 Task: Toggle the enable multi-line paste warning option in the integrated.
Action: Mouse moved to (20, 658)
Screenshot: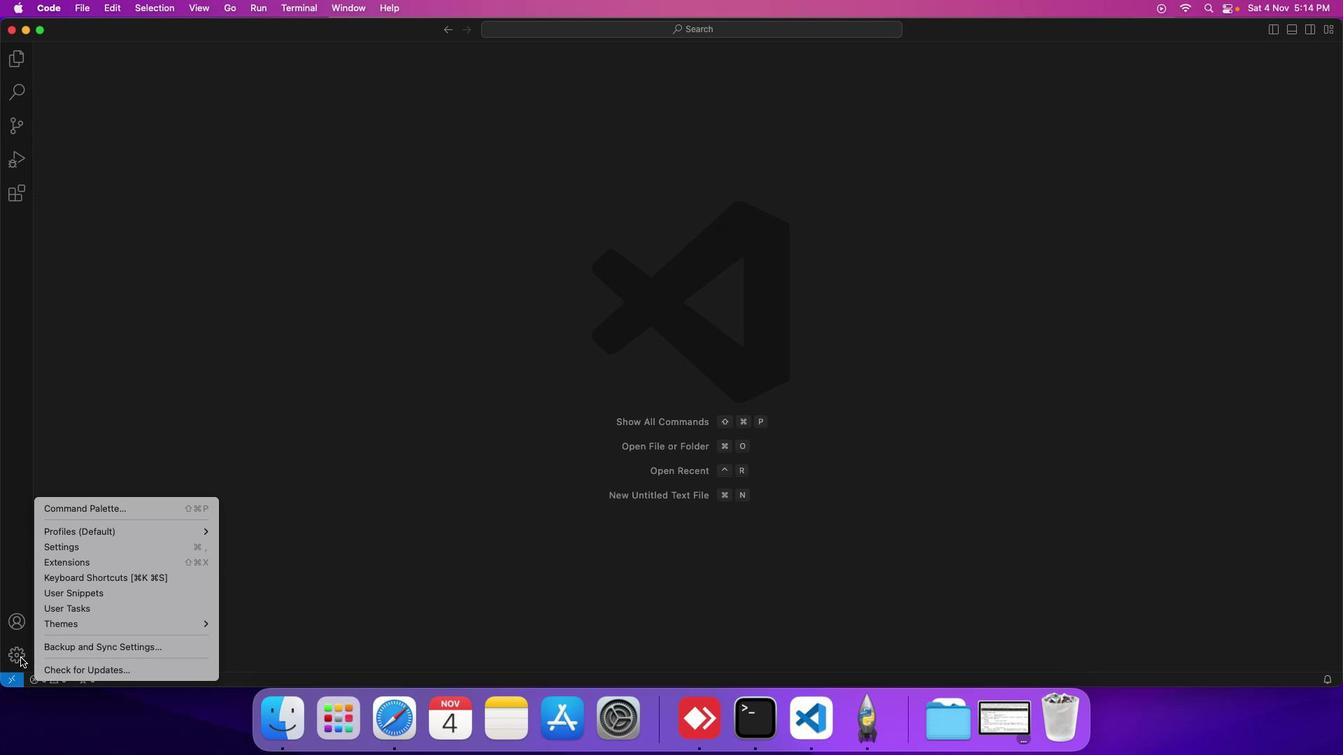 
Action: Mouse pressed left at (20, 658)
Screenshot: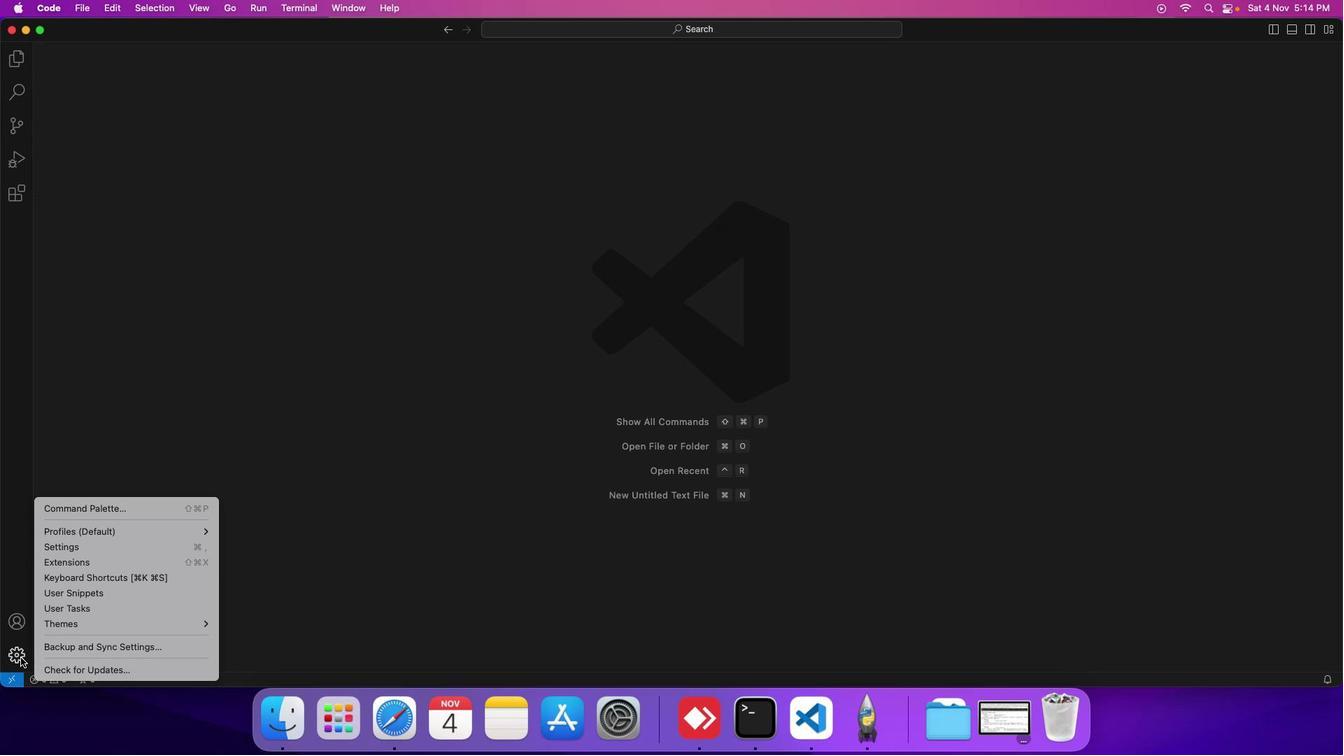 
Action: Mouse moved to (82, 549)
Screenshot: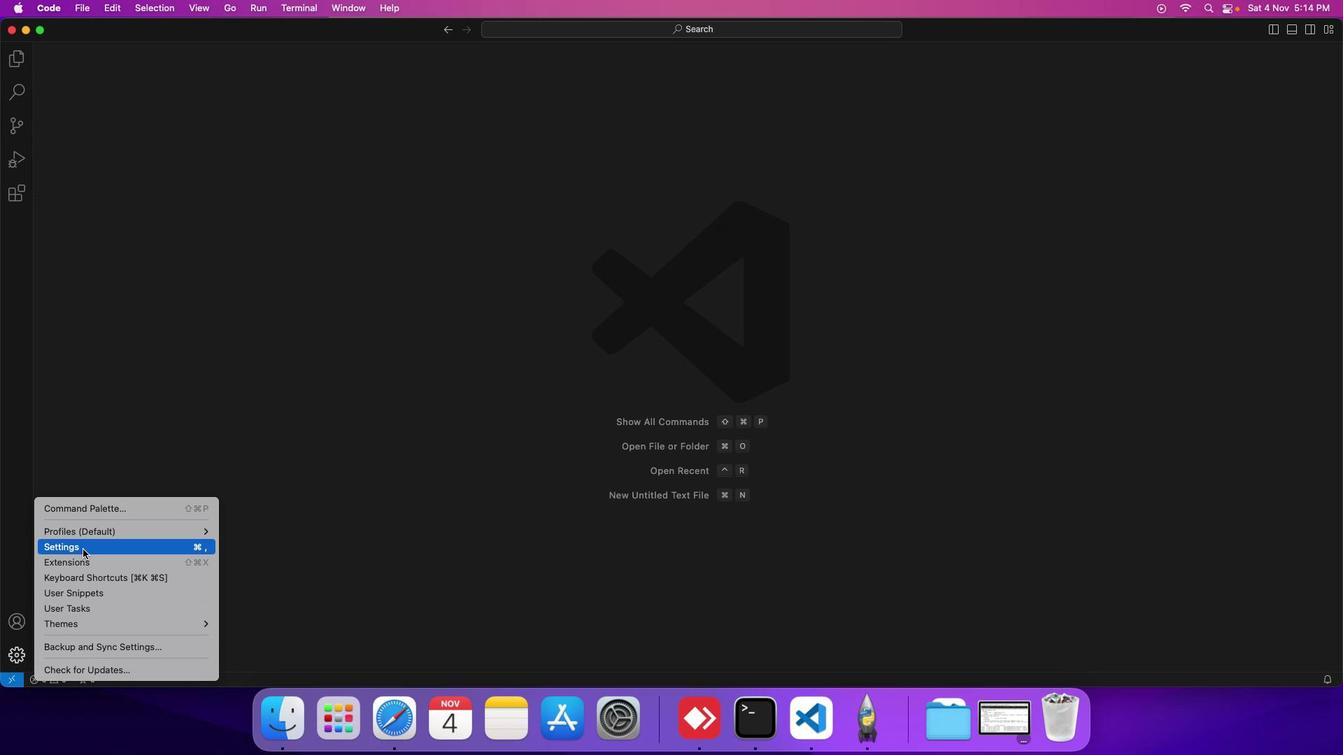 
Action: Mouse pressed left at (82, 549)
Screenshot: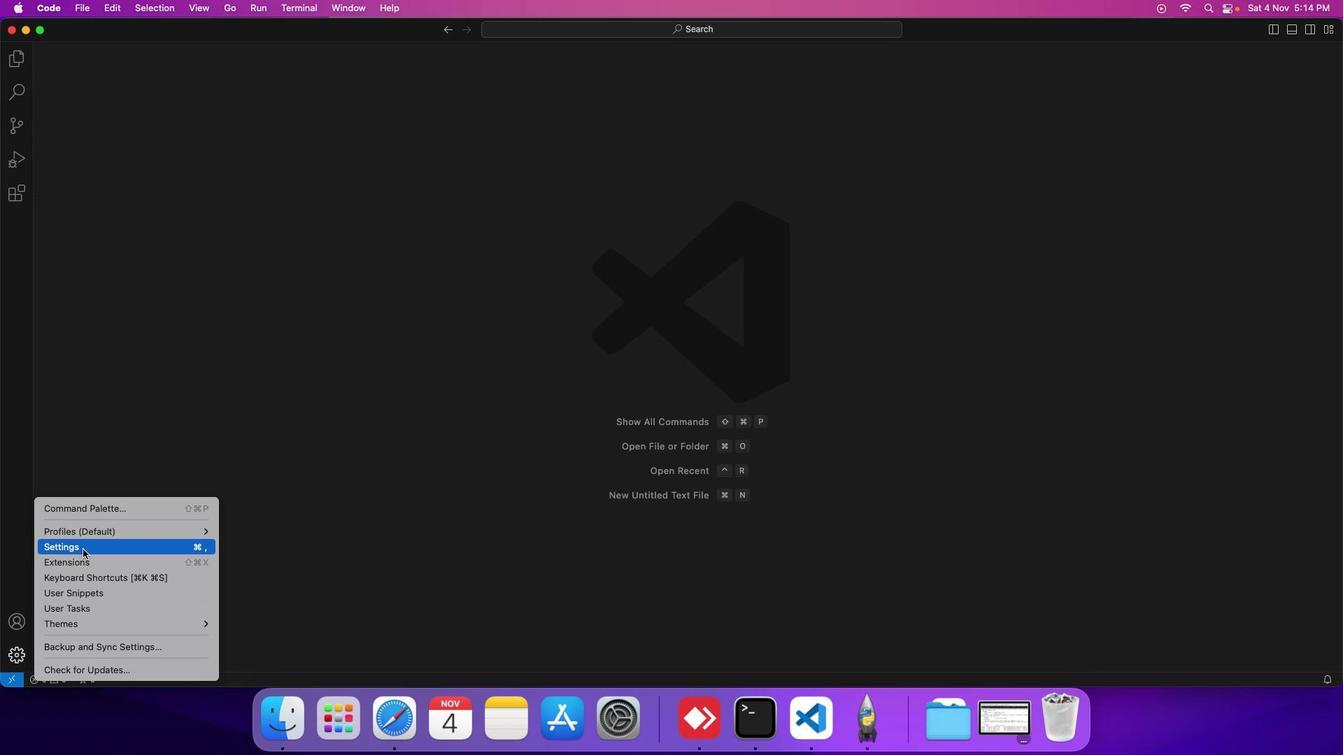
Action: Mouse moved to (346, 205)
Screenshot: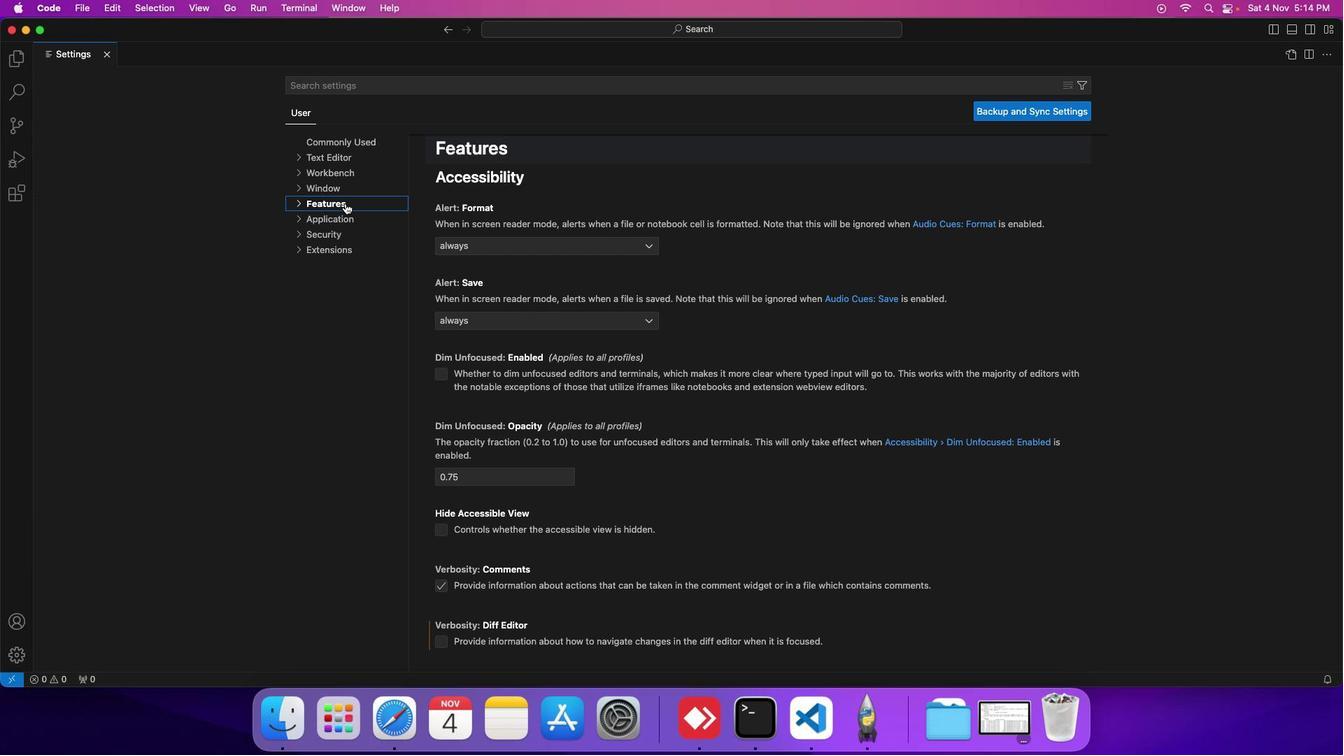 
Action: Mouse pressed left at (346, 205)
Screenshot: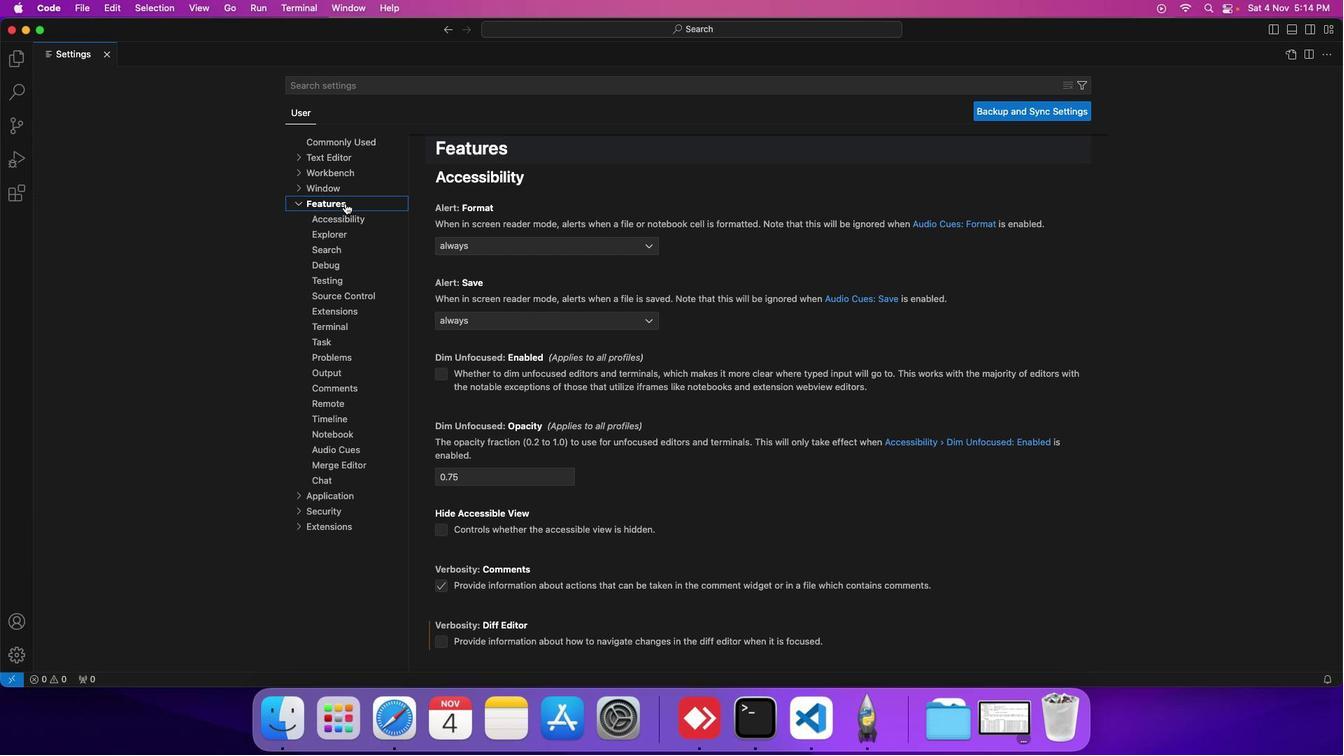 
Action: Mouse moved to (334, 328)
Screenshot: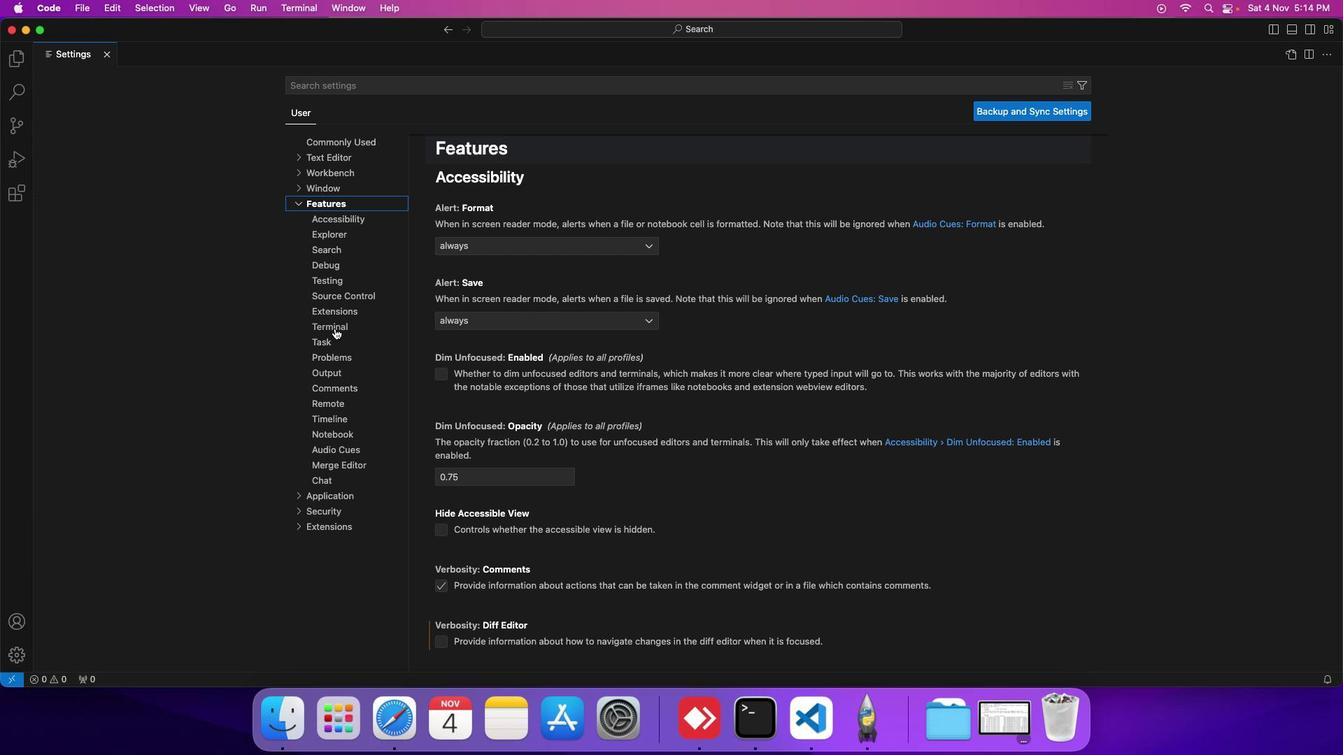 
Action: Mouse pressed left at (334, 328)
Screenshot: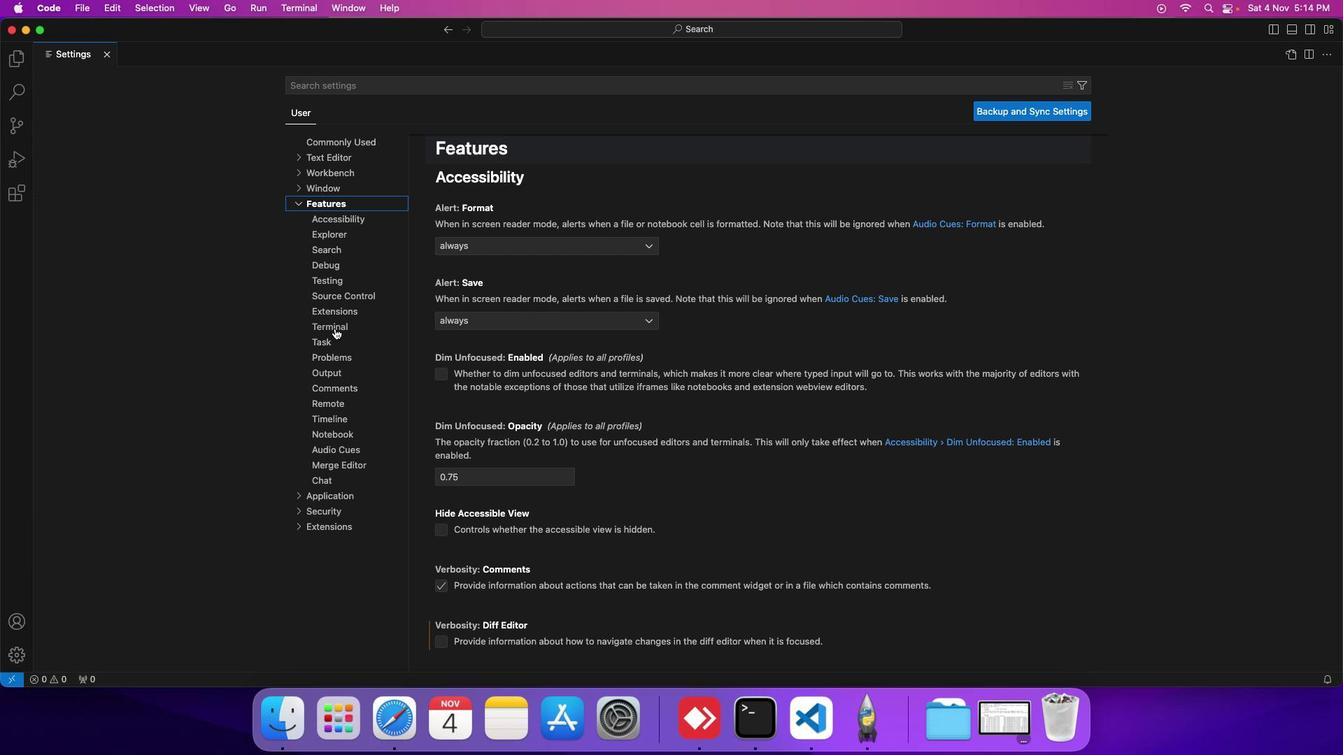 
Action: Mouse moved to (436, 486)
Screenshot: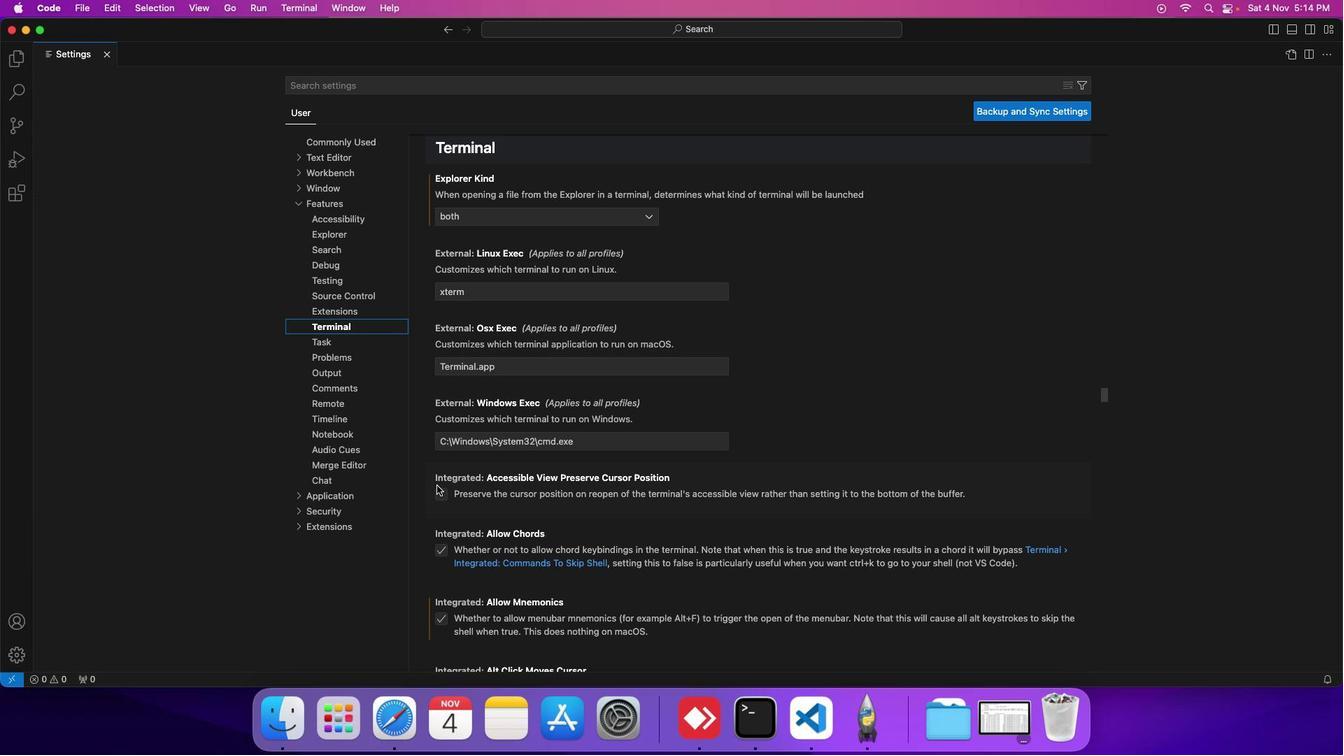 
Action: Mouse scrolled (436, 486) with delta (0, 0)
Screenshot: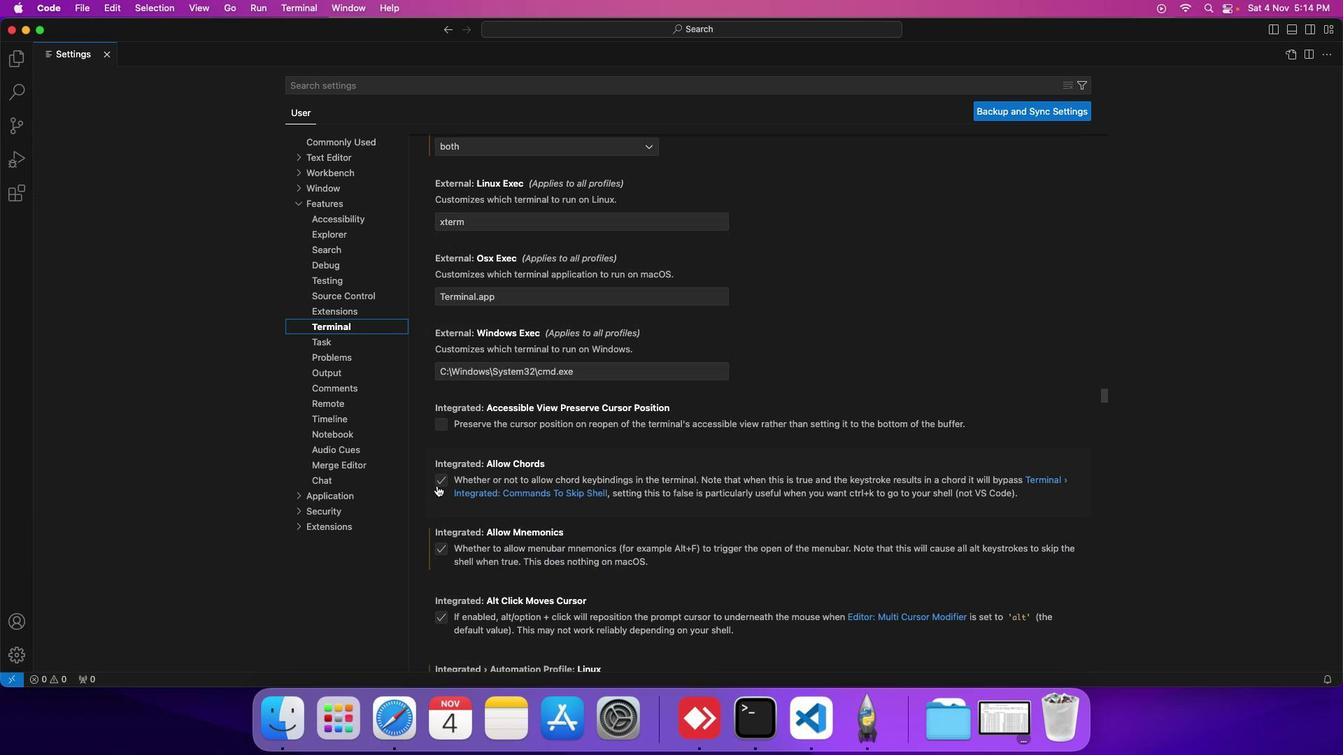 
Action: Mouse scrolled (436, 486) with delta (0, 0)
Screenshot: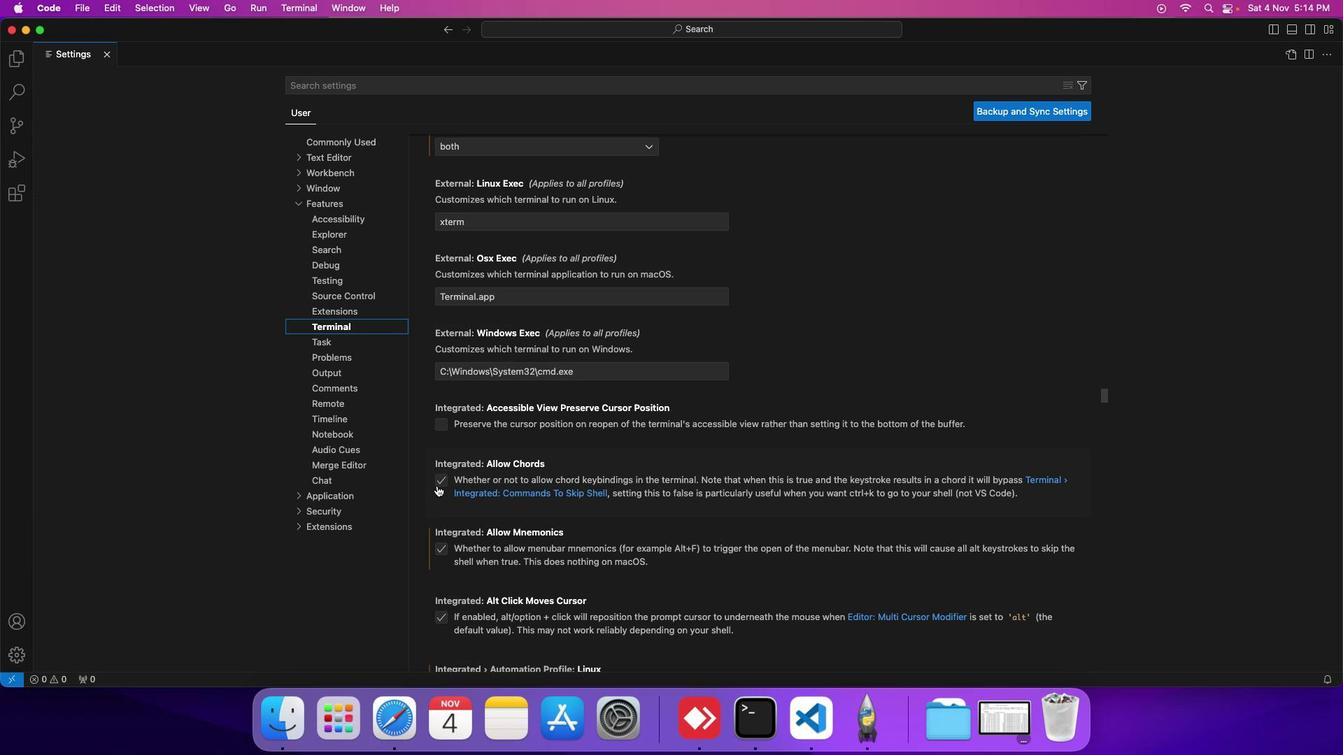 
Action: Mouse scrolled (436, 486) with delta (0, 0)
Screenshot: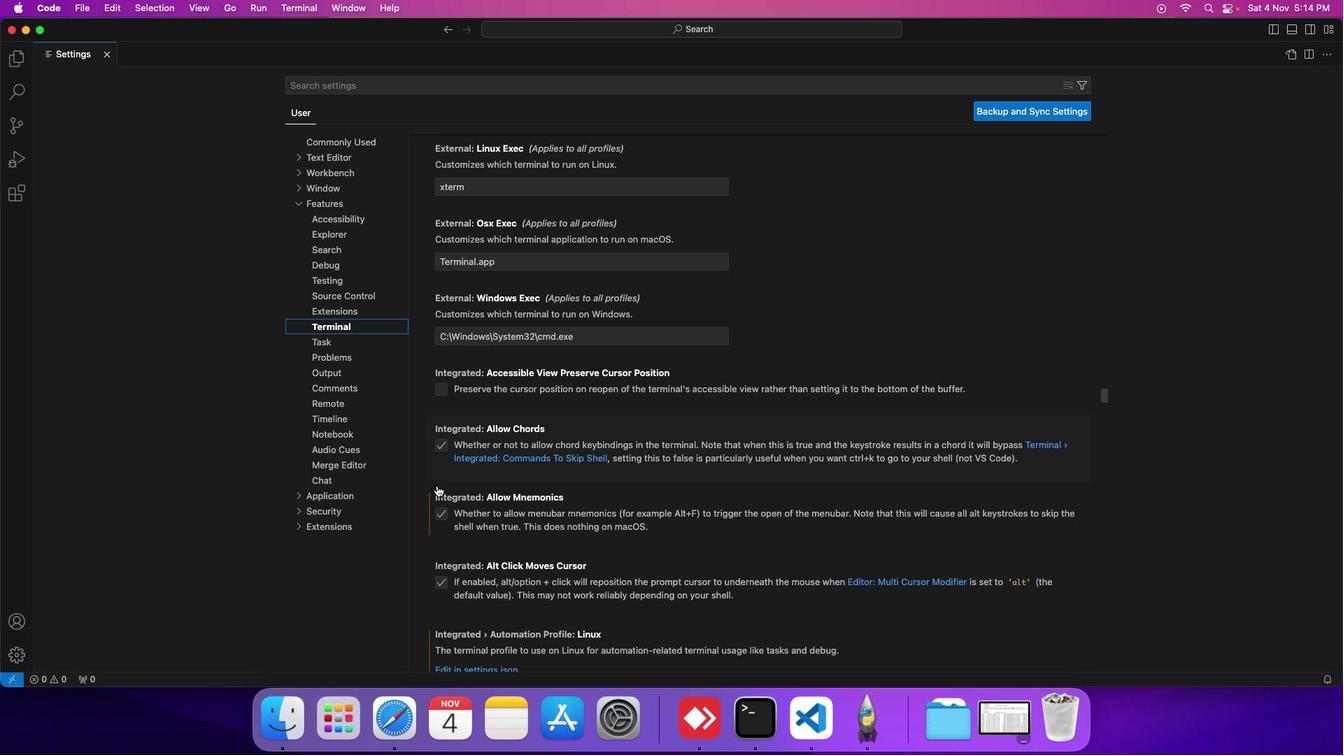 
Action: Mouse scrolled (436, 486) with delta (0, 0)
Screenshot: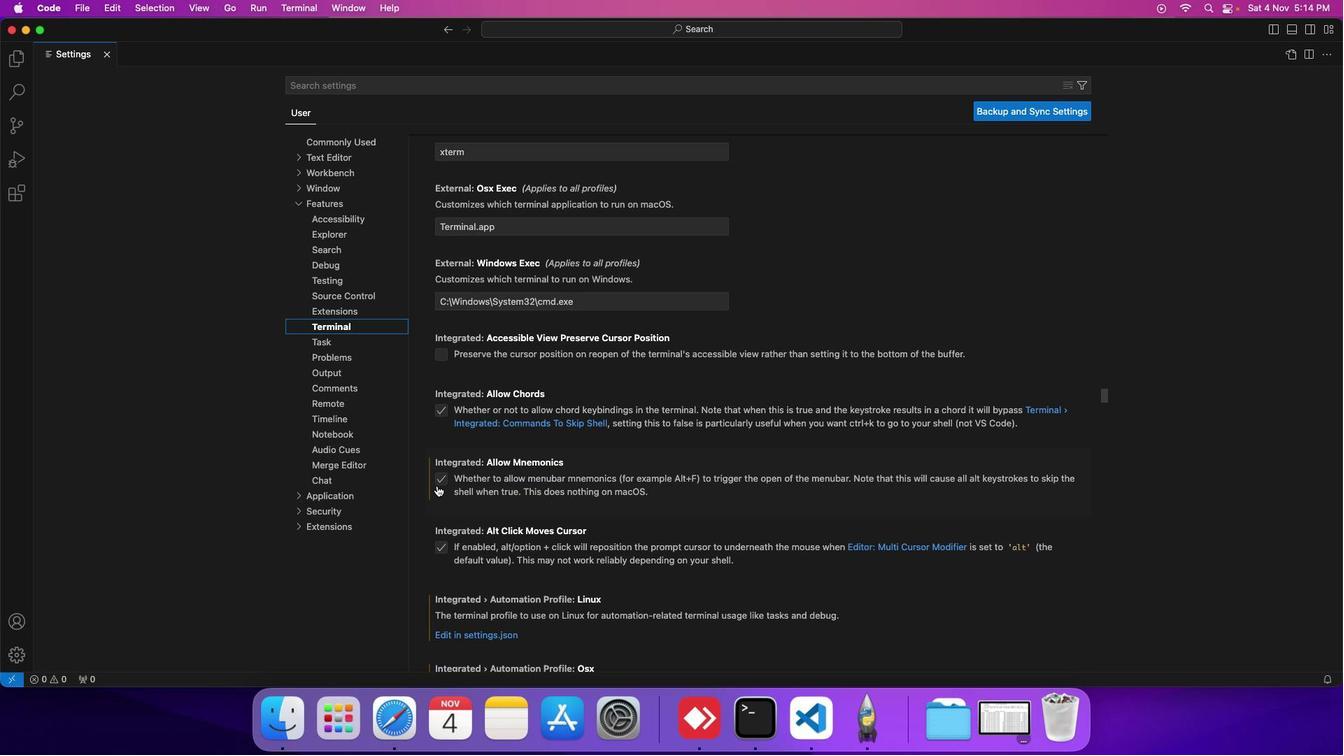 
Action: Mouse scrolled (436, 486) with delta (0, 0)
Screenshot: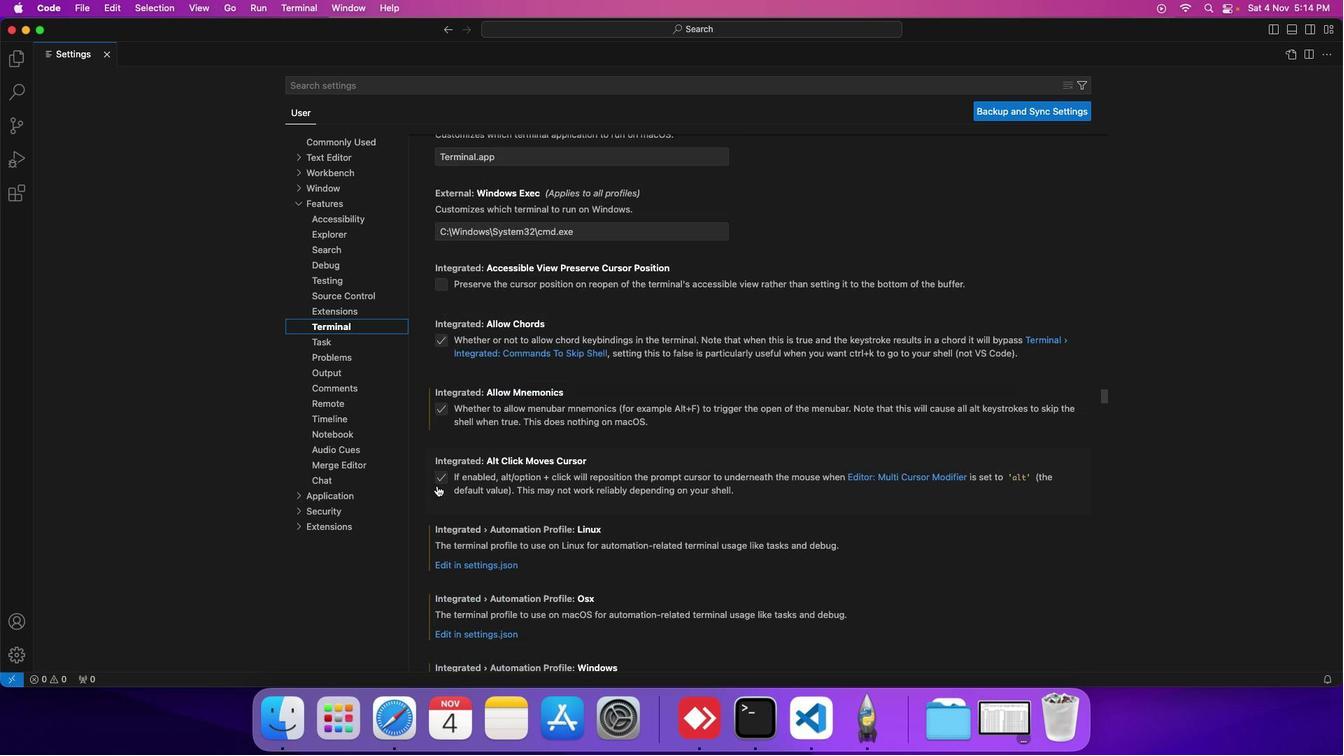 
Action: Mouse scrolled (436, 486) with delta (0, 0)
Screenshot: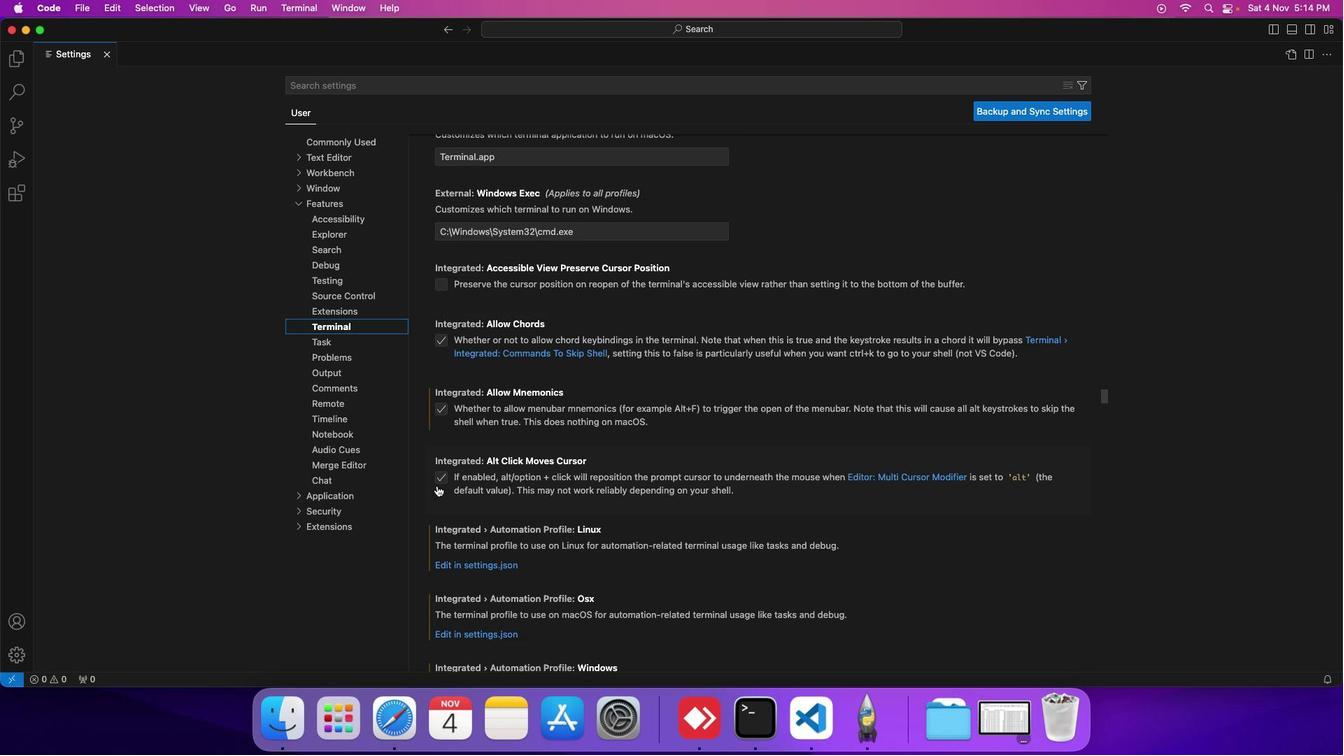 
Action: Mouse scrolled (436, 486) with delta (0, 0)
Screenshot: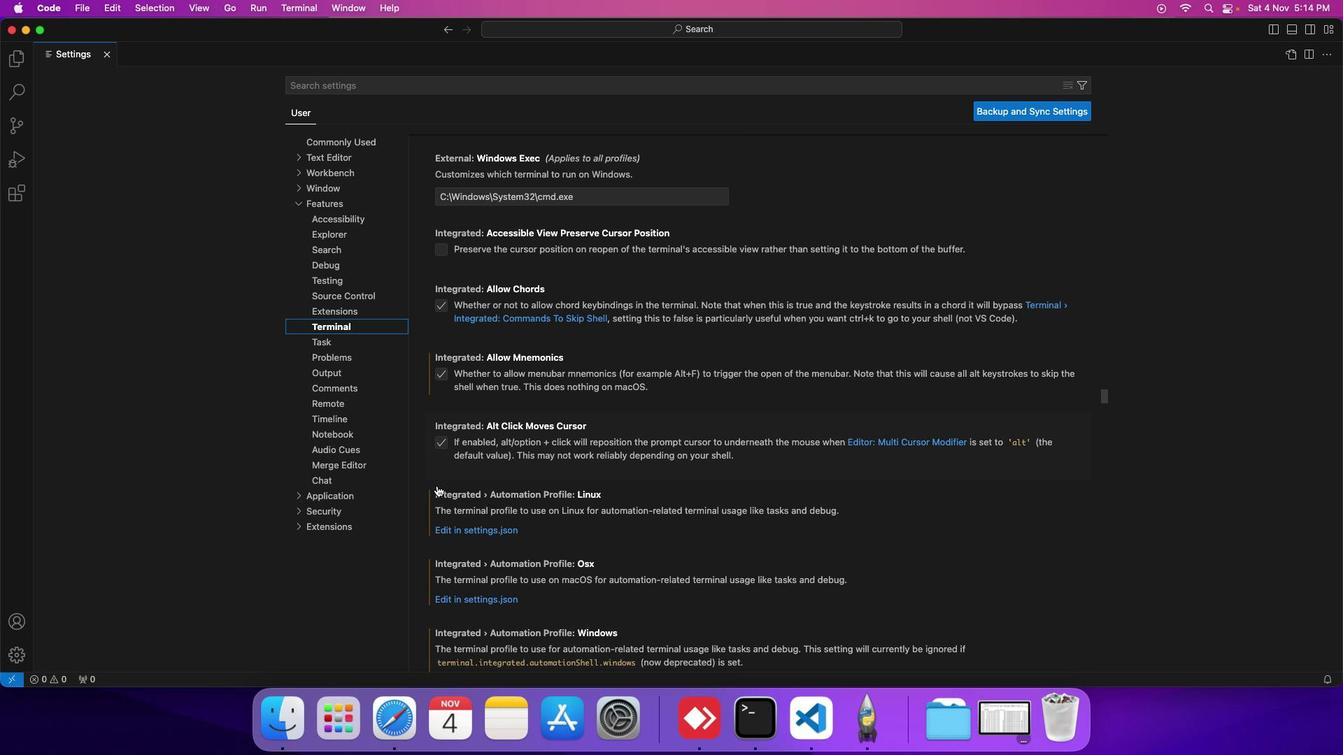 
Action: Mouse scrolled (436, 486) with delta (0, 0)
Screenshot: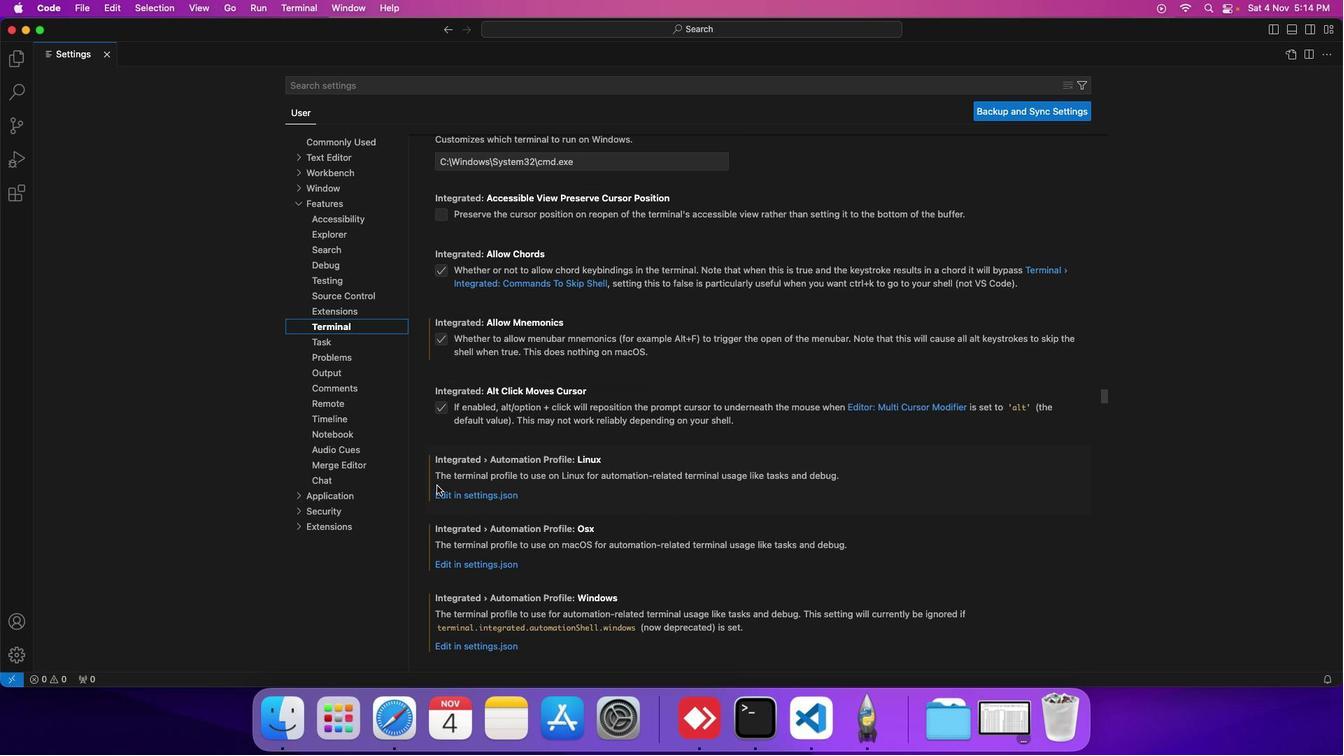 
Action: Mouse scrolled (436, 486) with delta (0, 0)
Screenshot: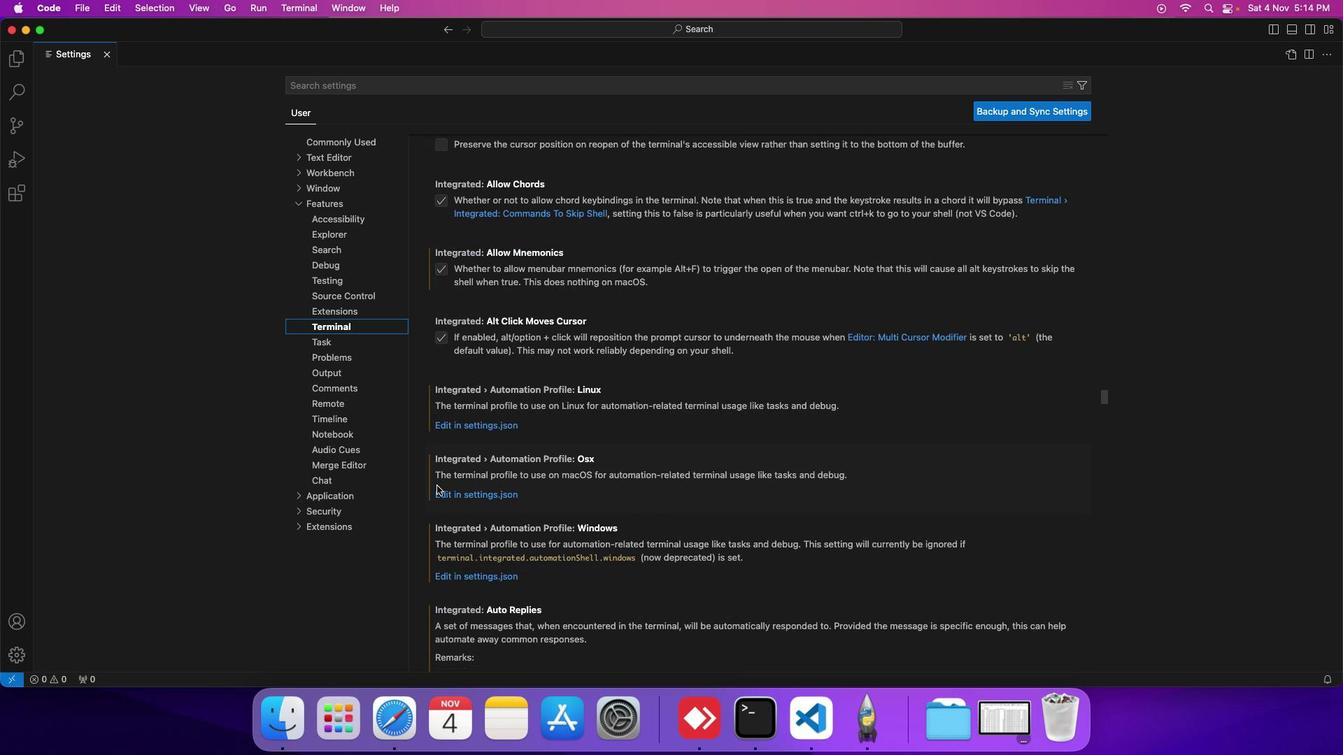 
Action: Mouse scrolled (436, 486) with delta (0, 0)
Screenshot: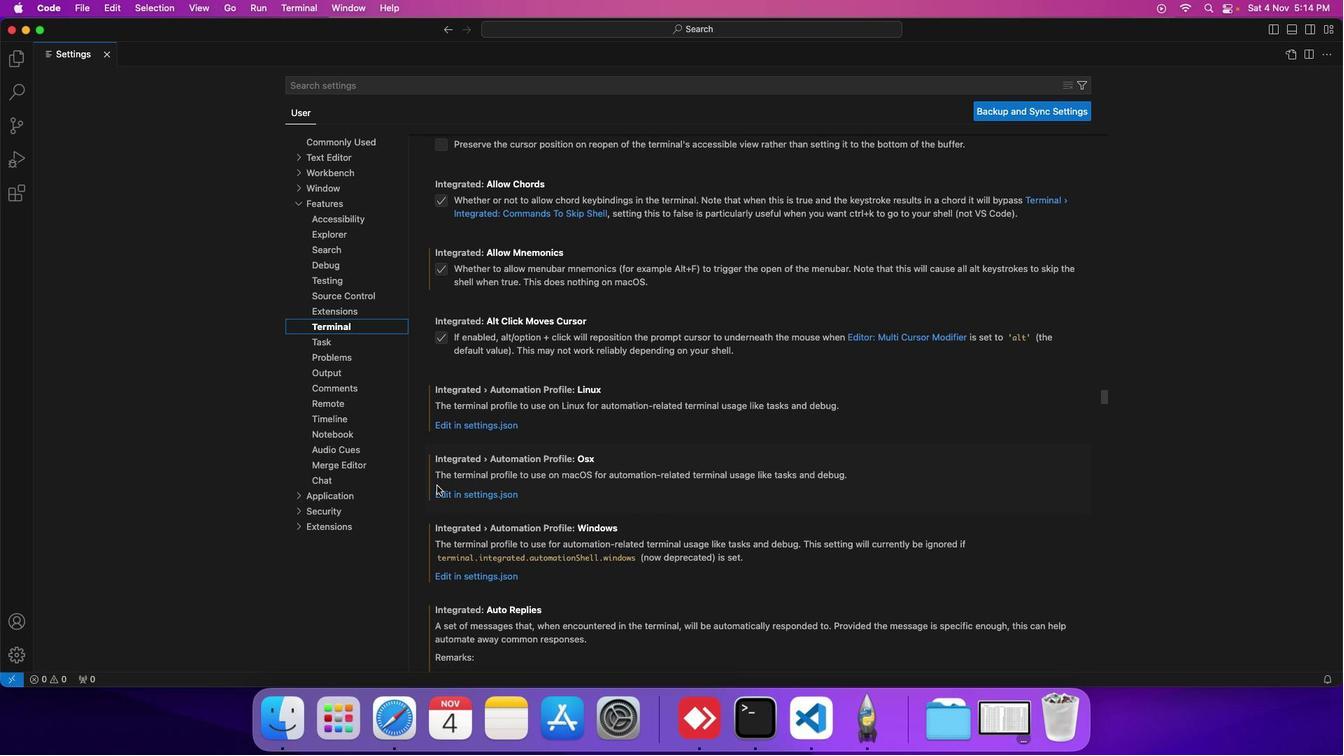 
Action: Mouse scrolled (436, 486) with delta (0, 0)
Screenshot: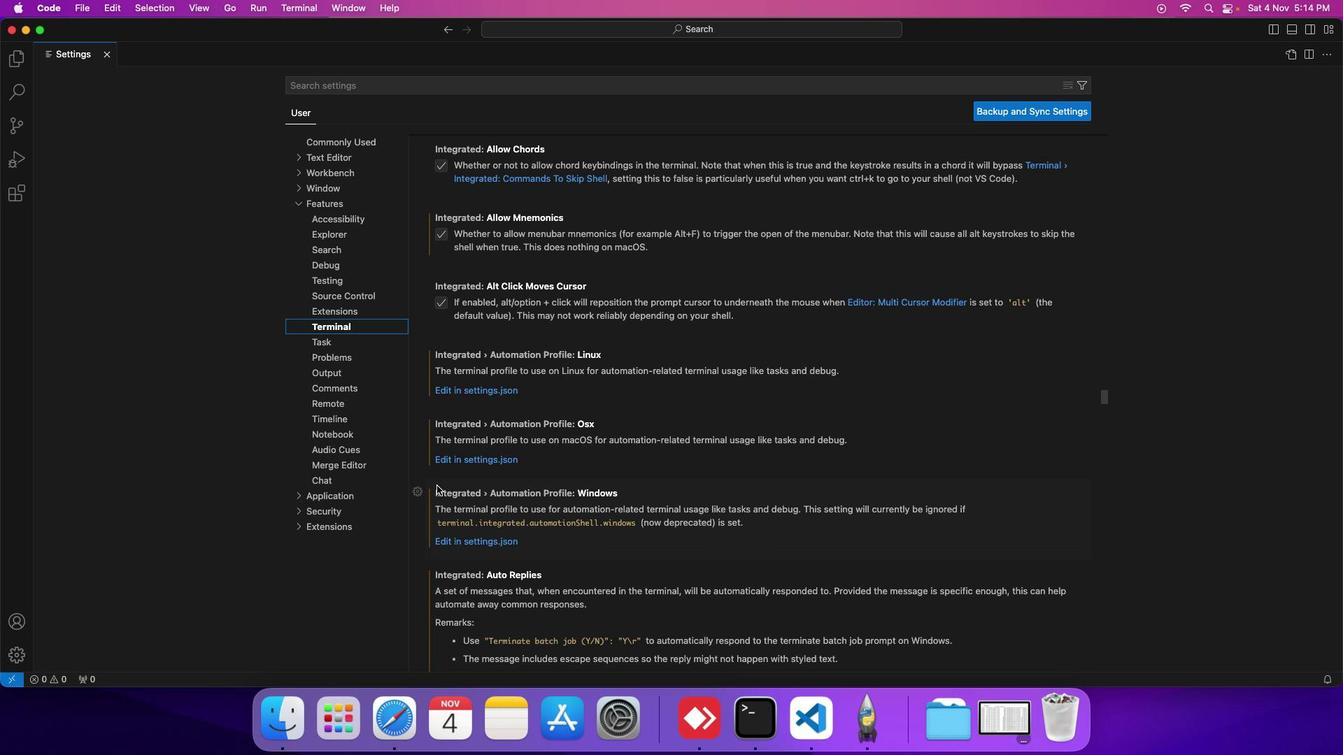 
Action: Mouse scrolled (436, 486) with delta (0, 0)
Screenshot: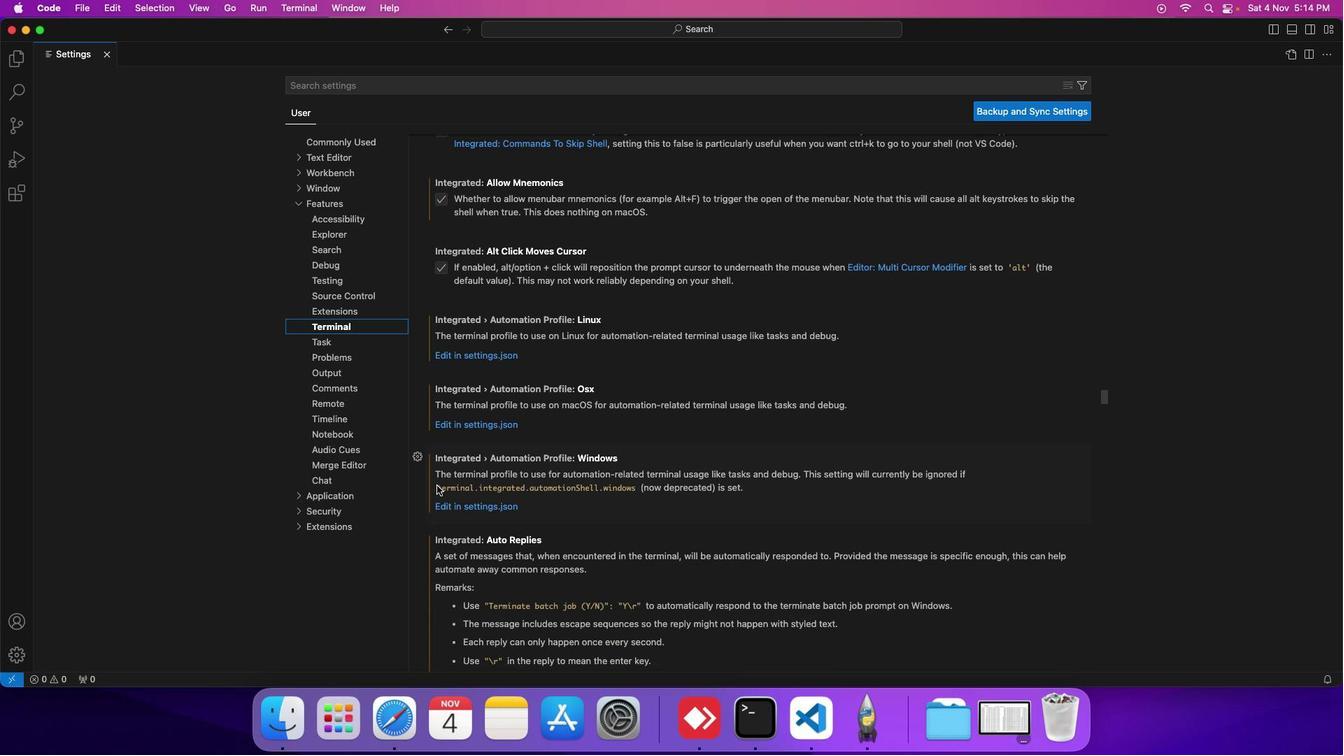 
Action: Mouse scrolled (436, 486) with delta (0, 0)
Screenshot: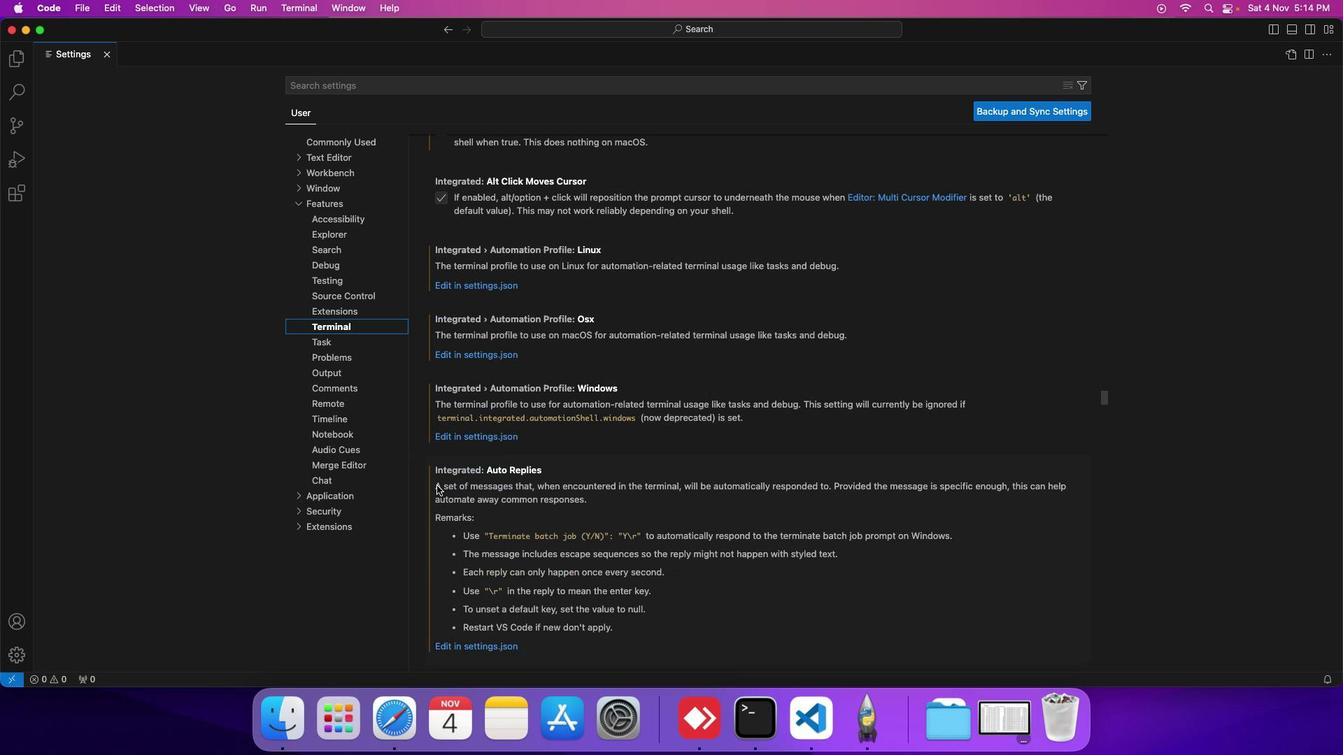 
Action: Mouse scrolled (436, 486) with delta (0, 0)
Screenshot: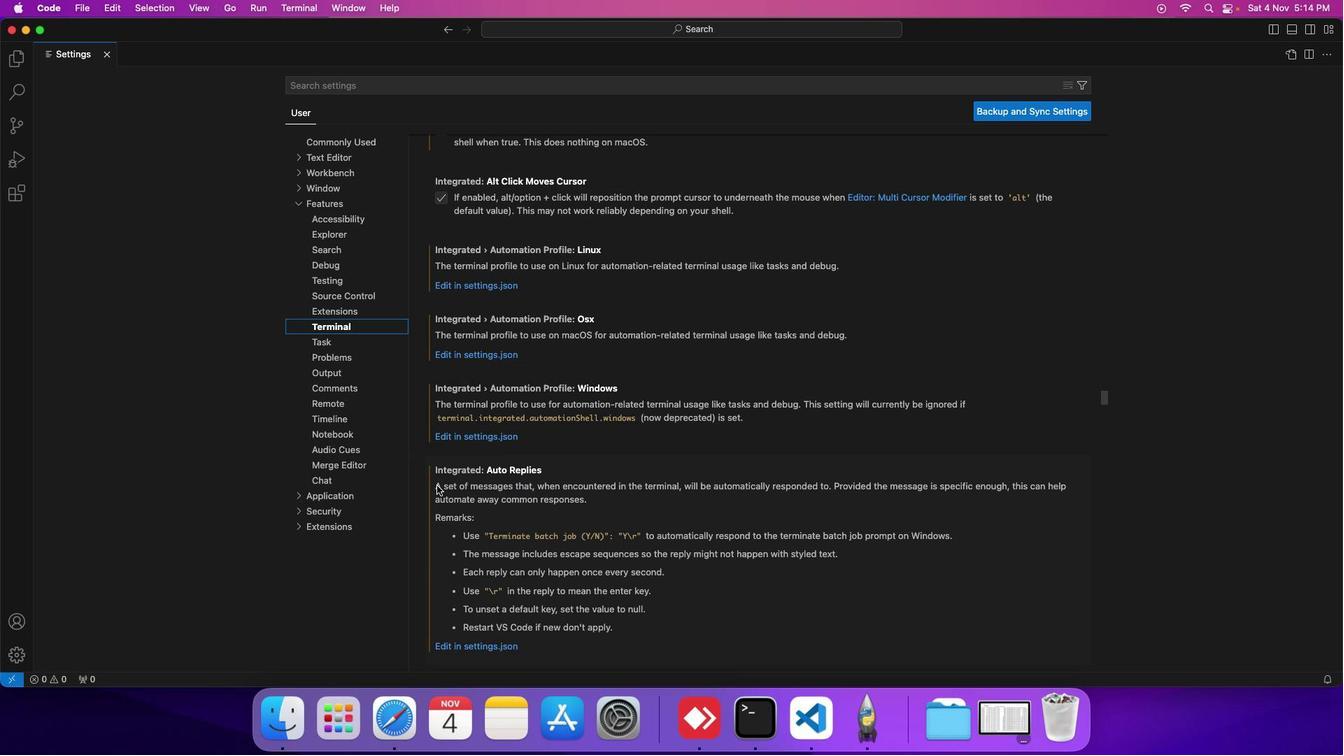 
Action: Mouse scrolled (436, 486) with delta (0, 0)
Screenshot: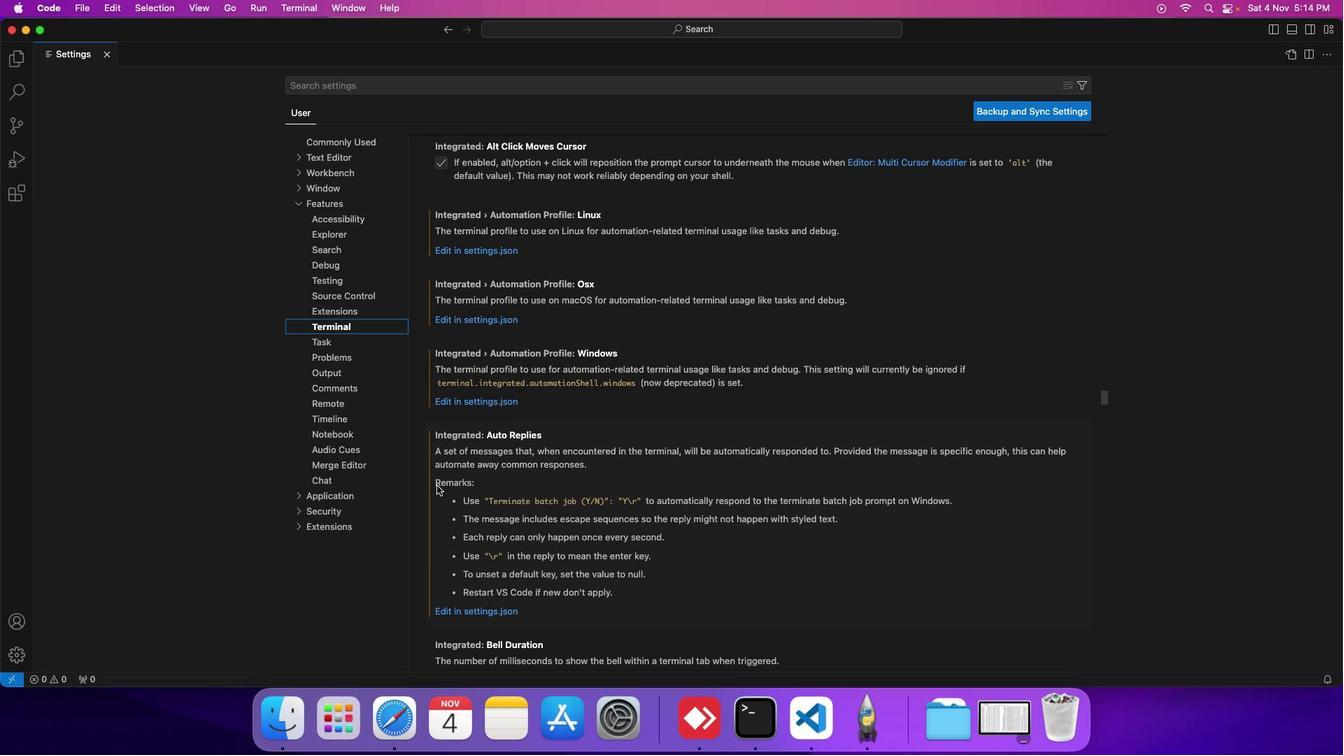 
Action: Mouse scrolled (436, 486) with delta (0, 0)
Screenshot: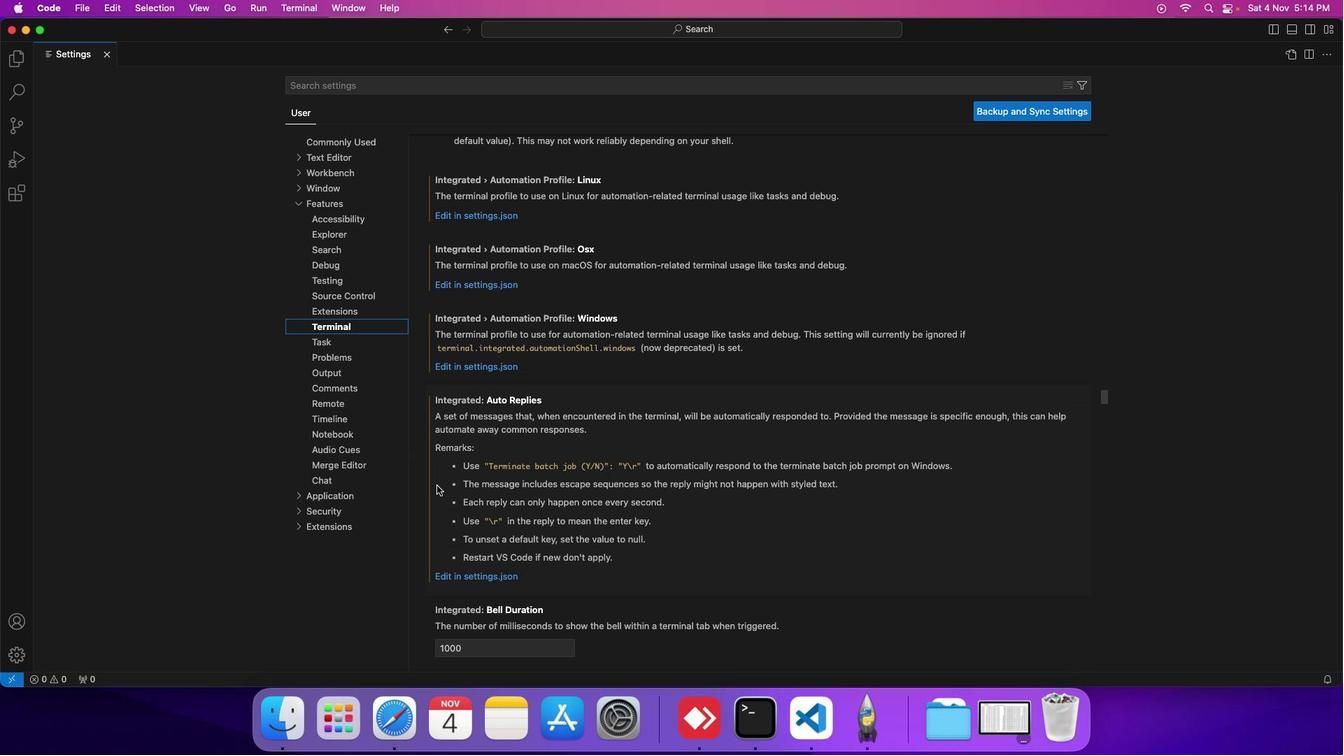
Action: Mouse scrolled (436, 486) with delta (0, 0)
Screenshot: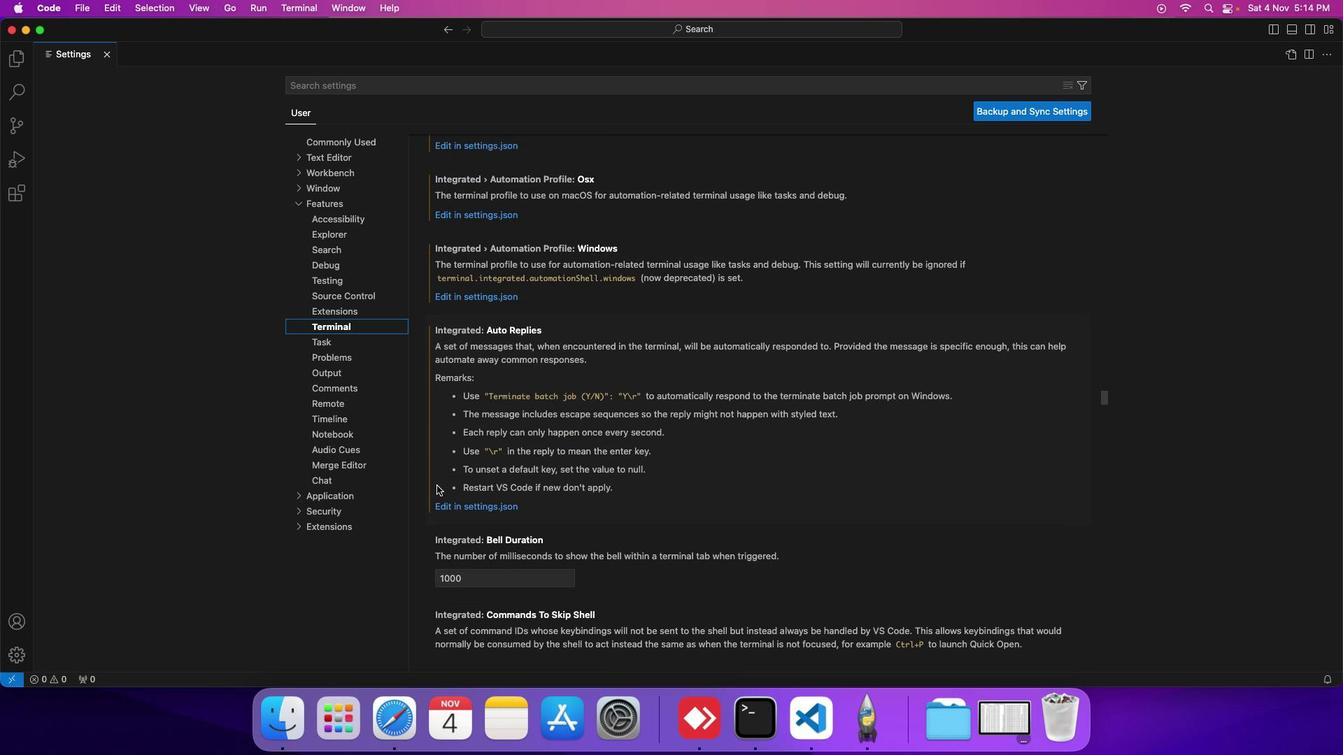 
Action: Mouse scrolled (436, 486) with delta (0, 0)
Screenshot: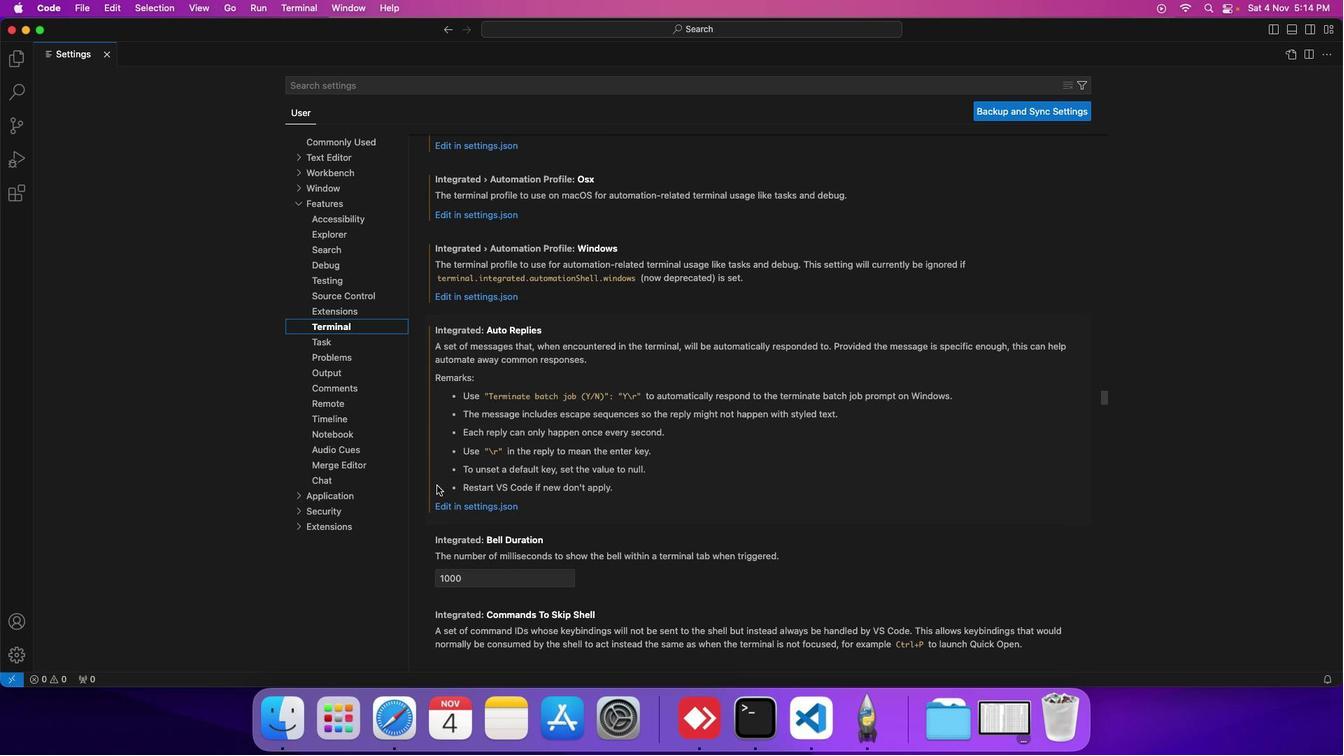 
Action: Mouse scrolled (436, 486) with delta (0, 0)
Screenshot: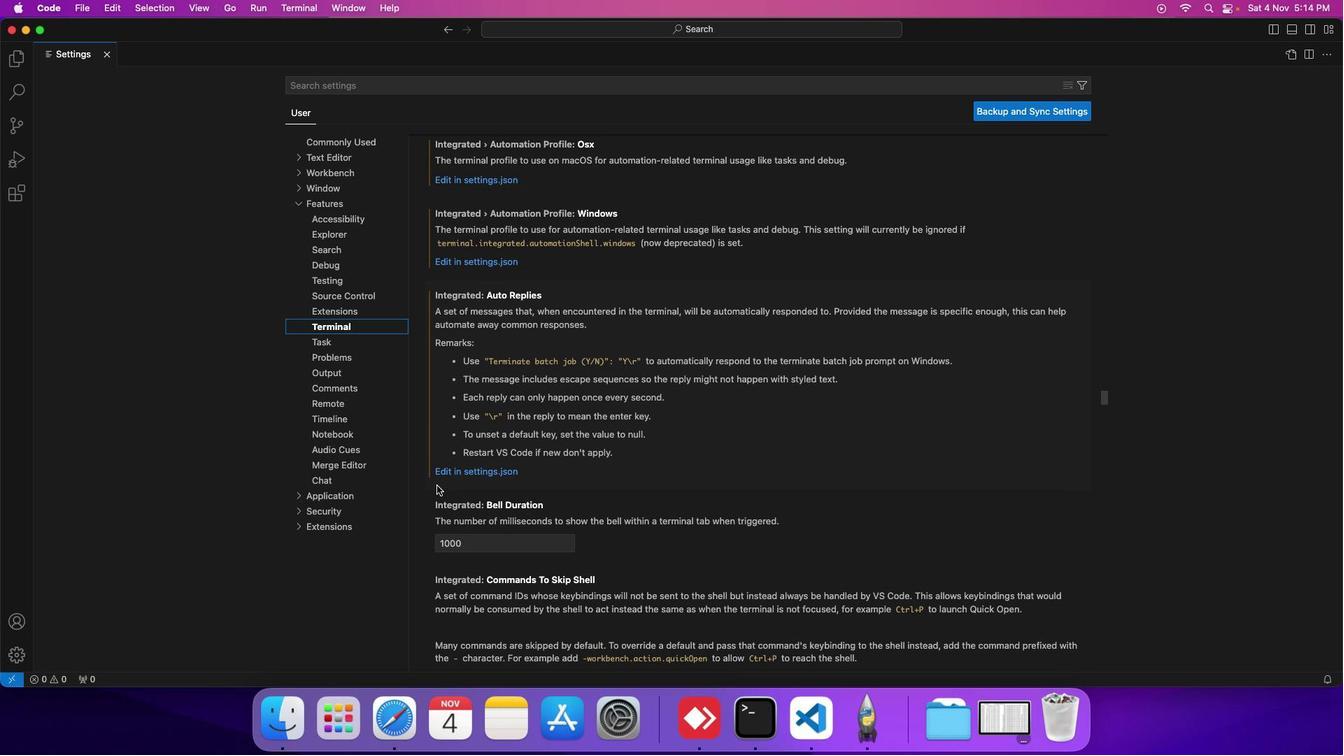 
Action: Mouse scrolled (436, 486) with delta (0, 0)
Screenshot: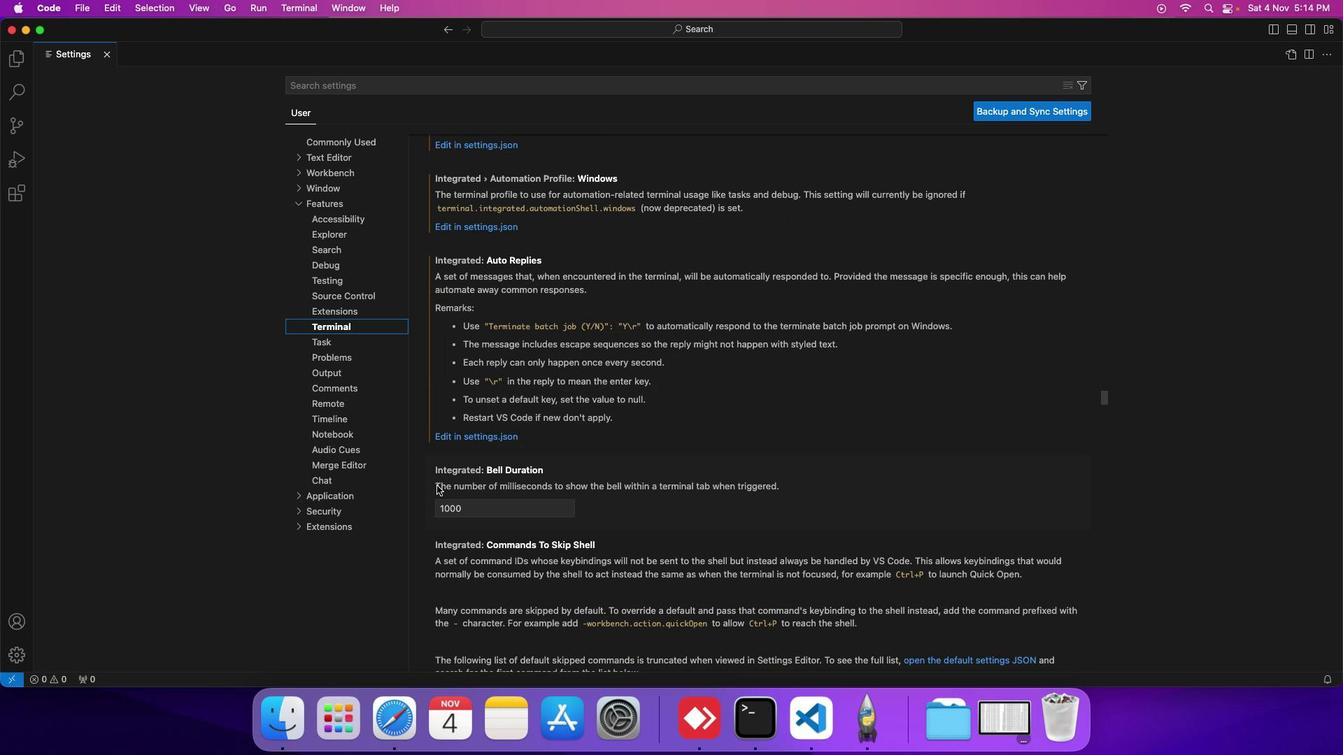 
Action: Mouse scrolled (436, 486) with delta (0, 0)
Screenshot: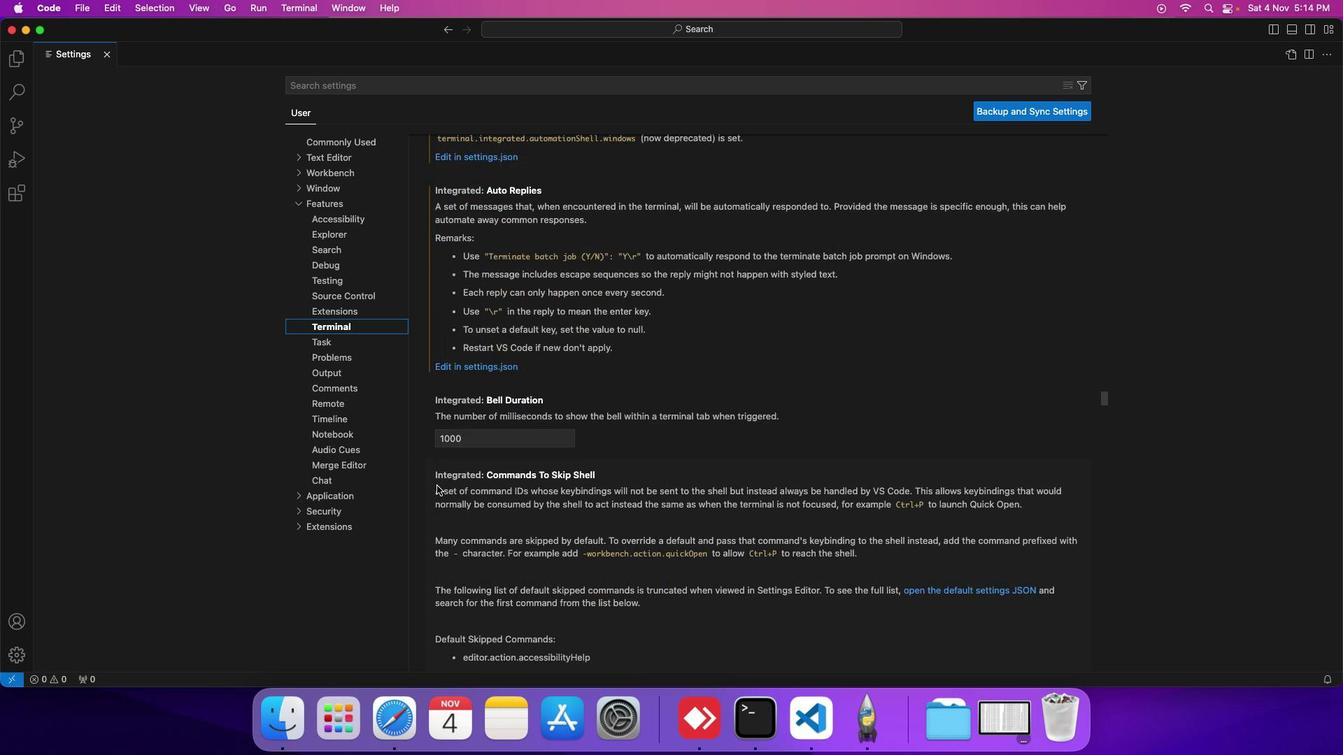 
Action: Mouse scrolled (436, 486) with delta (0, 0)
Screenshot: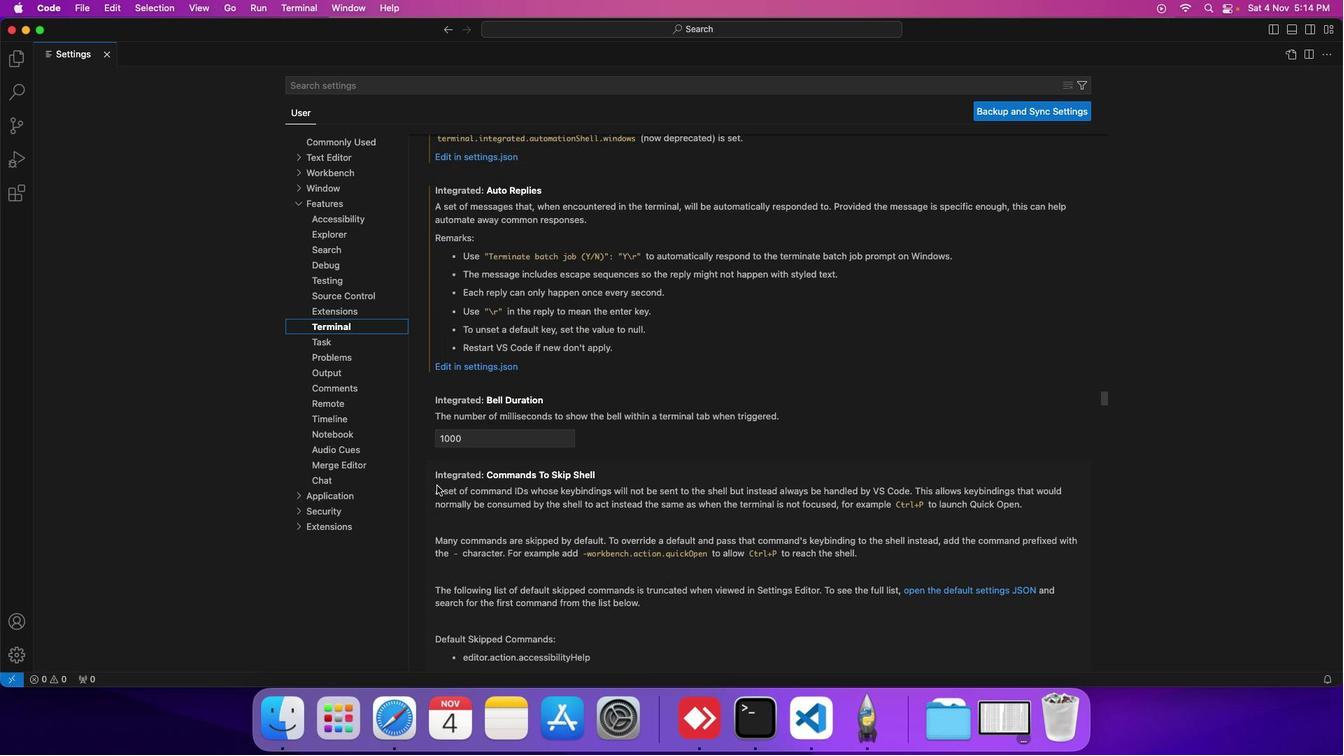 
Action: Mouse scrolled (436, 486) with delta (0, 0)
Screenshot: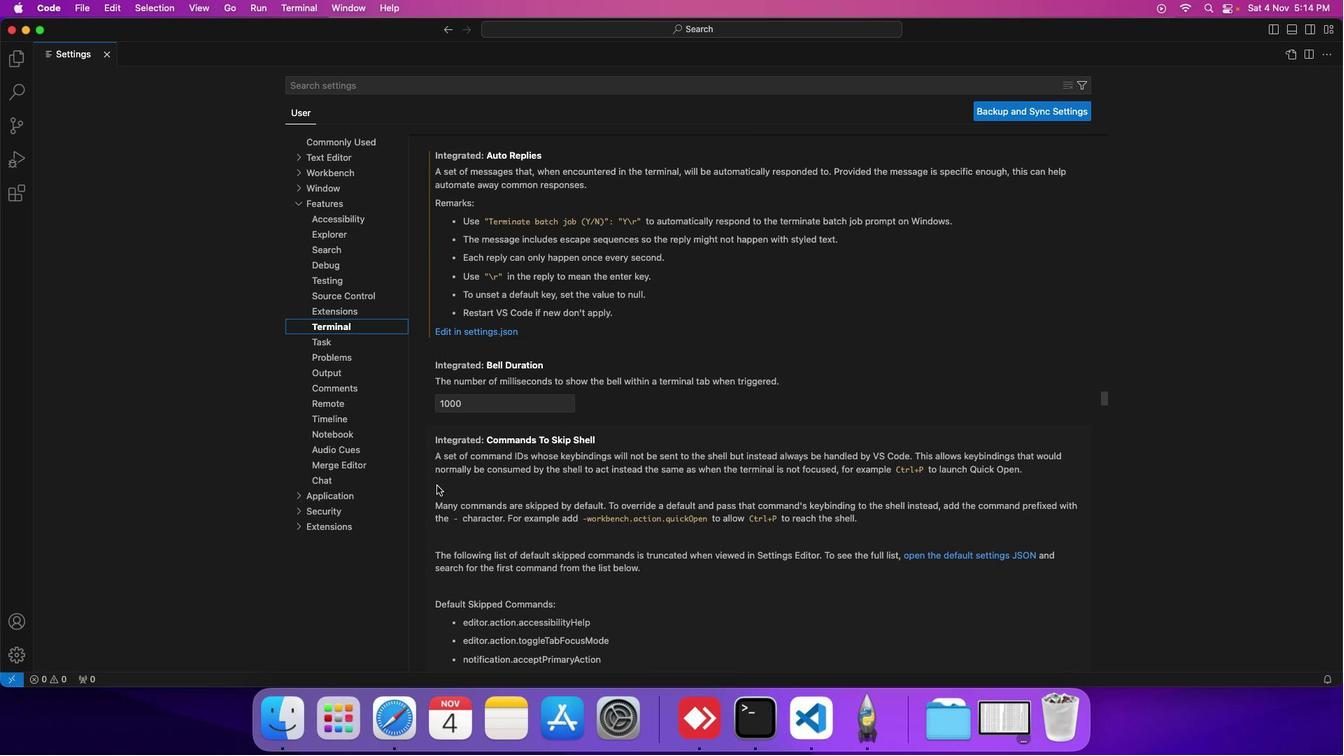 
Action: Mouse scrolled (436, 486) with delta (0, 0)
Screenshot: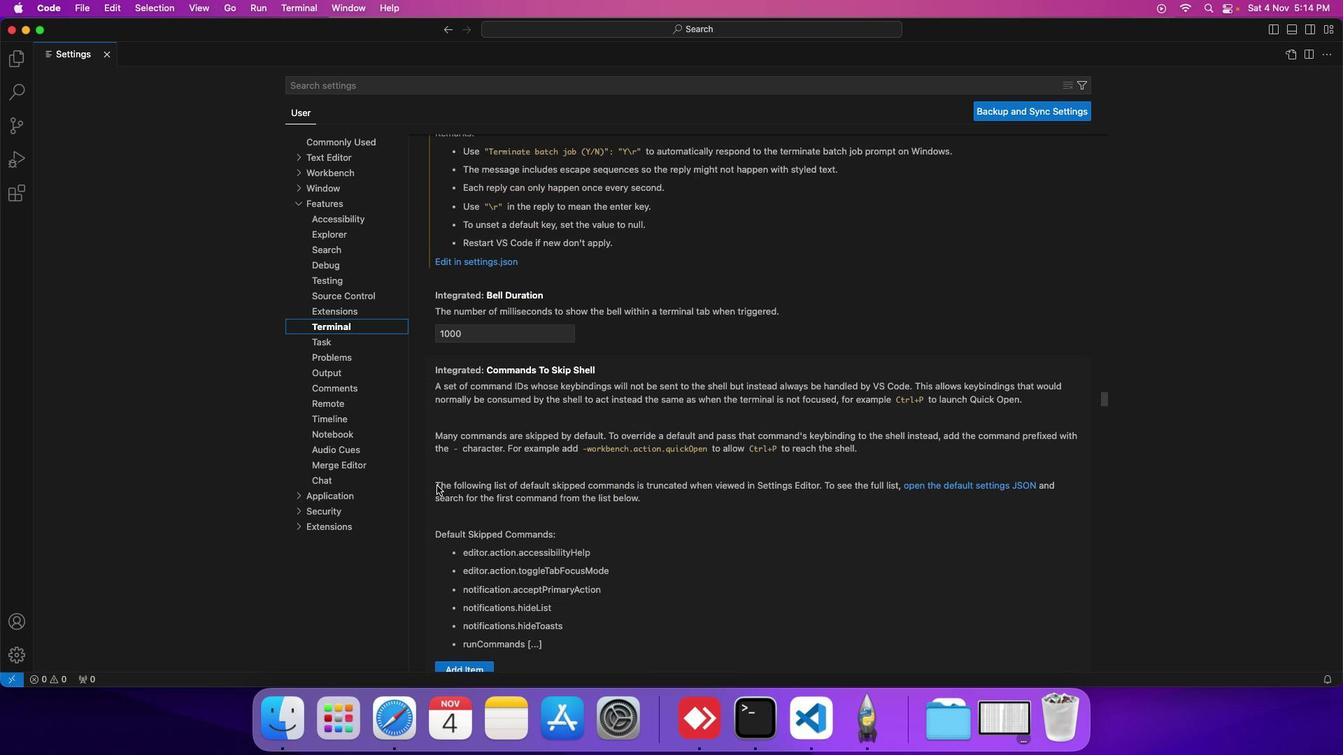 
Action: Mouse scrolled (436, 486) with delta (0, 0)
Screenshot: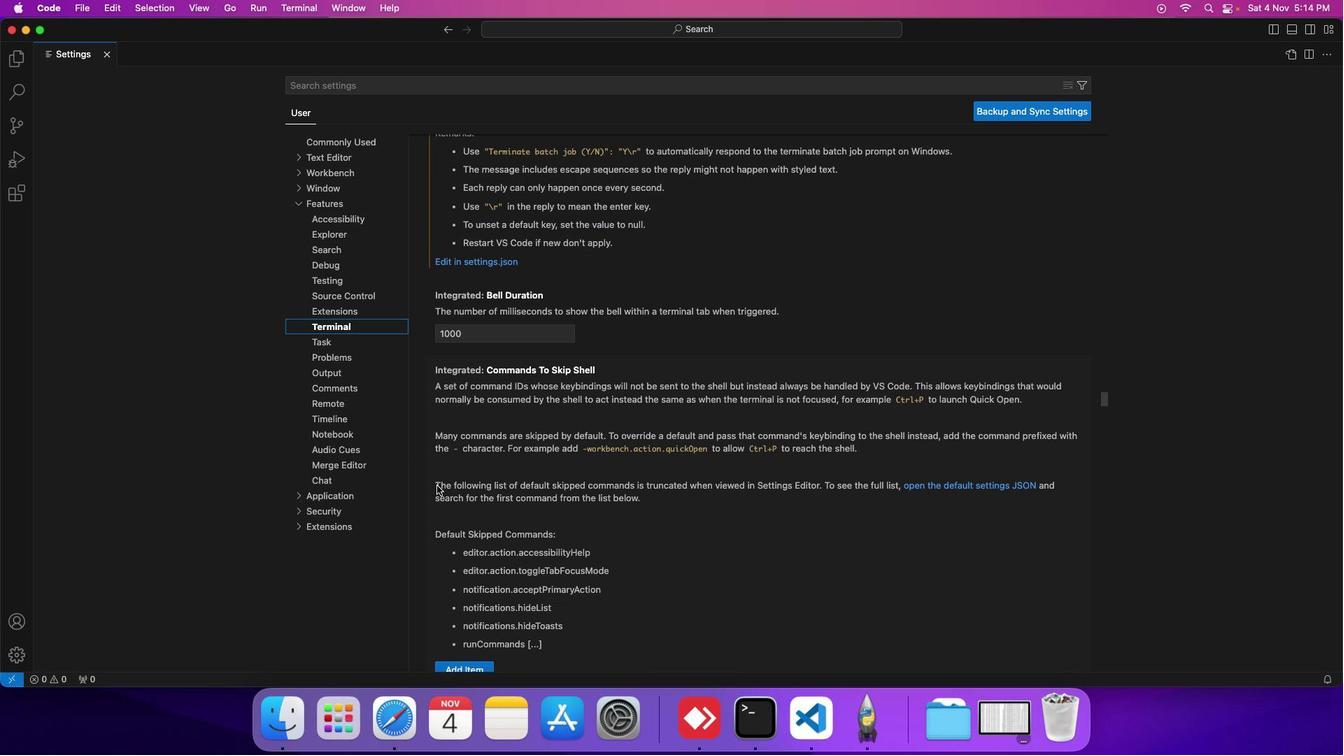 
Action: Mouse scrolled (436, 486) with delta (0, 0)
Screenshot: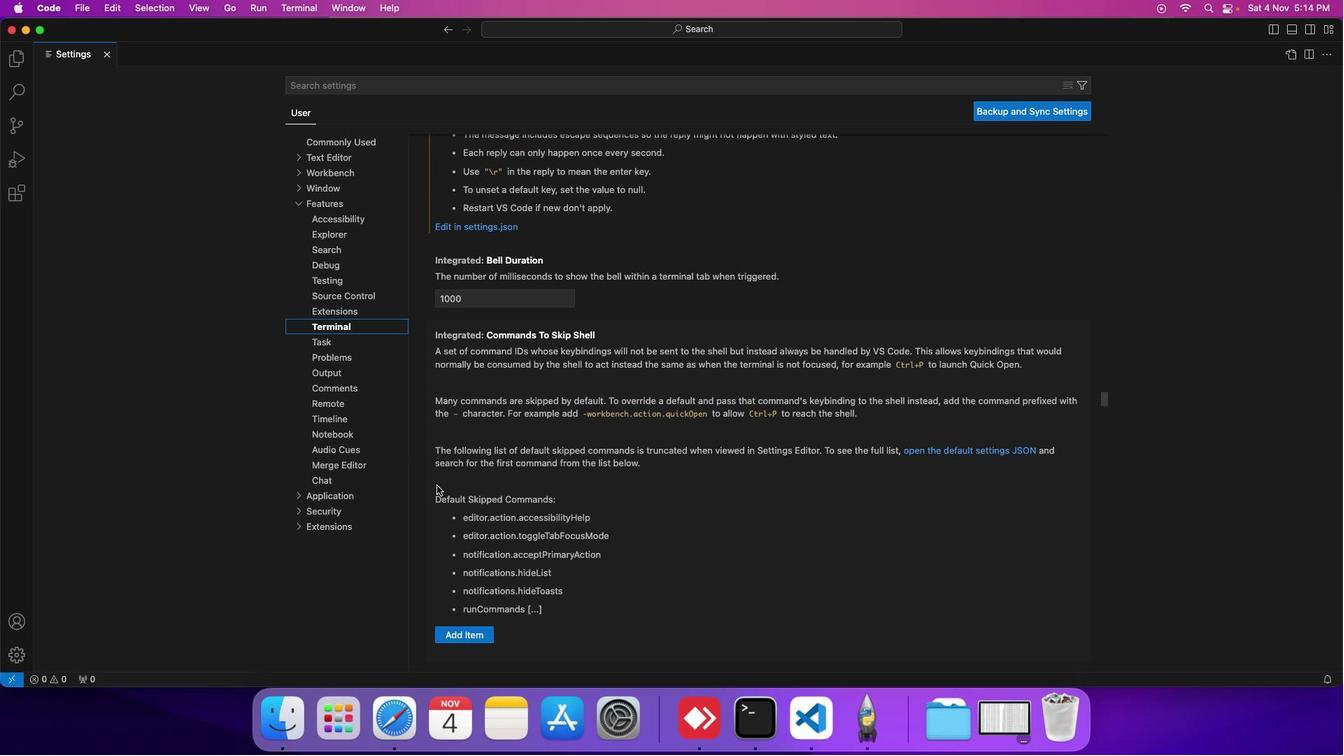 
Action: Mouse scrolled (436, 486) with delta (0, 0)
Screenshot: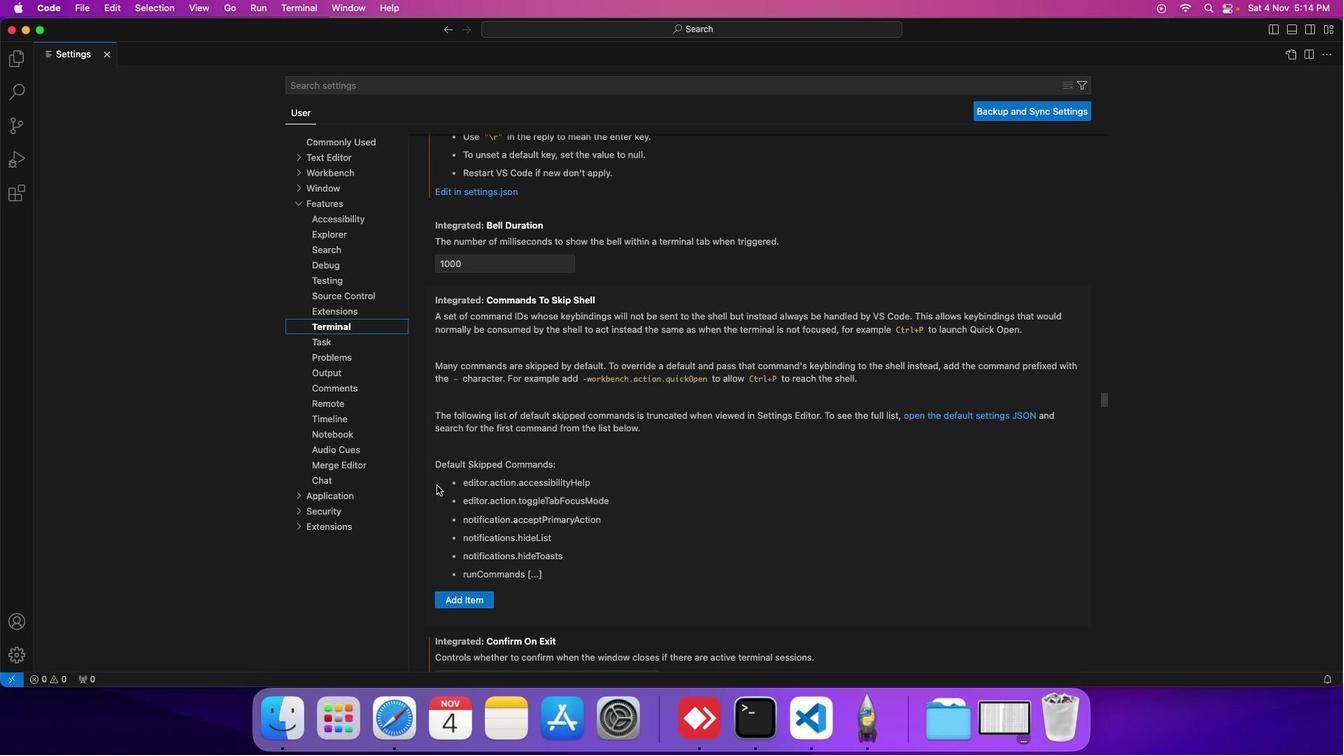 
Action: Mouse scrolled (436, 486) with delta (0, 0)
Screenshot: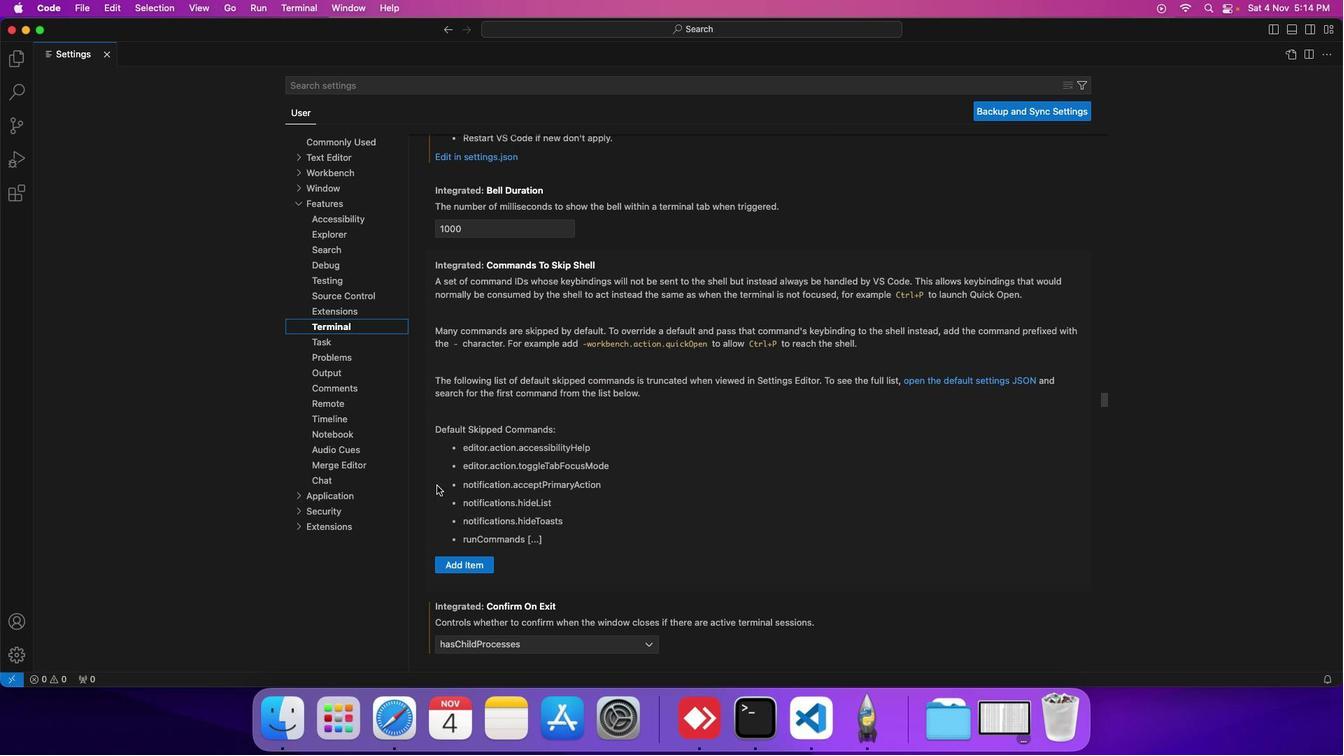 
Action: Mouse scrolled (436, 486) with delta (0, 0)
Screenshot: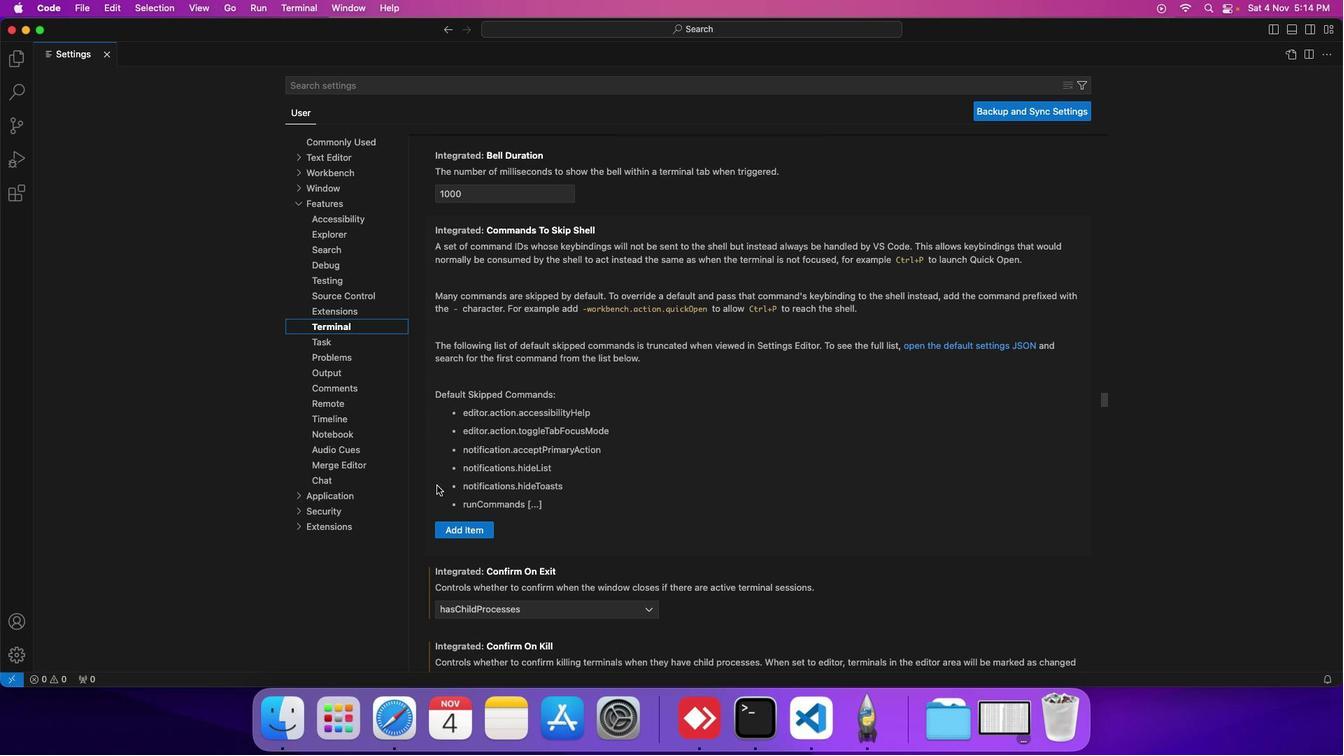 
Action: Mouse scrolled (436, 486) with delta (0, 0)
Screenshot: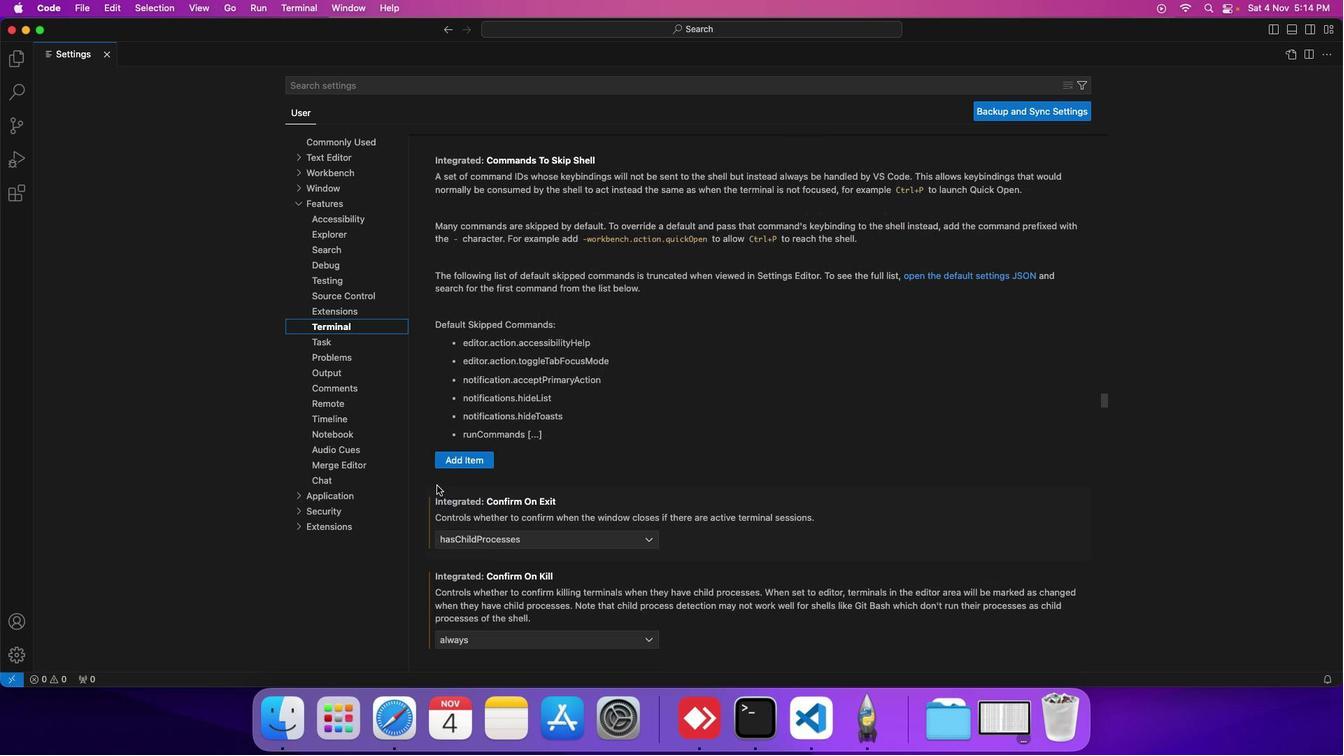 
Action: Mouse scrolled (436, 486) with delta (0, 0)
Screenshot: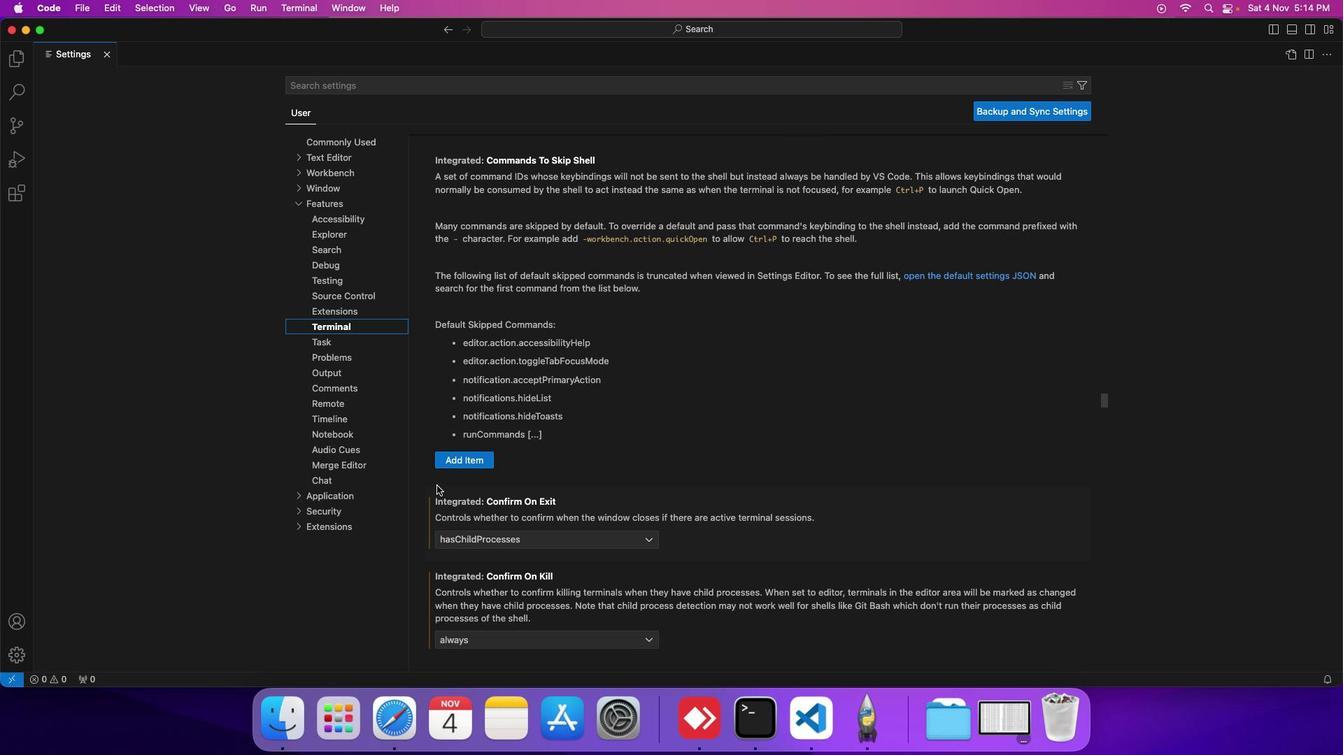 
Action: Mouse scrolled (436, 486) with delta (0, 0)
Screenshot: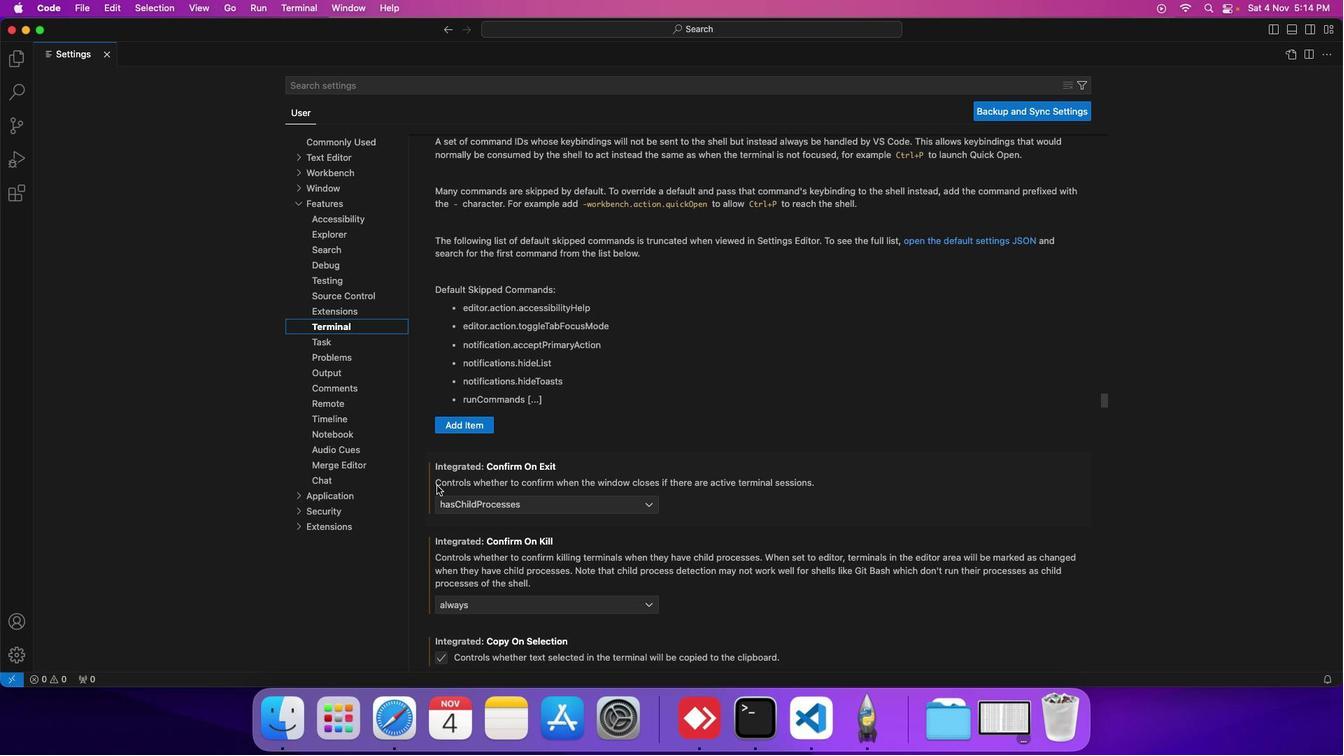 
Action: Mouse scrolled (436, 486) with delta (0, 0)
Screenshot: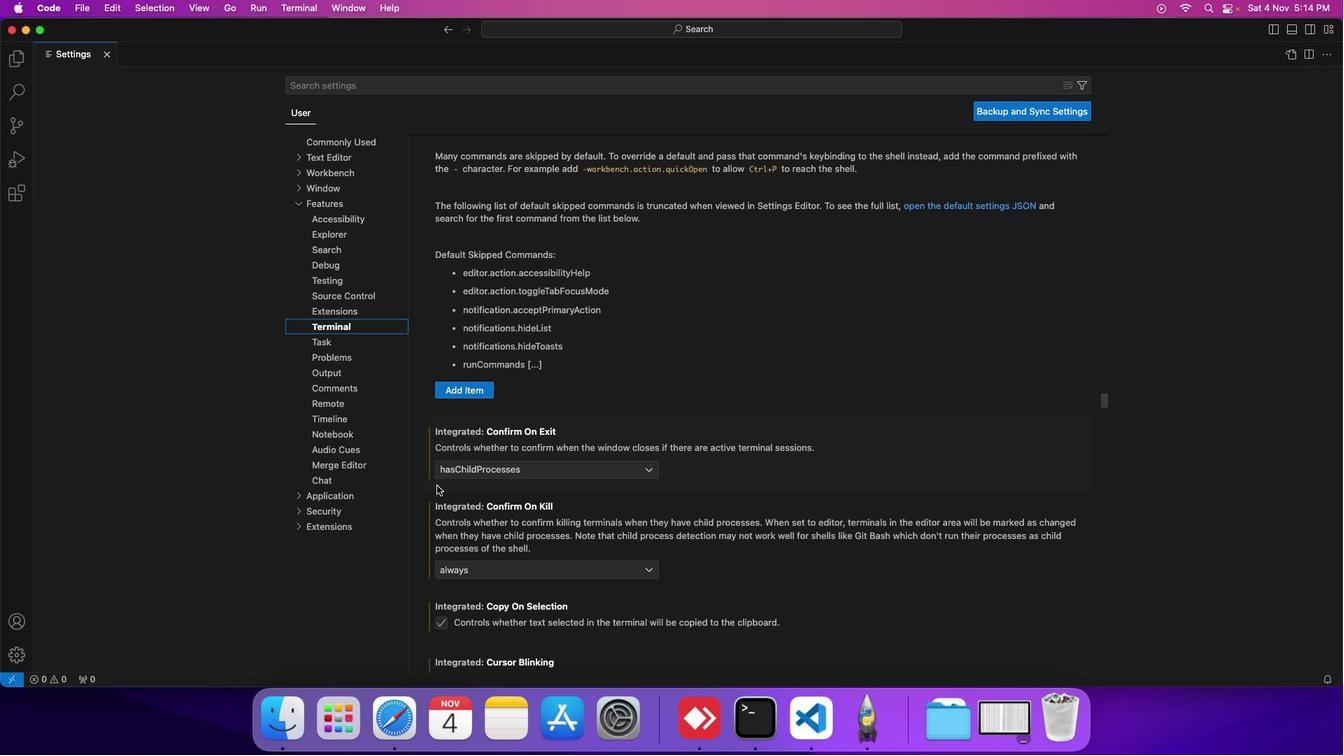 
Action: Mouse scrolled (436, 486) with delta (0, 0)
Screenshot: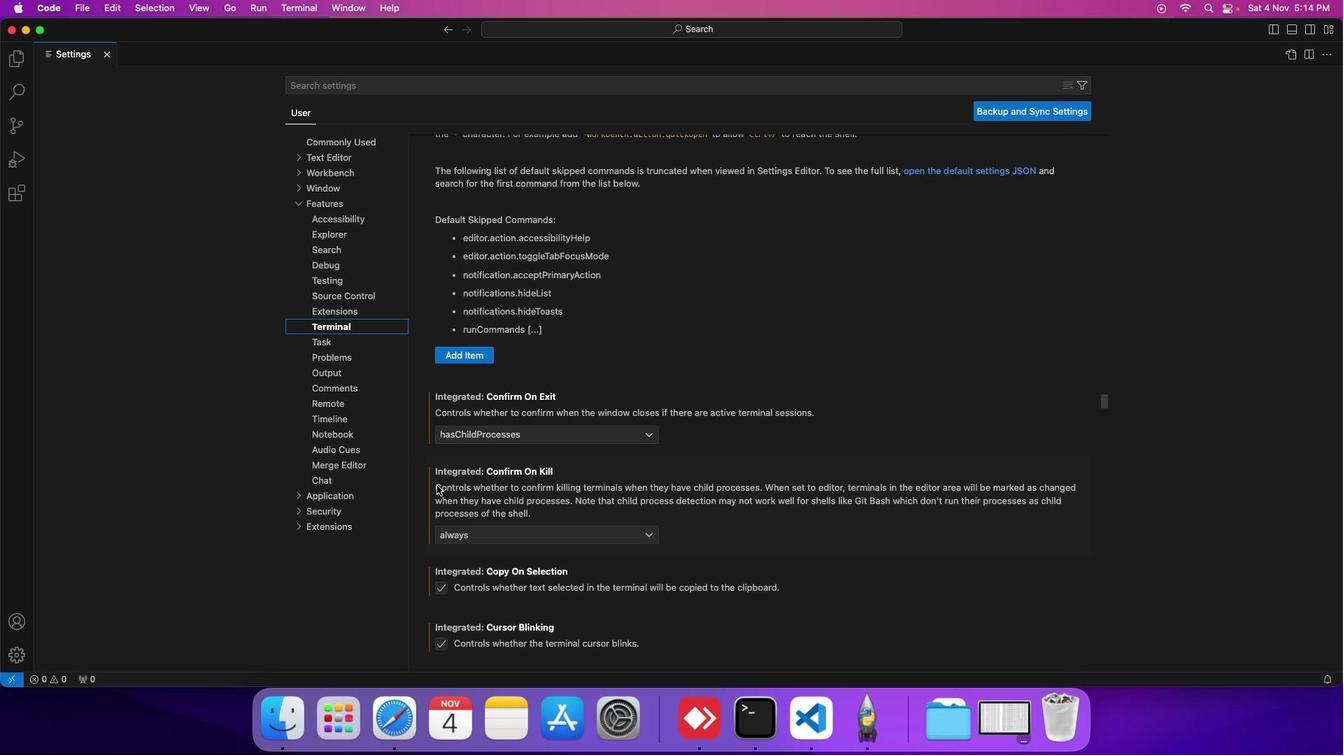 
Action: Mouse scrolled (436, 486) with delta (0, 0)
Screenshot: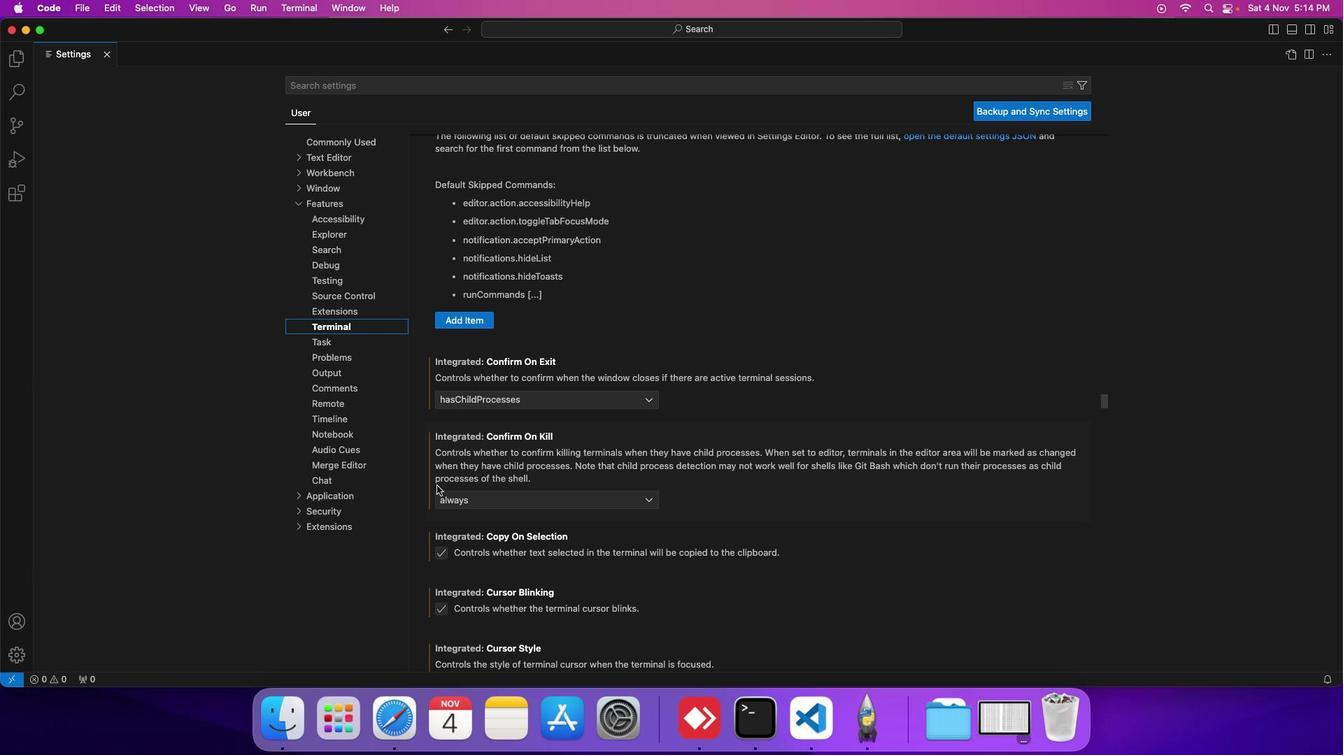 
Action: Mouse scrolled (436, 486) with delta (0, 0)
Screenshot: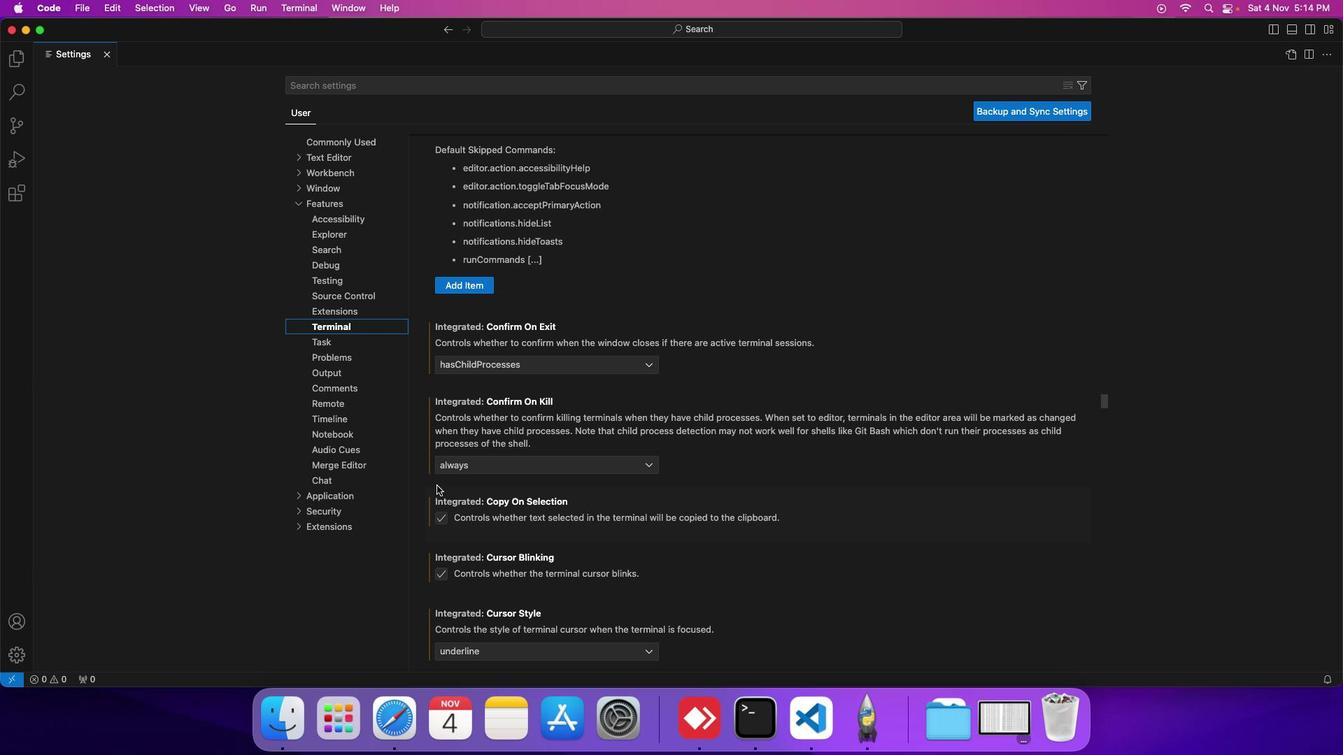 
Action: Mouse scrolled (436, 486) with delta (0, 0)
Screenshot: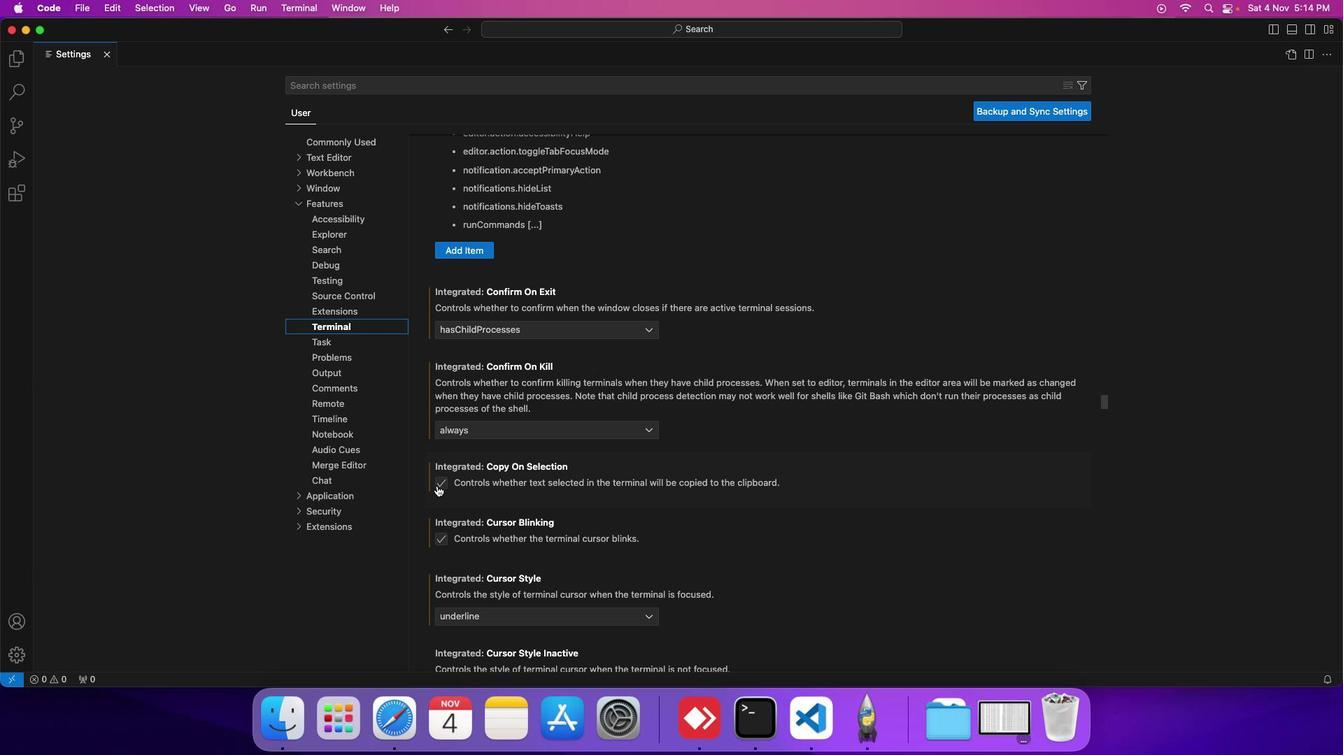 
Action: Mouse scrolled (436, 486) with delta (0, 0)
Screenshot: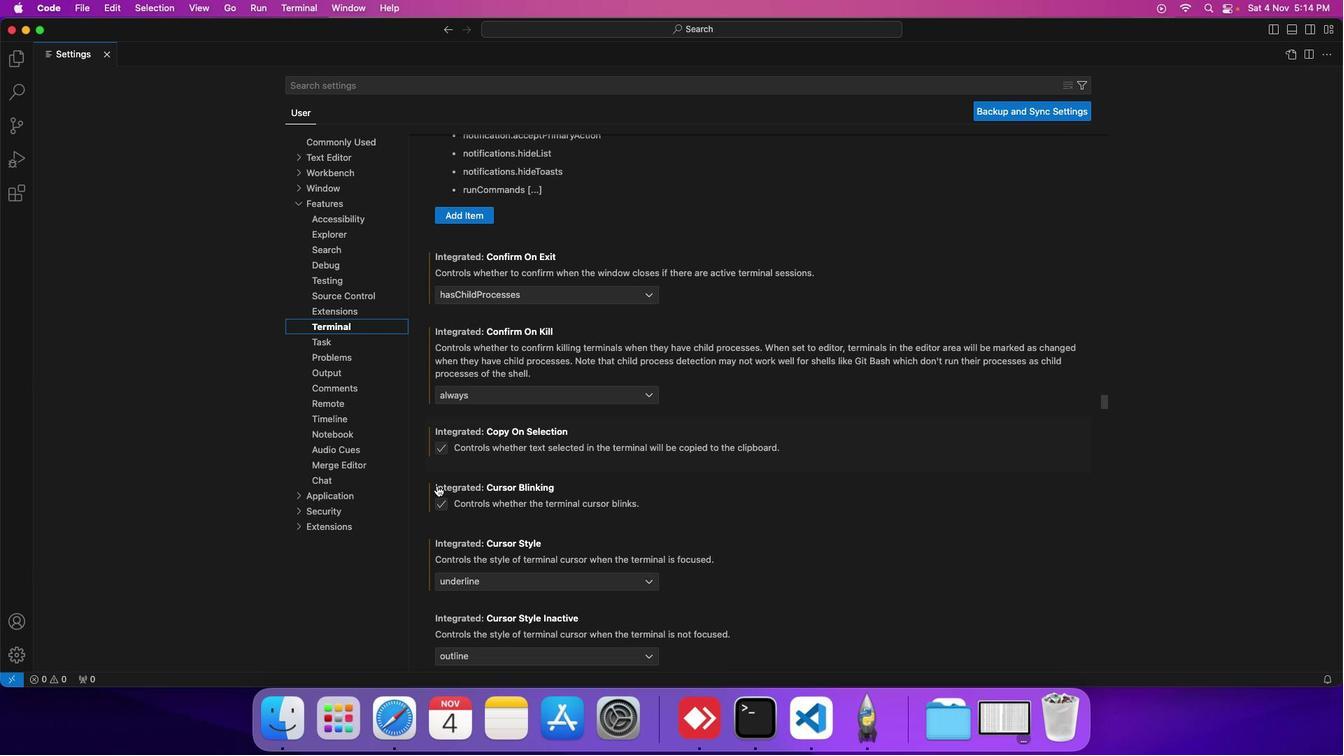 
Action: Mouse scrolled (436, 486) with delta (0, 0)
Screenshot: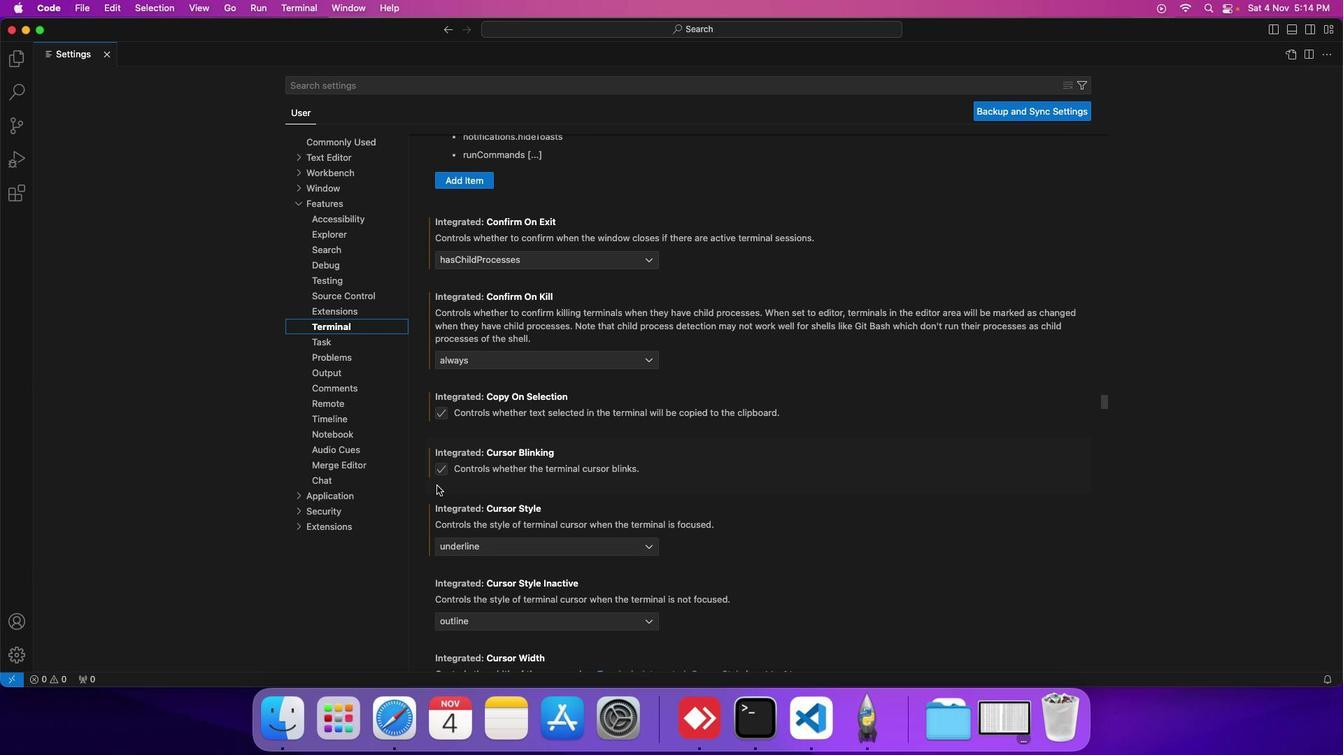 
Action: Mouse scrolled (436, 486) with delta (0, 0)
Screenshot: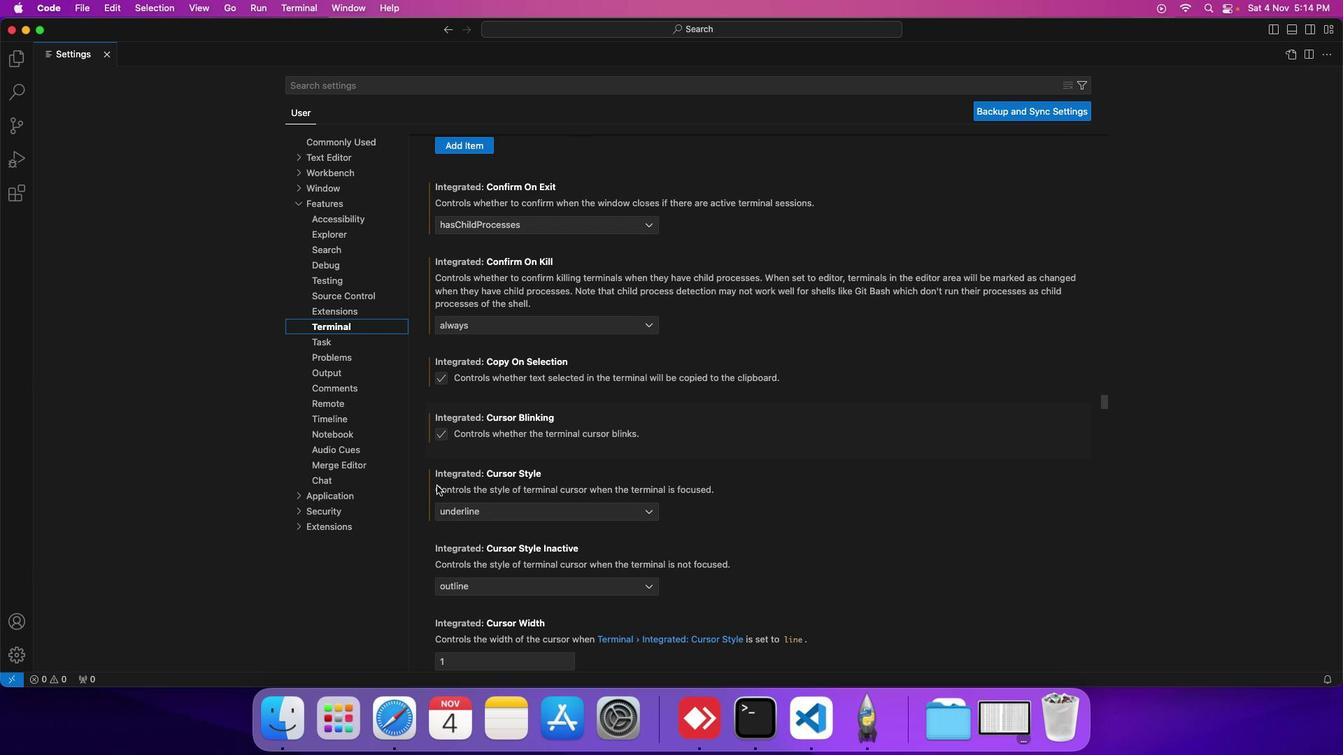 
Action: Mouse scrolled (436, 486) with delta (0, 0)
Screenshot: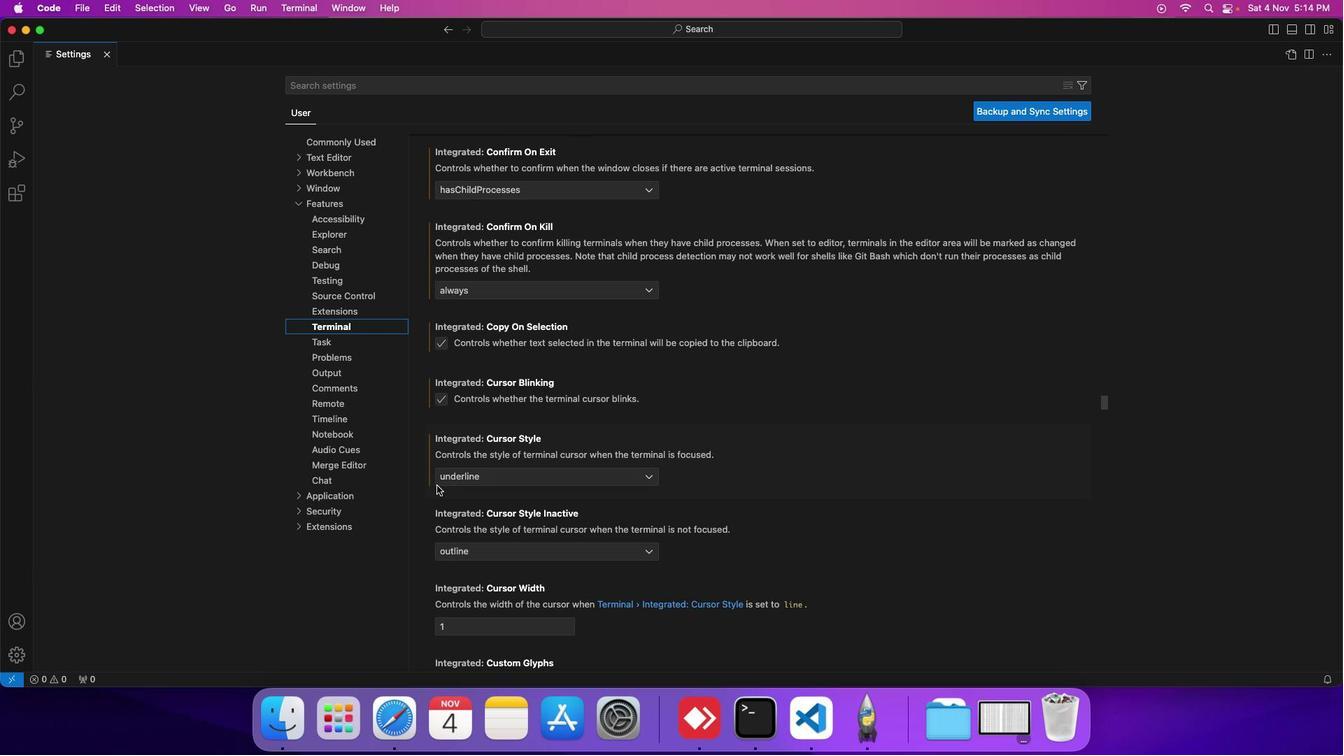 
Action: Mouse scrolled (436, 486) with delta (0, 0)
Screenshot: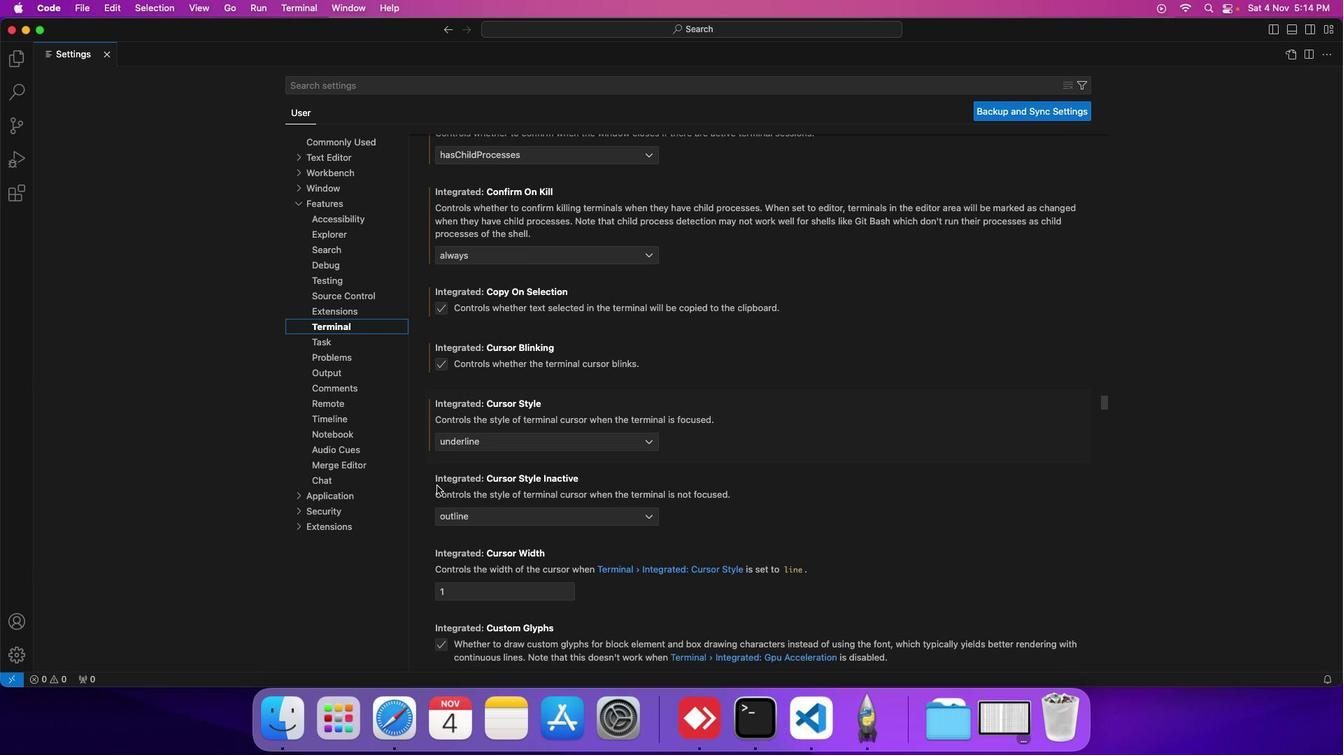 
Action: Mouse scrolled (436, 486) with delta (0, 0)
Screenshot: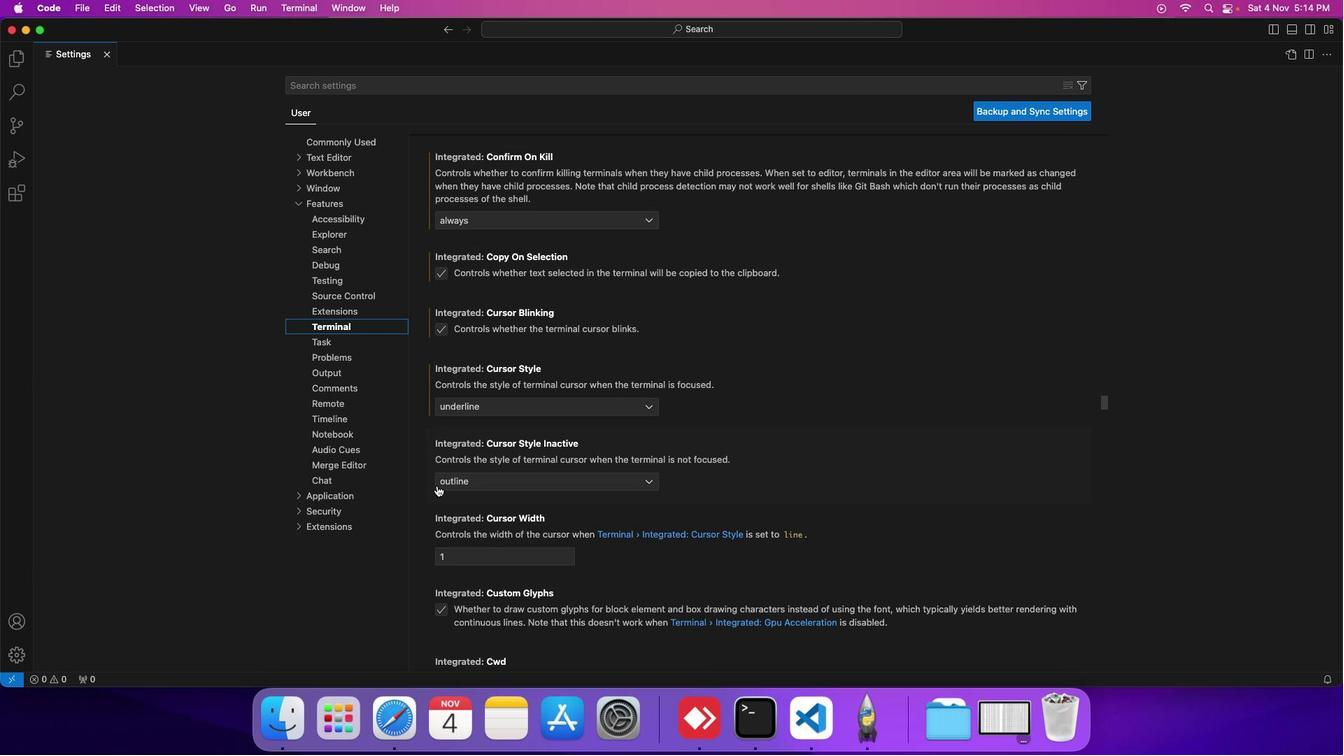 
Action: Mouse scrolled (436, 486) with delta (0, 0)
Screenshot: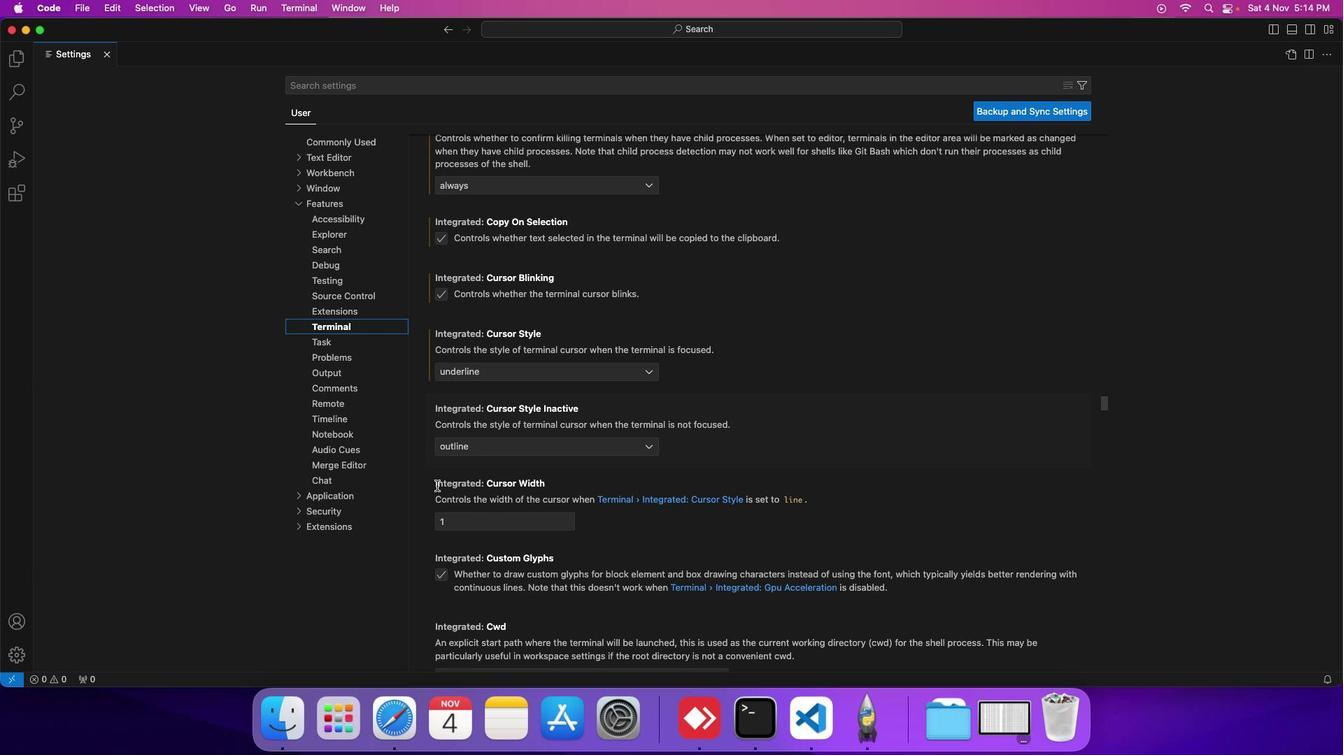 
Action: Mouse scrolled (436, 486) with delta (0, 0)
Screenshot: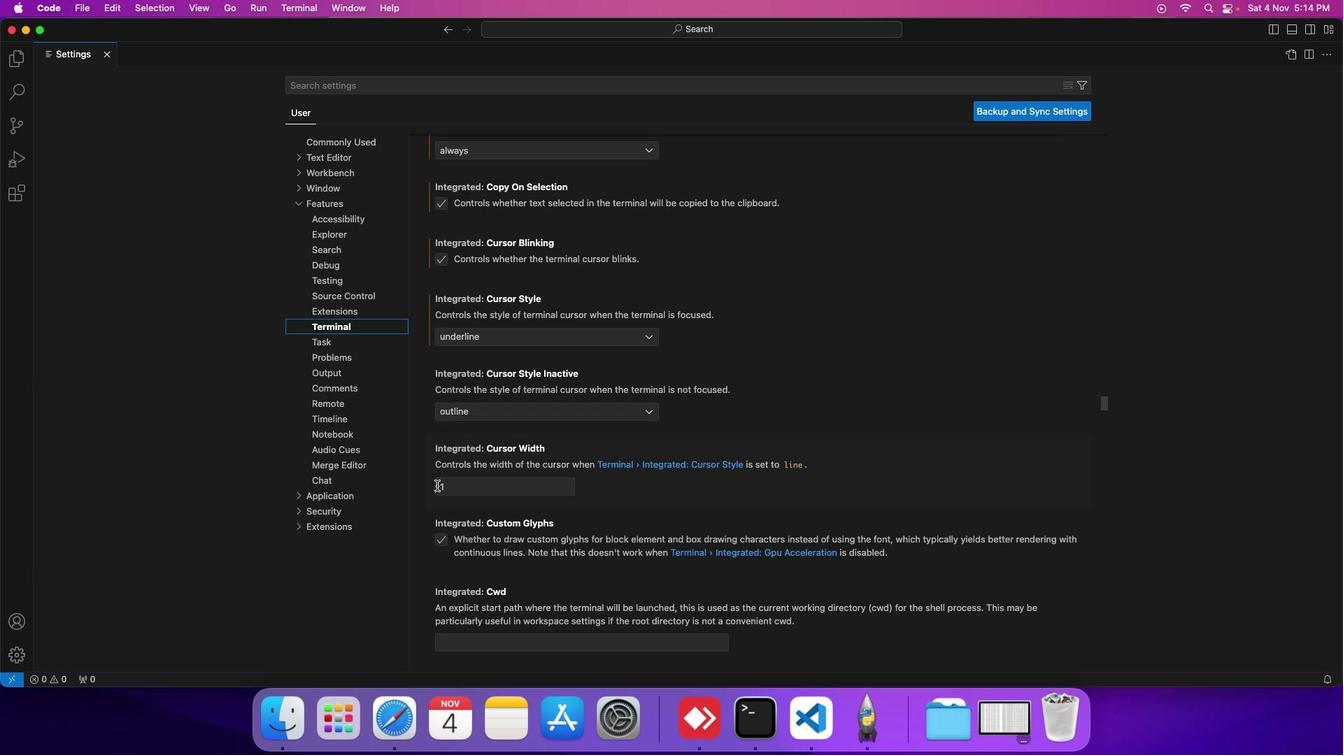 
Action: Mouse scrolled (436, 486) with delta (0, 0)
Screenshot: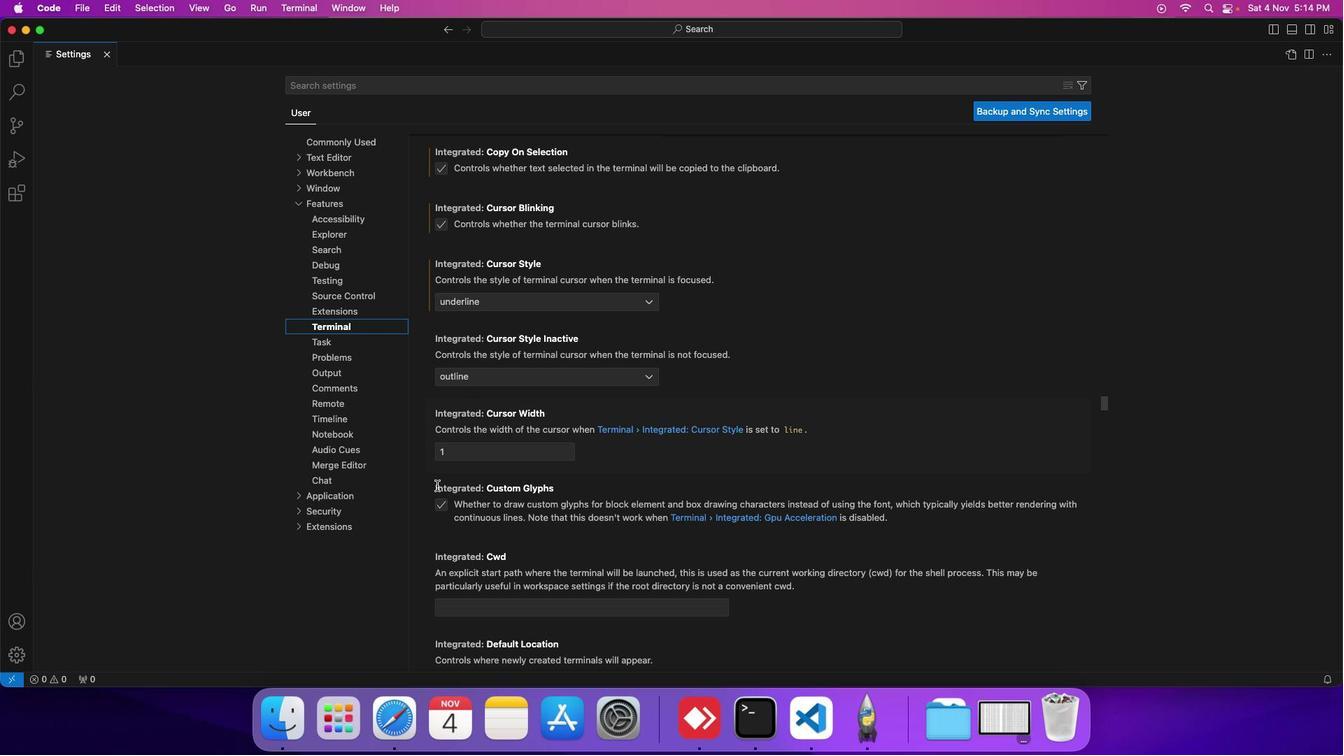 
Action: Mouse scrolled (436, 486) with delta (0, 0)
Screenshot: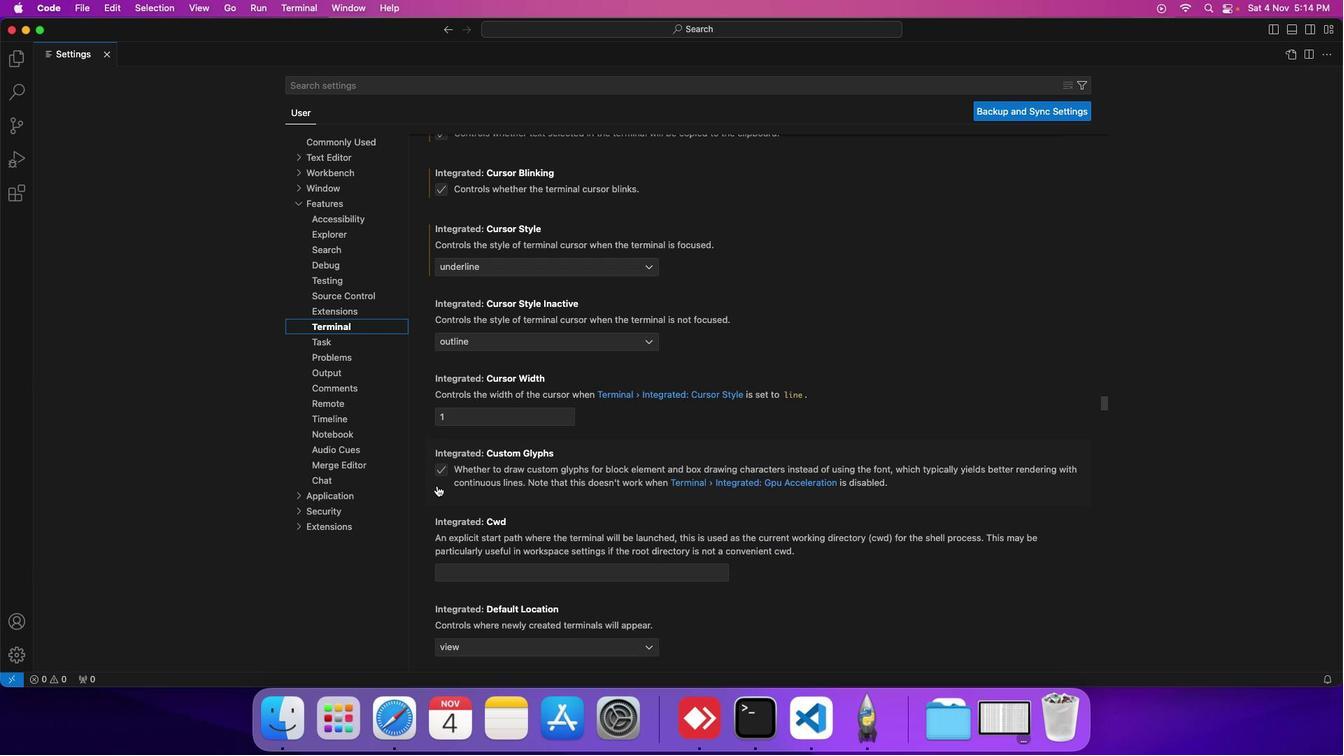 
Action: Mouse scrolled (436, 486) with delta (0, 0)
Screenshot: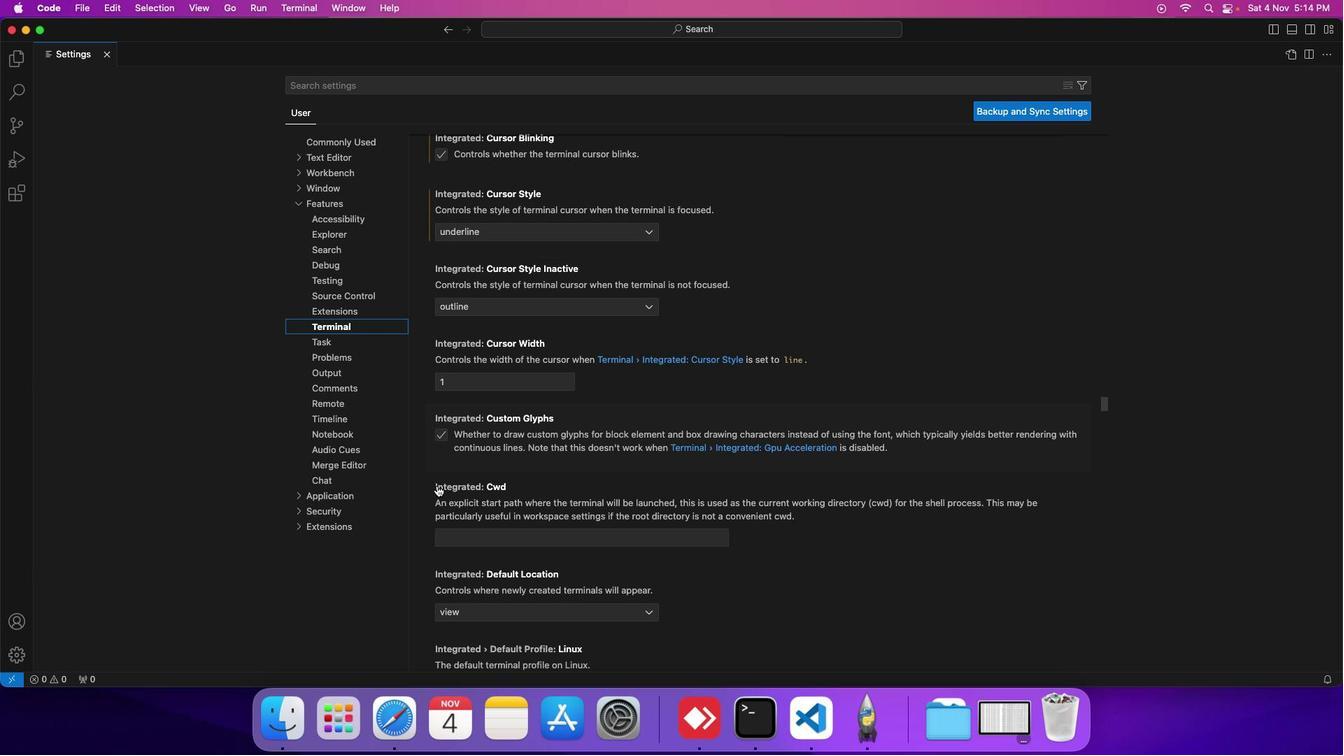 
Action: Mouse scrolled (436, 486) with delta (0, 0)
Screenshot: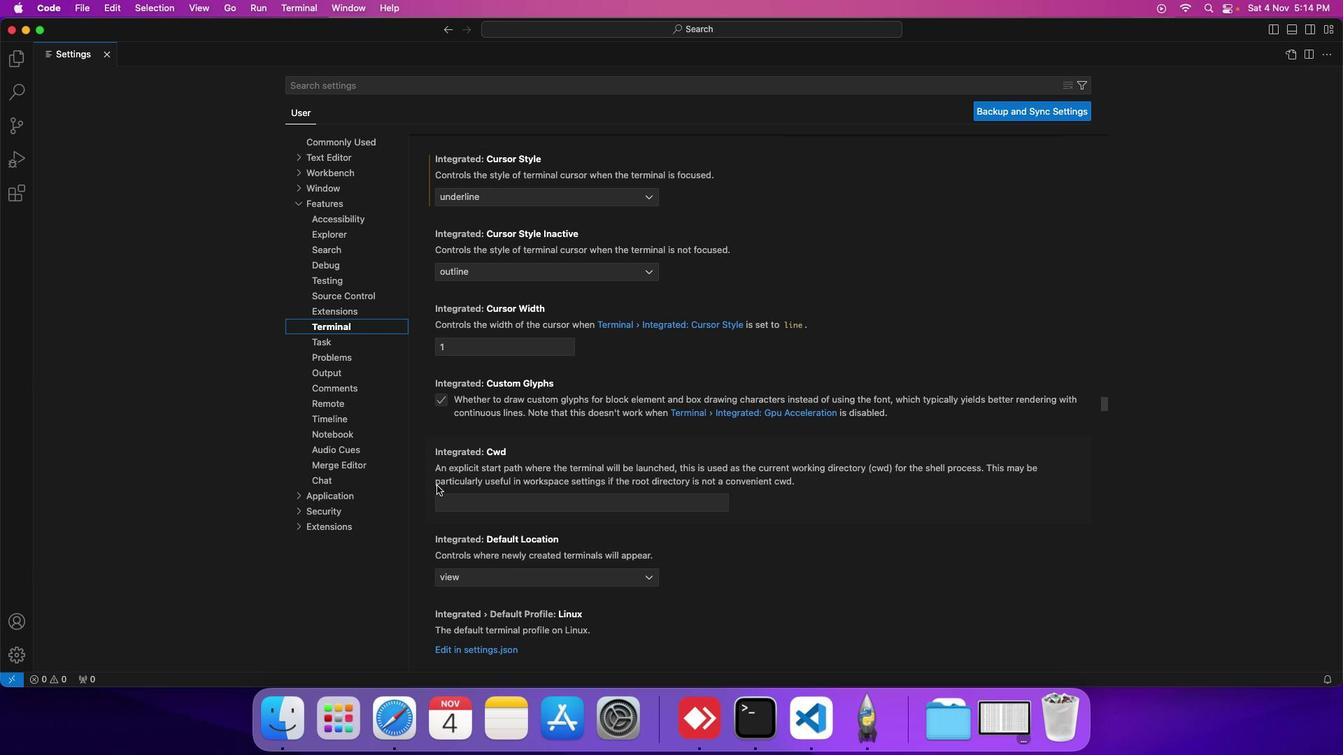 
Action: Mouse scrolled (436, 486) with delta (0, 0)
Screenshot: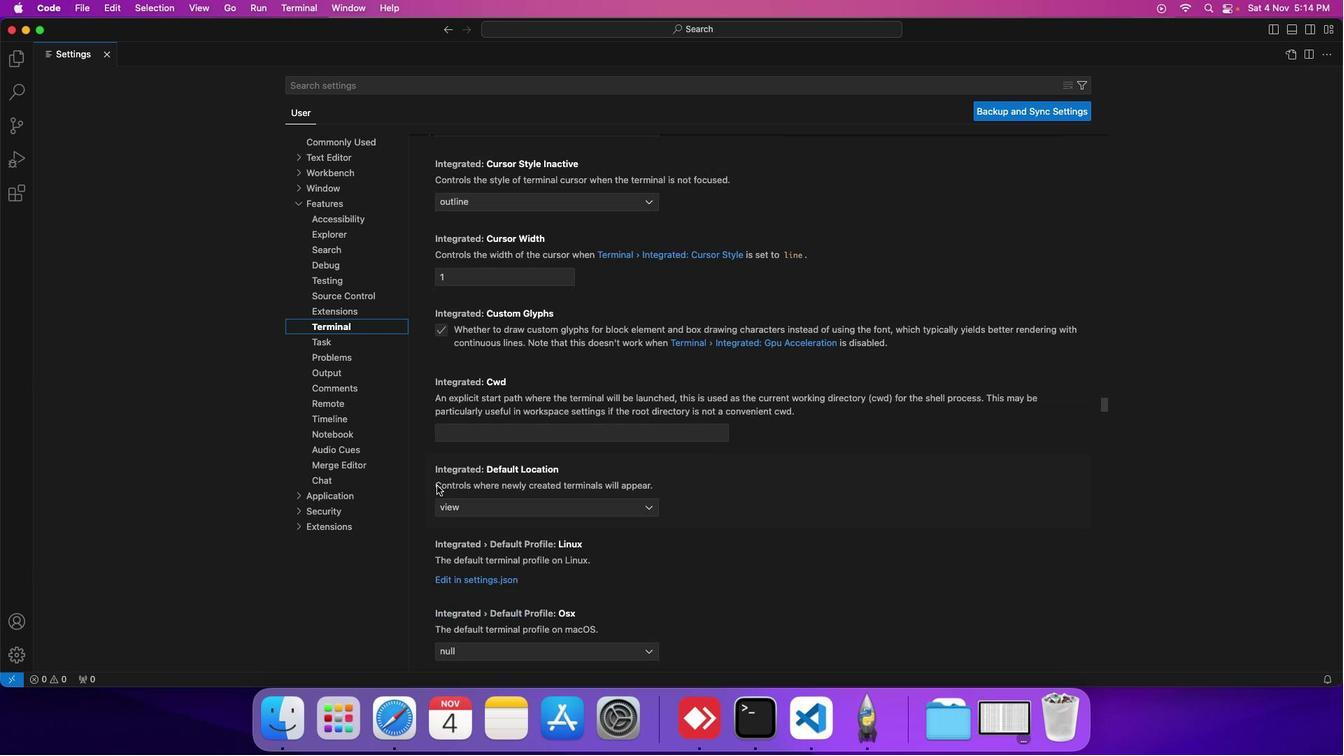 
Action: Mouse scrolled (436, 486) with delta (0, 0)
Screenshot: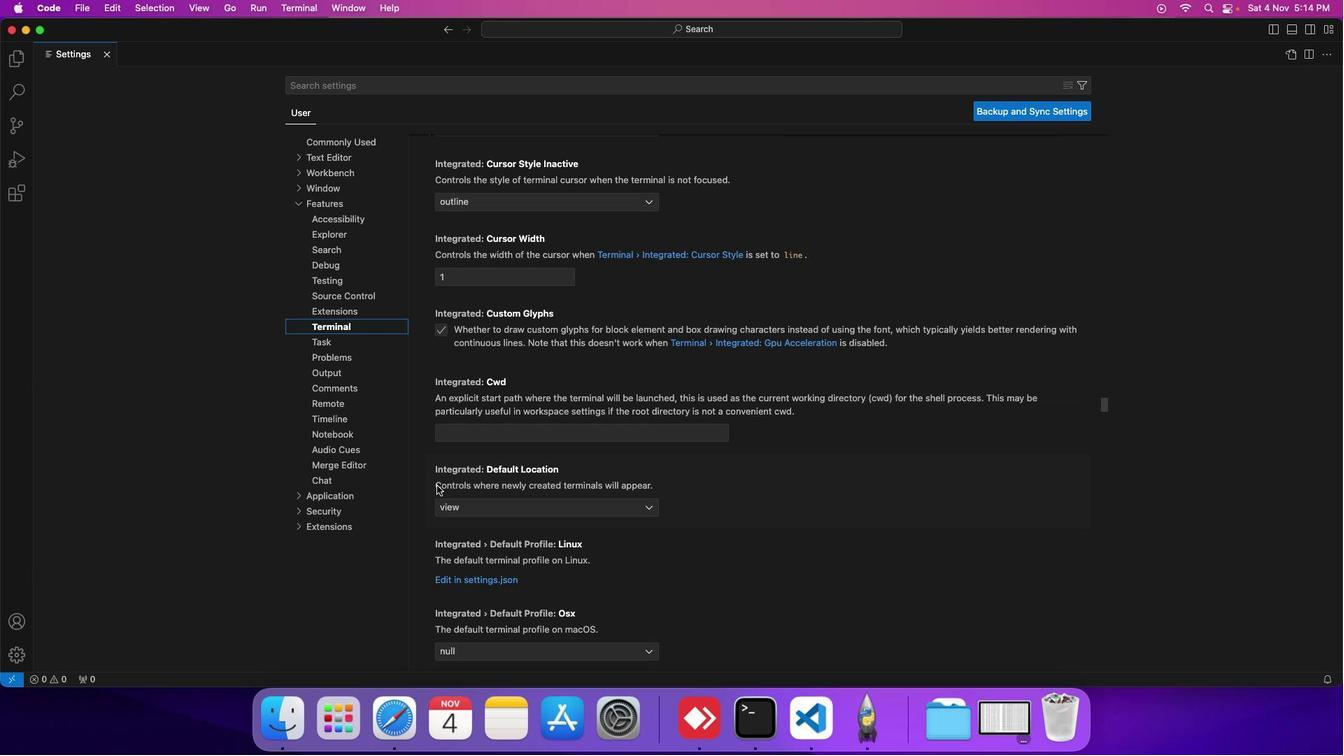 
Action: Mouse scrolled (436, 486) with delta (0, 0)
Screenshot: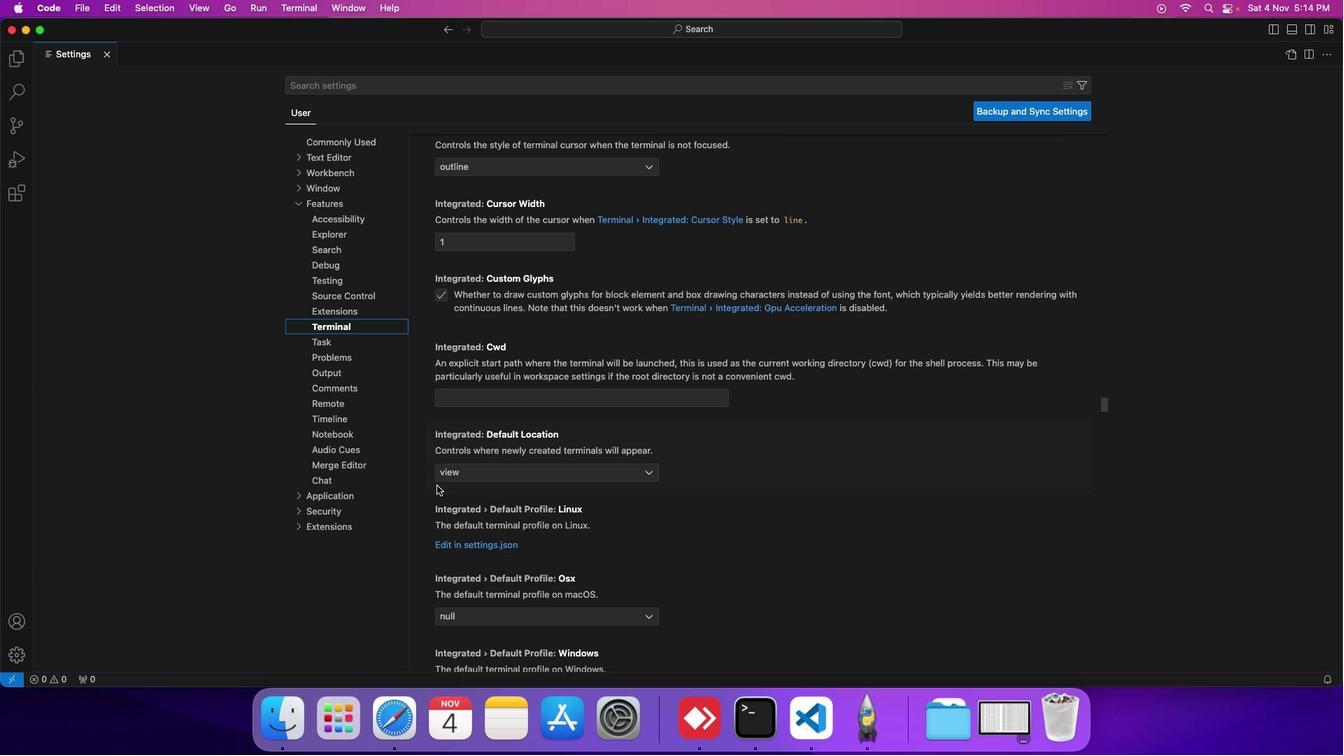 
Action: Mouse scrolled (436, 486) with delta (0, 0)
Screenshot: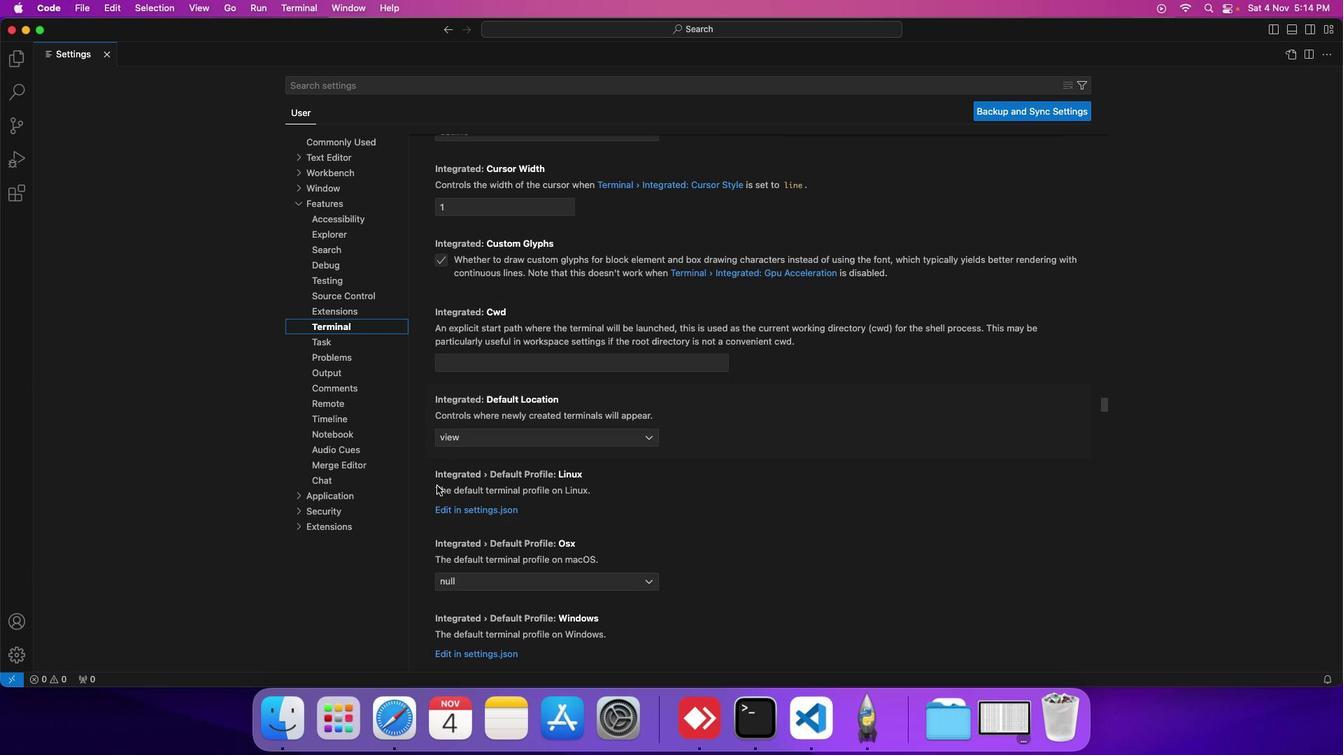 
Action: Mouse scrolled (436, 486) with delta (0, 0)
Screenshot: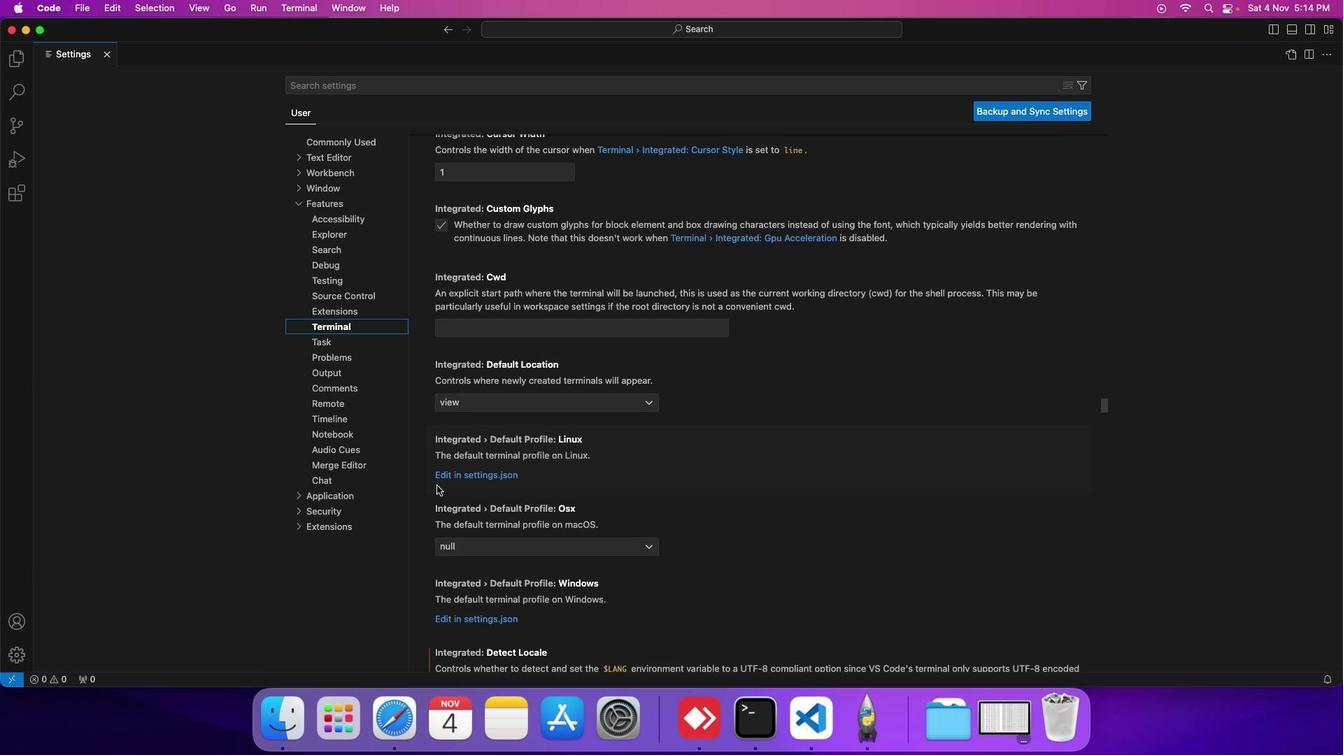 
Action: Mouse scrolled (436, 486) with delta (0, 0)
Screenshot: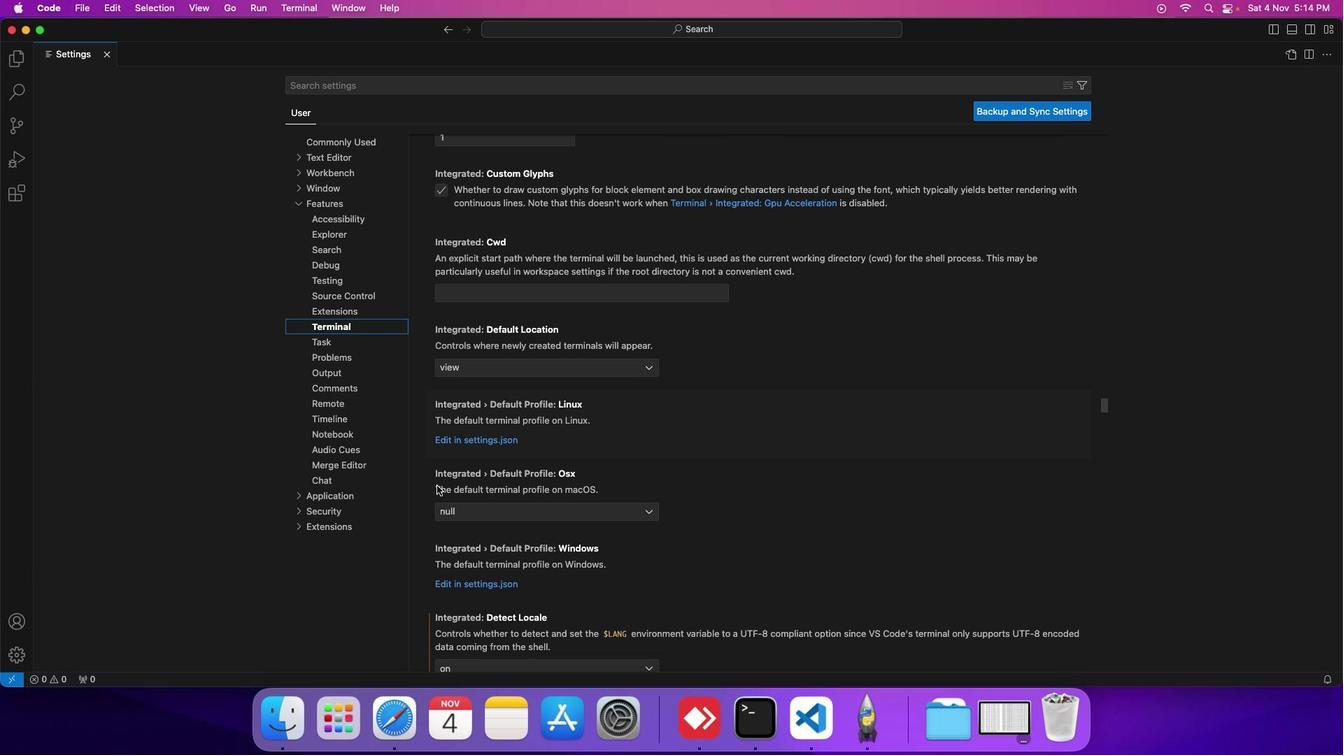 
Action: Mouse scrolled (436, 486) with delta (0, 0)
Screenshot: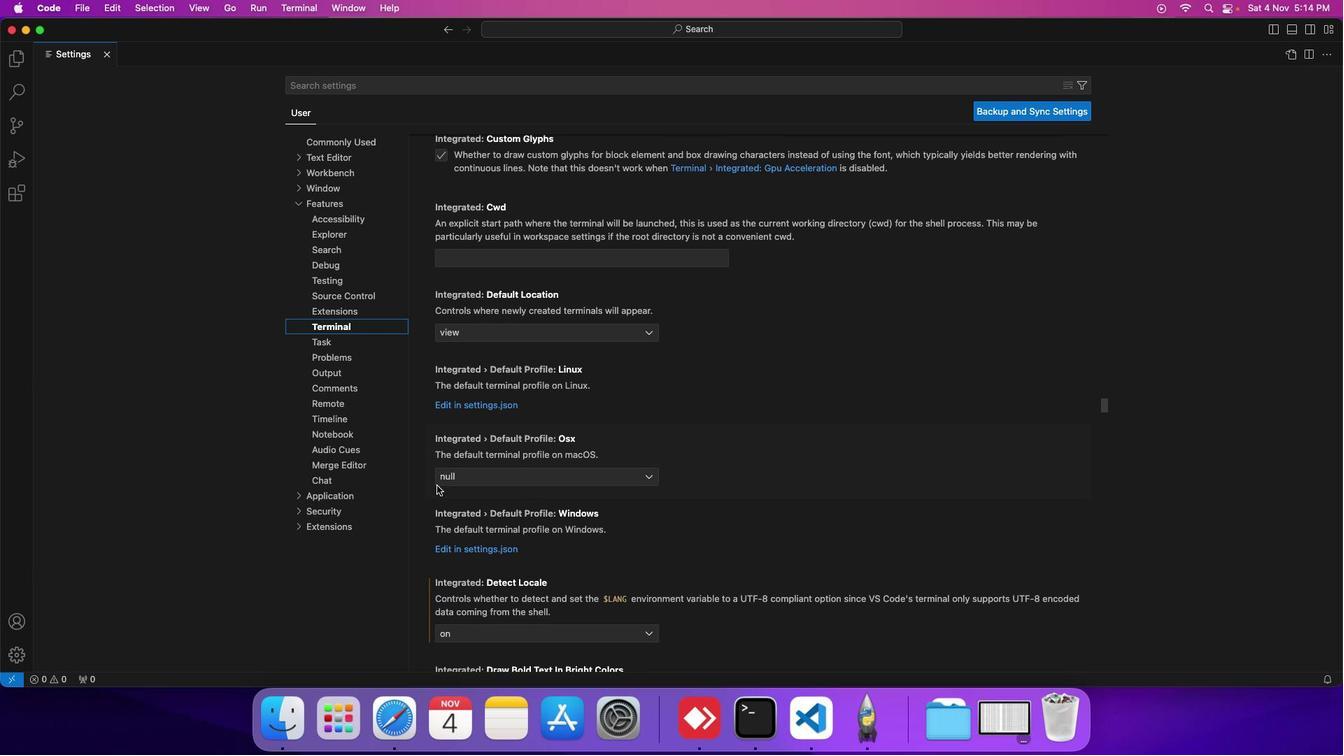 
Action: Mouse scrolled (436, 486) with delta (0, 0)
Screenshot: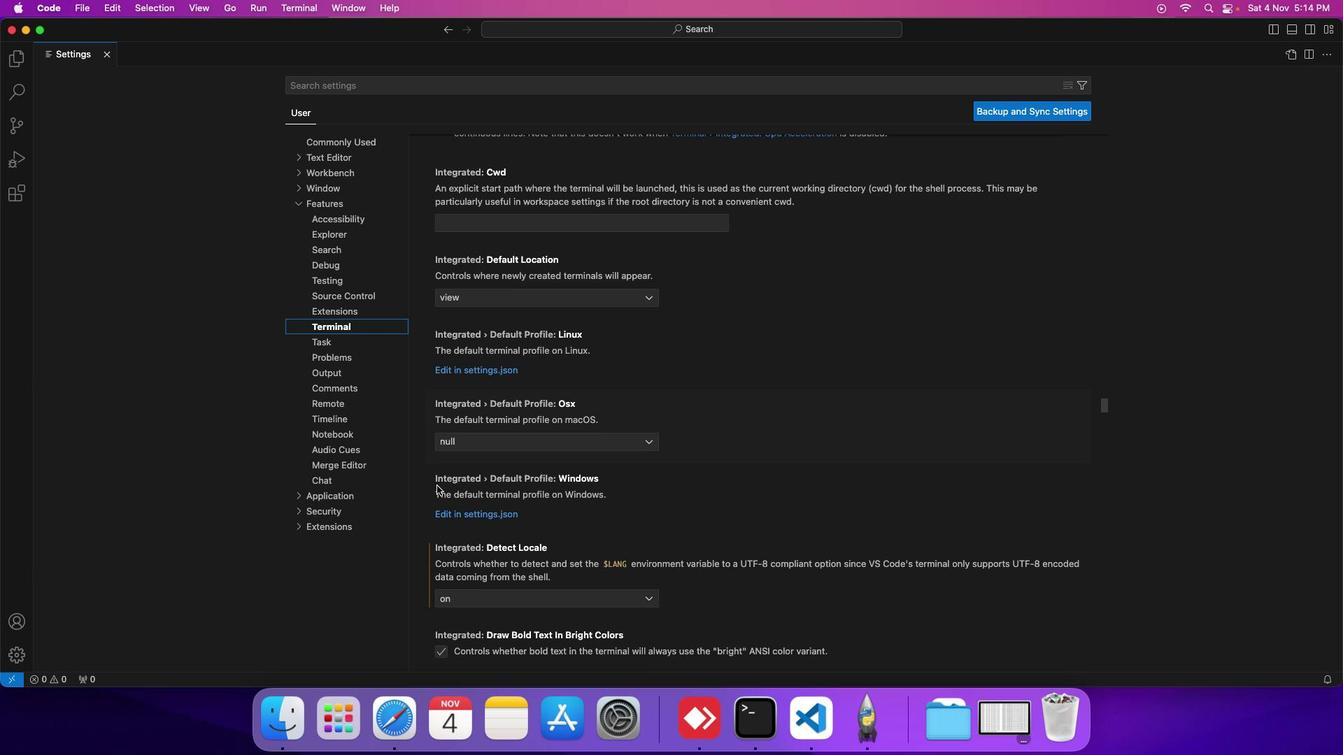 
Action: Mouse scrolled (436, 486) with delta (0, 0)
Screenshot: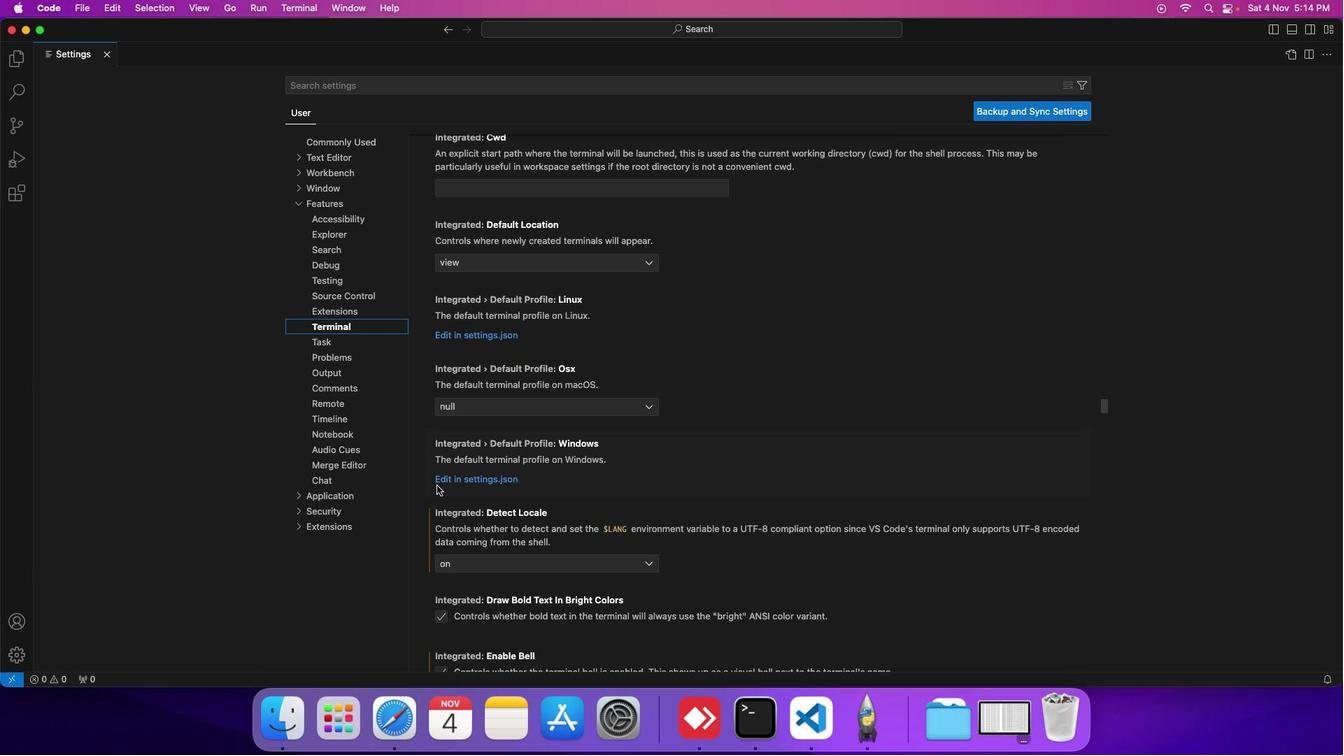 
Action: Mouse scrolled (436, 486) with delta (0, 0)
Screenshot: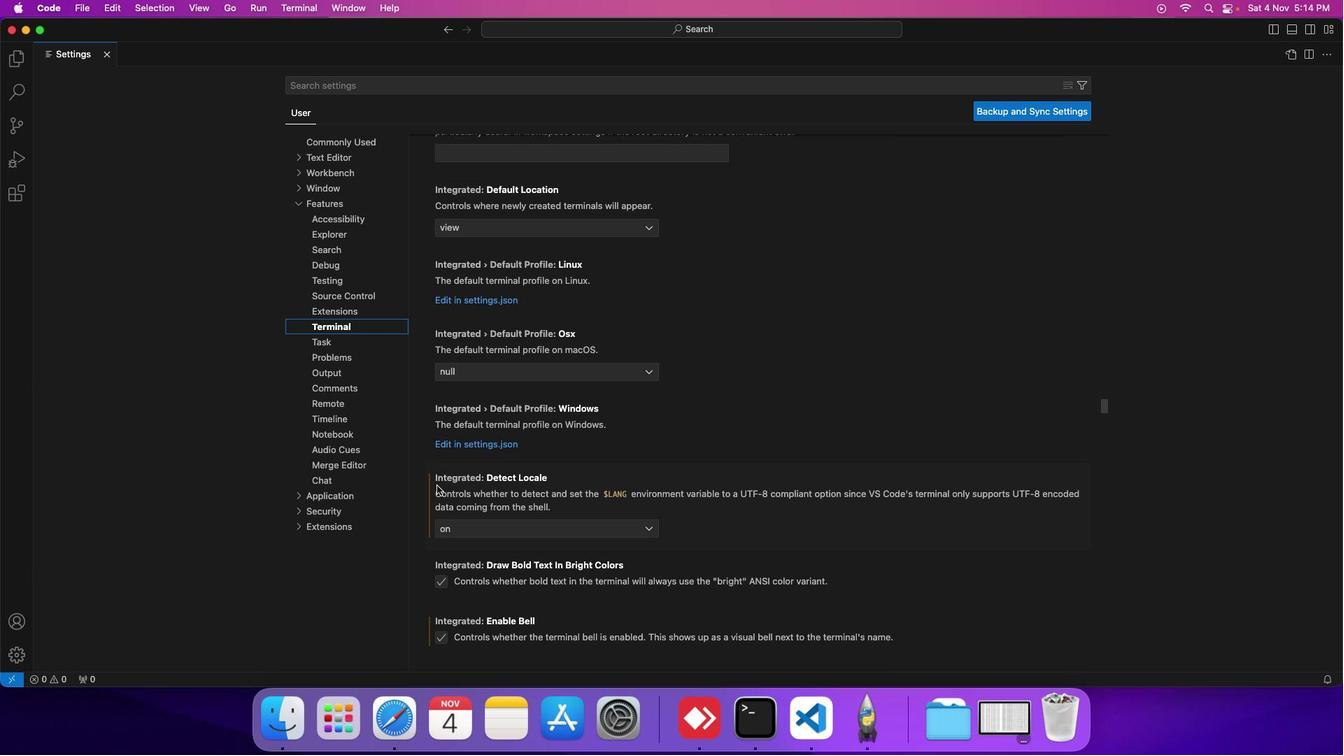 
Action: Mouse scrolled (436, 486) with delta (0, 0)
Screenshot: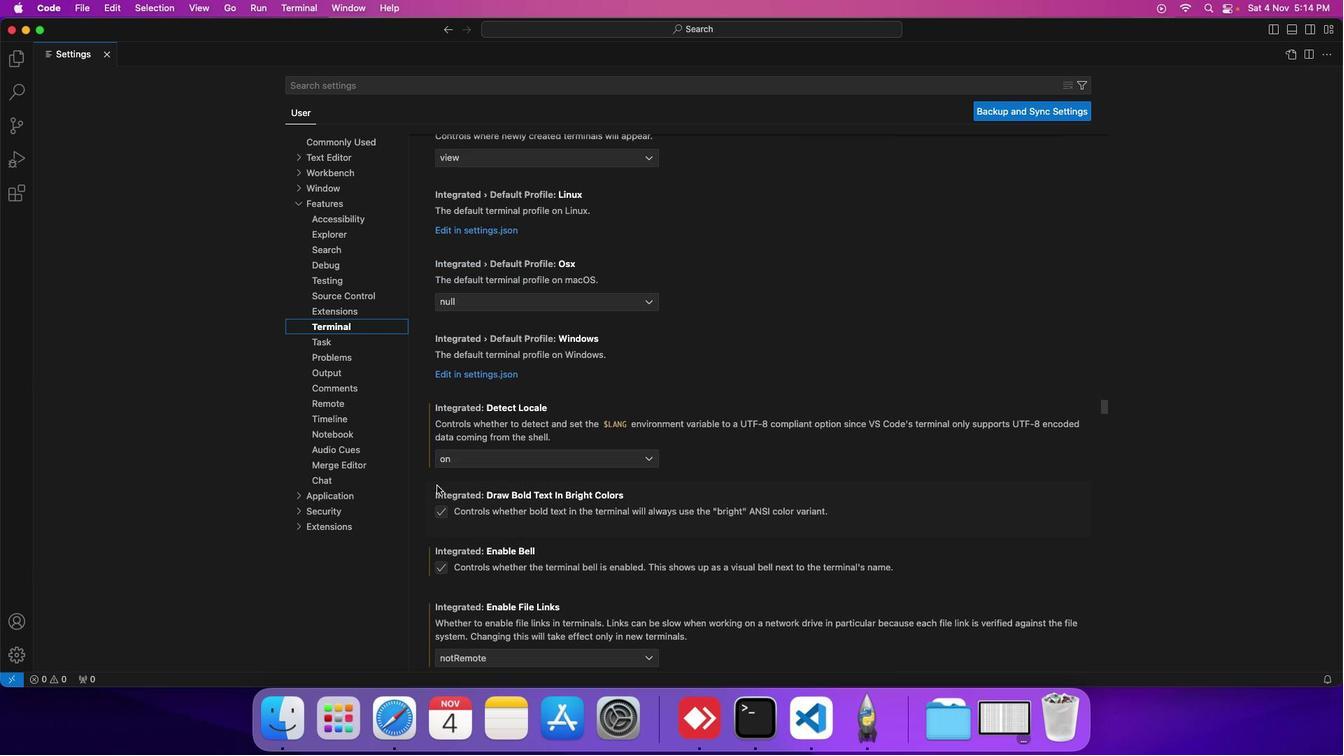 
Action: Mouse scrolled (436, 486) with delta (0, 0)
Screenshot: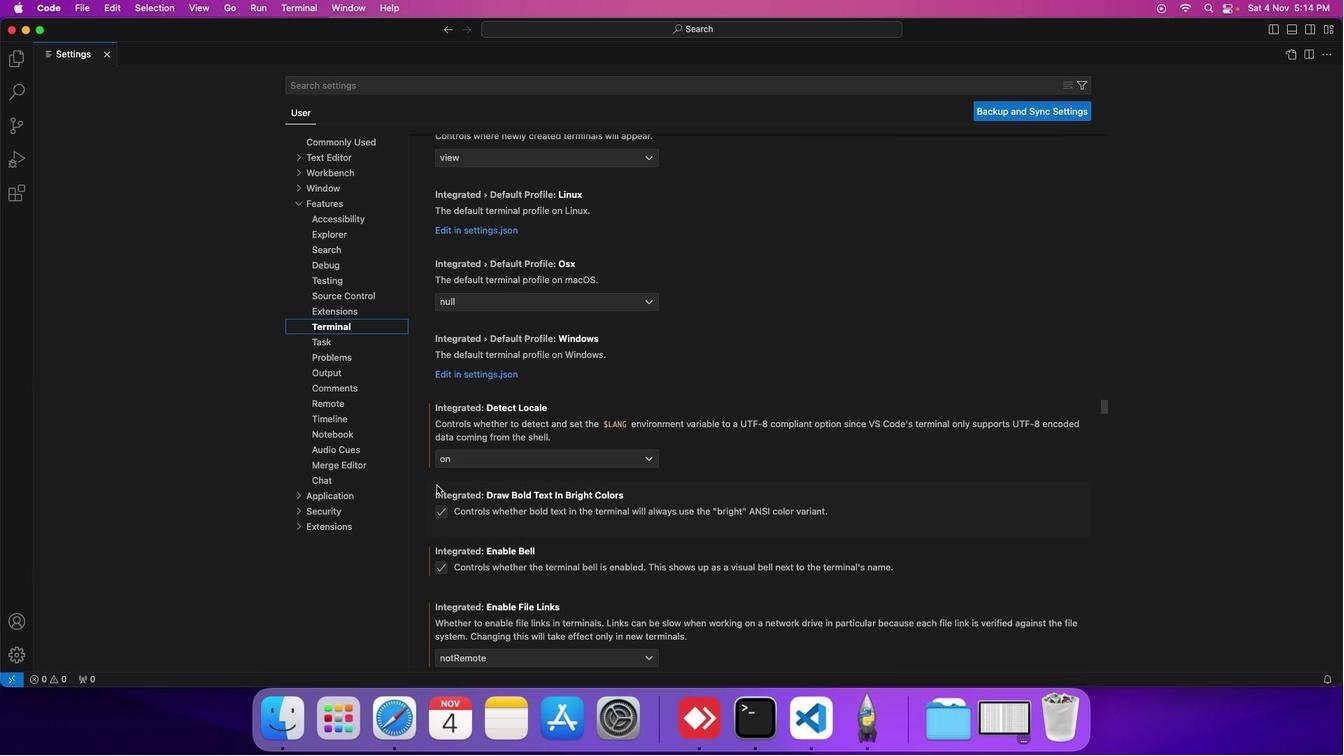 
Action: Mouse scrolled (436, 486) with delta (0, 0)
Screenshot: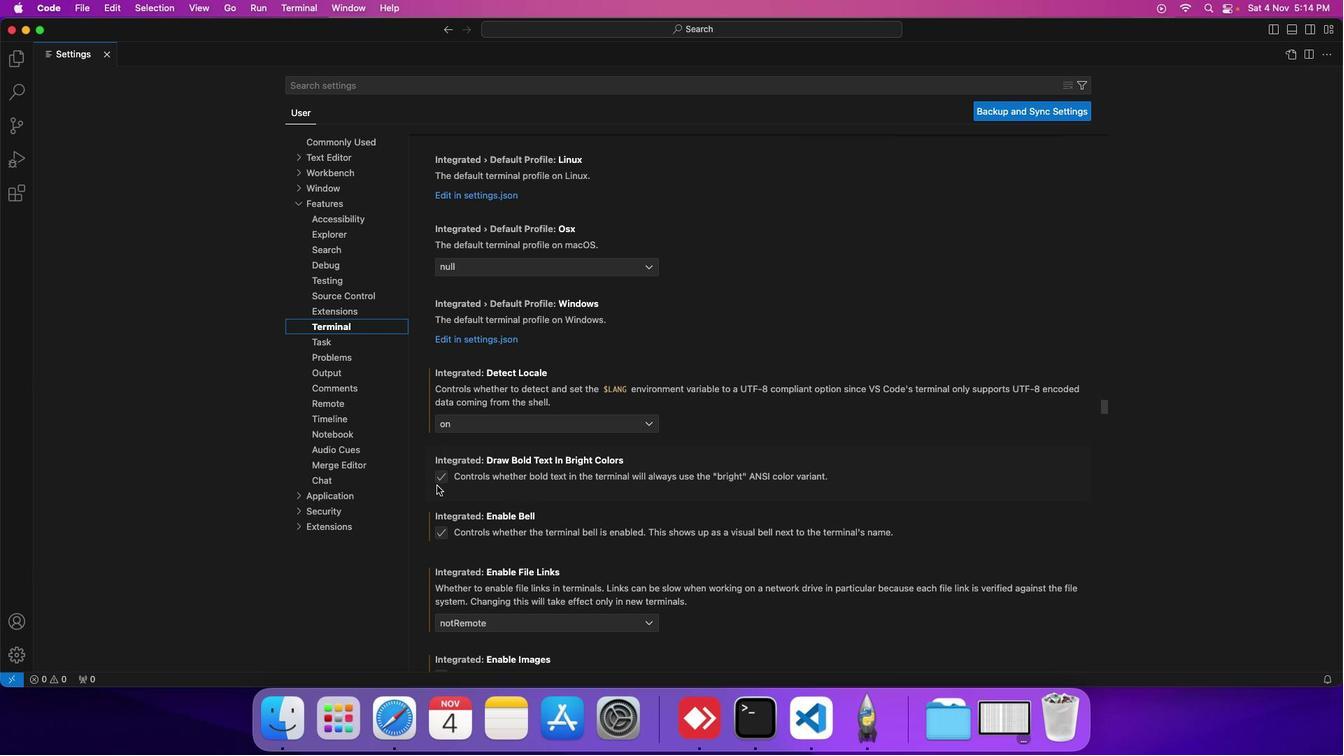 
Action: Mouse scrolled (436, 486) with delta (0, 0)
Screenshot: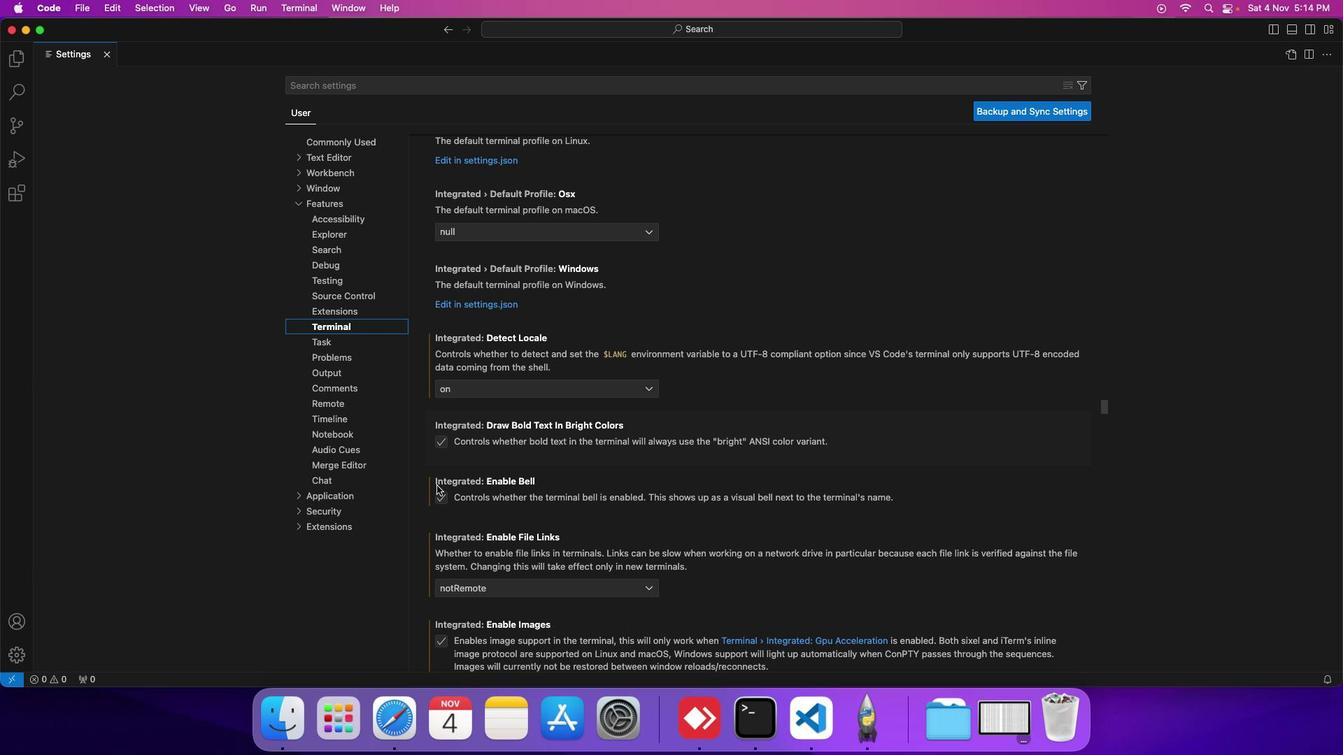 
Action: Mouse scrolled (436, 486) with delta (0, 0)
Screenshot: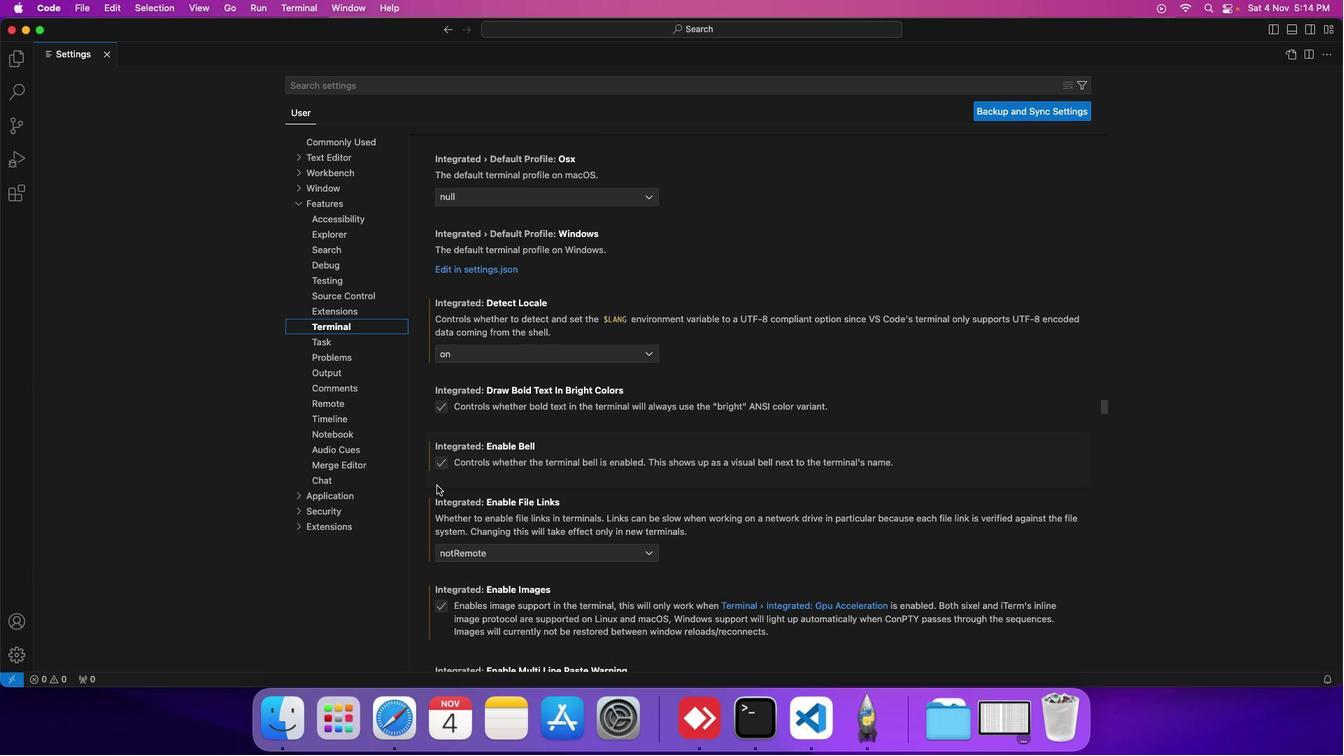 
Action: Mouse scrolled (436, 486) with delta (0, 0)
Screenshot: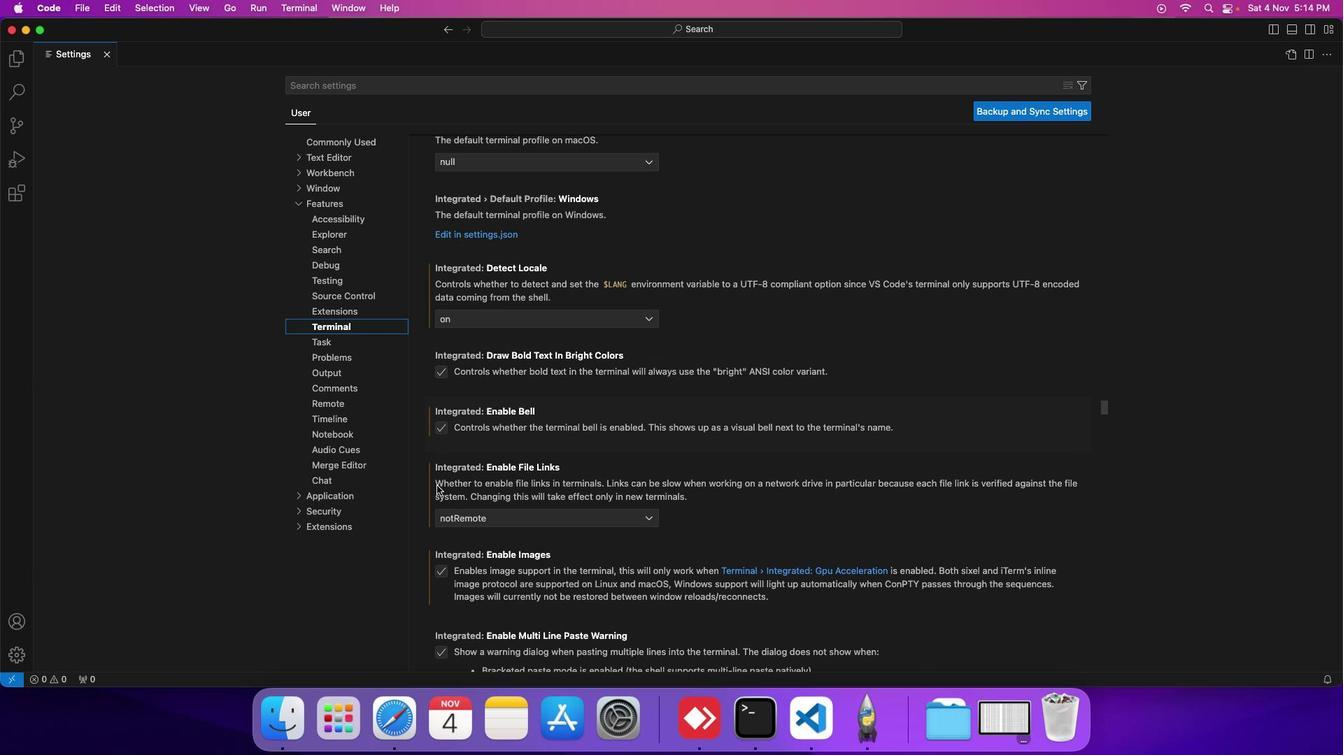 
Action: Mouse scrolled (436, 486) with delta (0, 0)
Screenshot: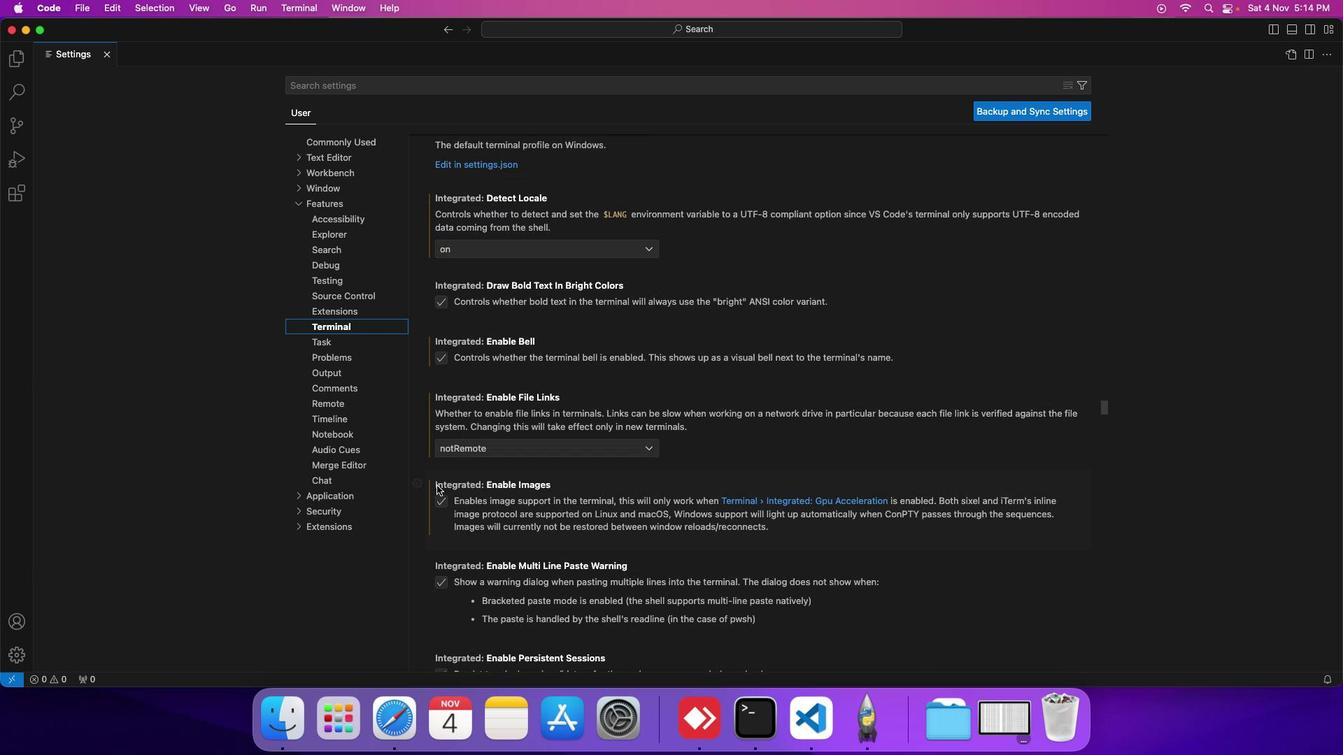 
Action: Mouse scrolled (436, 486) with delta (0, 0)
Screenshot: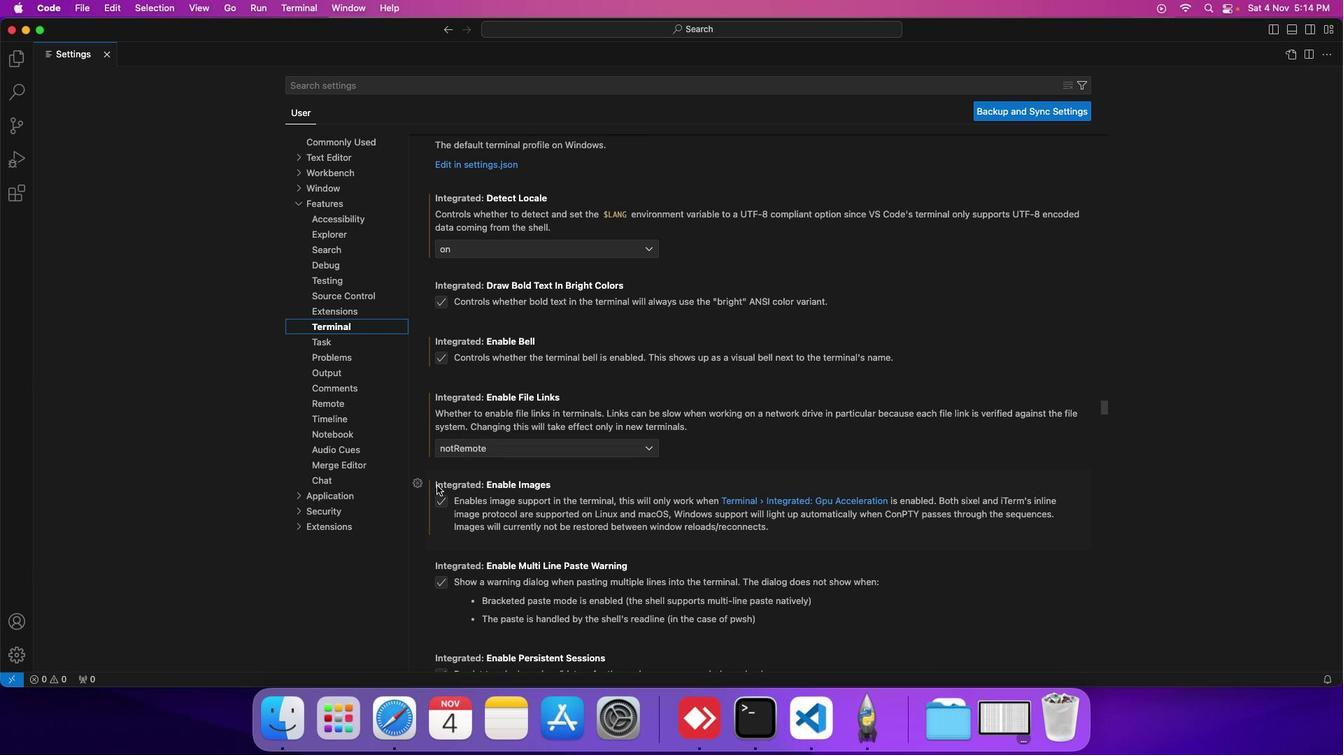 
Action: Mouse scrolled (436, 486) with delta (0, 0)
Screenshot: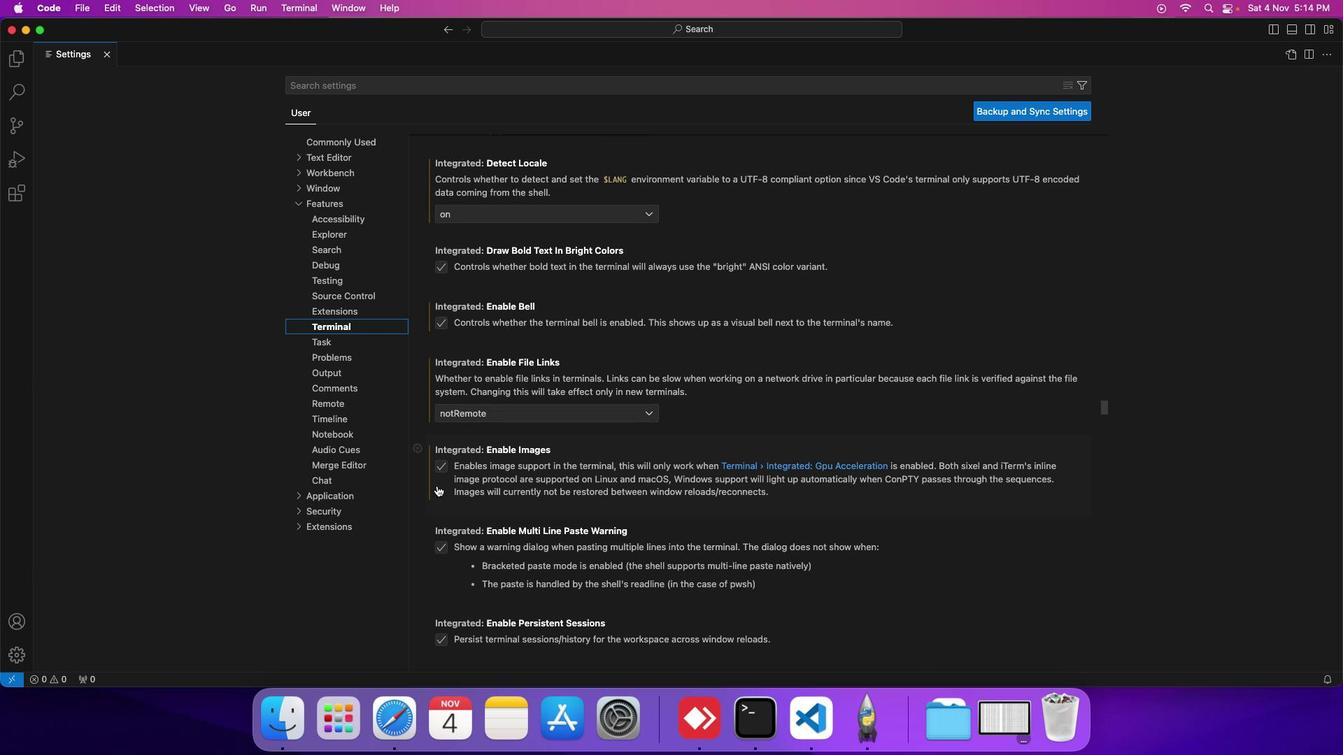 
Action: Mouse scrolled (436, 486) with delta (0, 0)
Screenshot: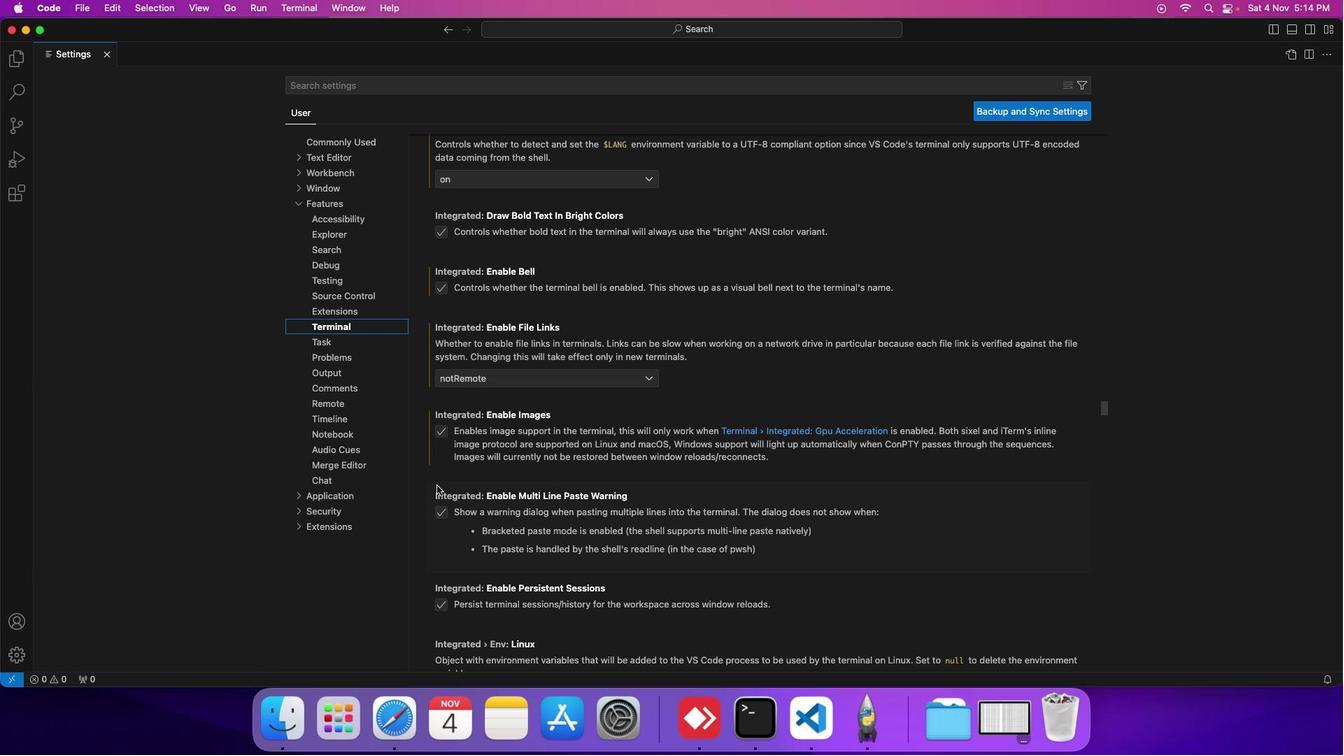 
Action: Mouse scrolled (436, 486) with delta (0, 0)
Screenshot: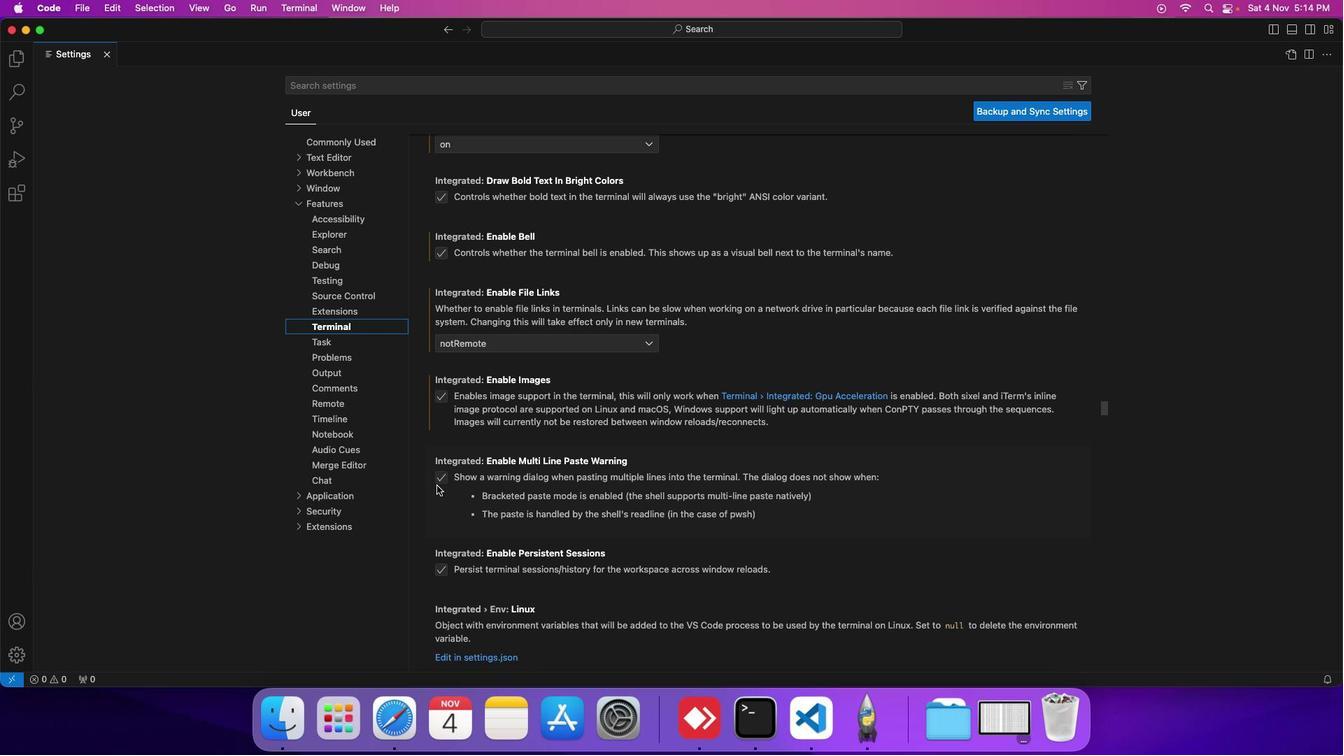 
Action: Mouse scrolled (436, 486) with delta (0, 0)
Screenshot: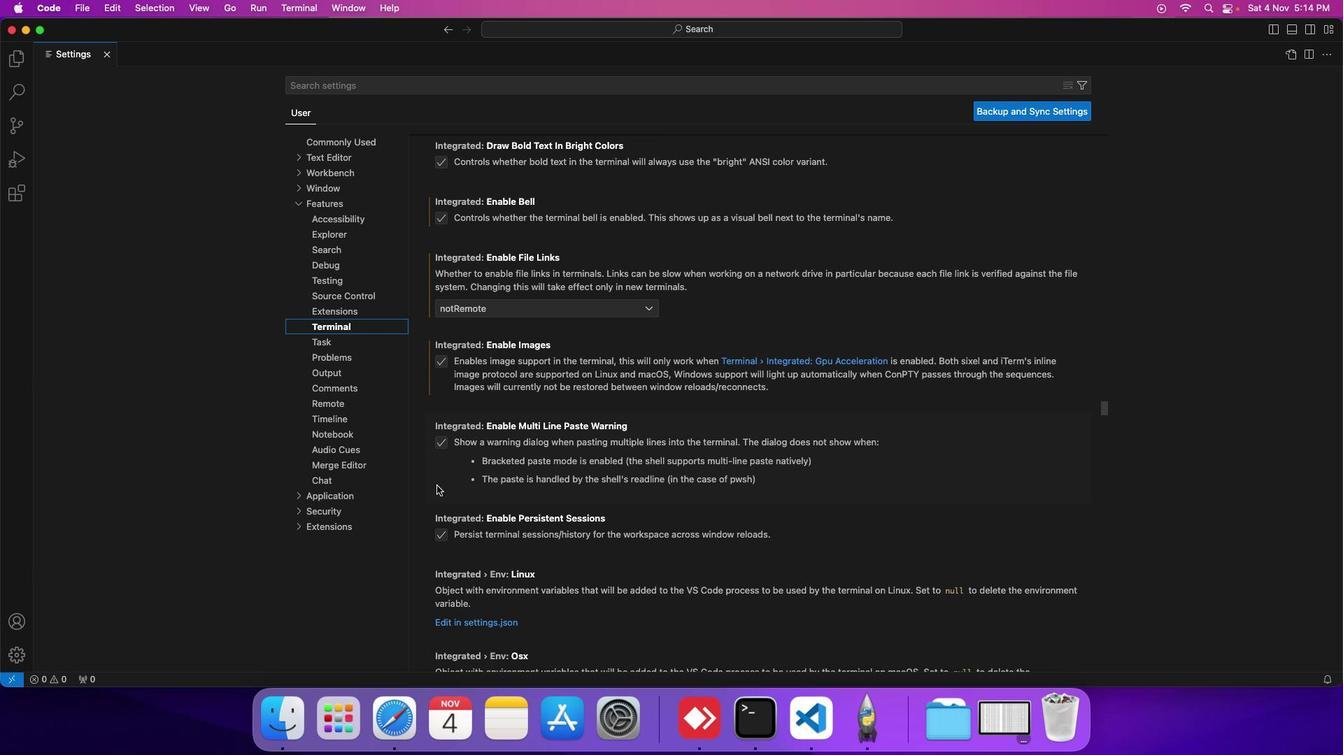 
Action: Mouse moved to (445, 445)
Screenshot: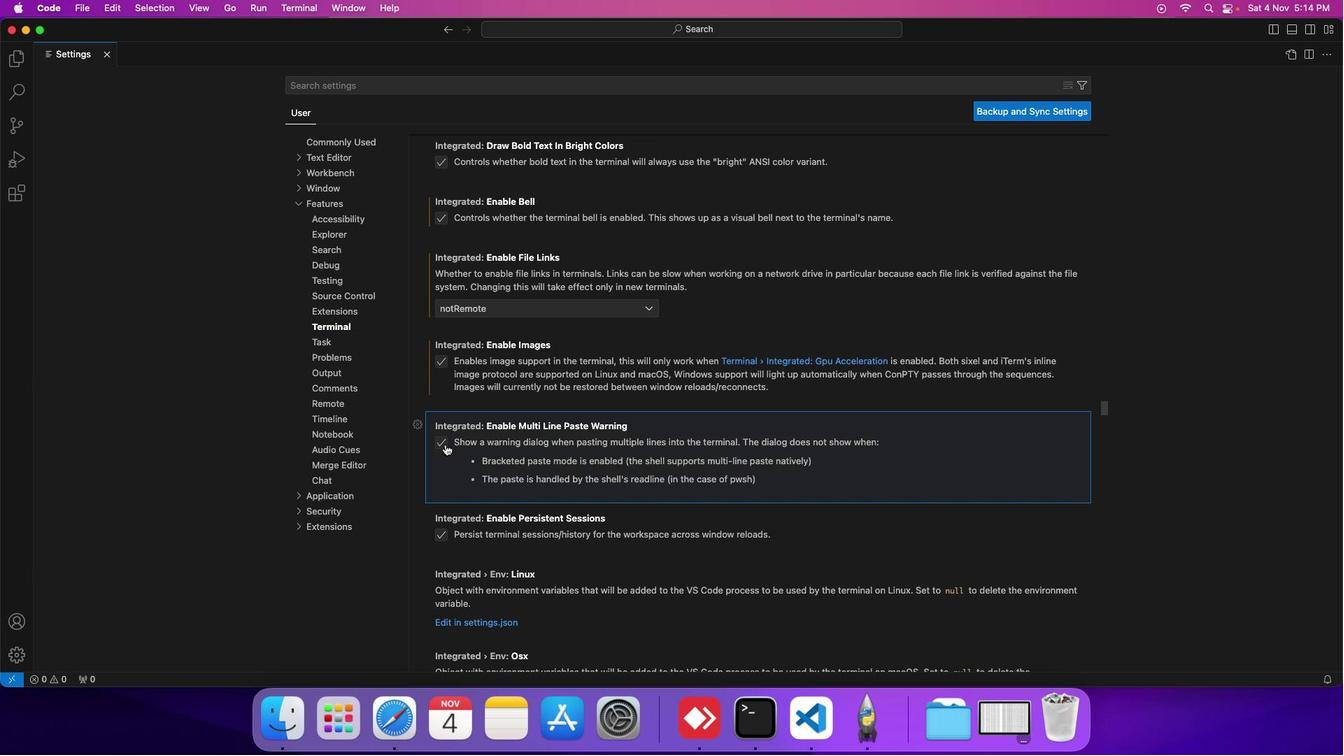 
Action: Mouse pressed left at (445, 445)
Screenshot: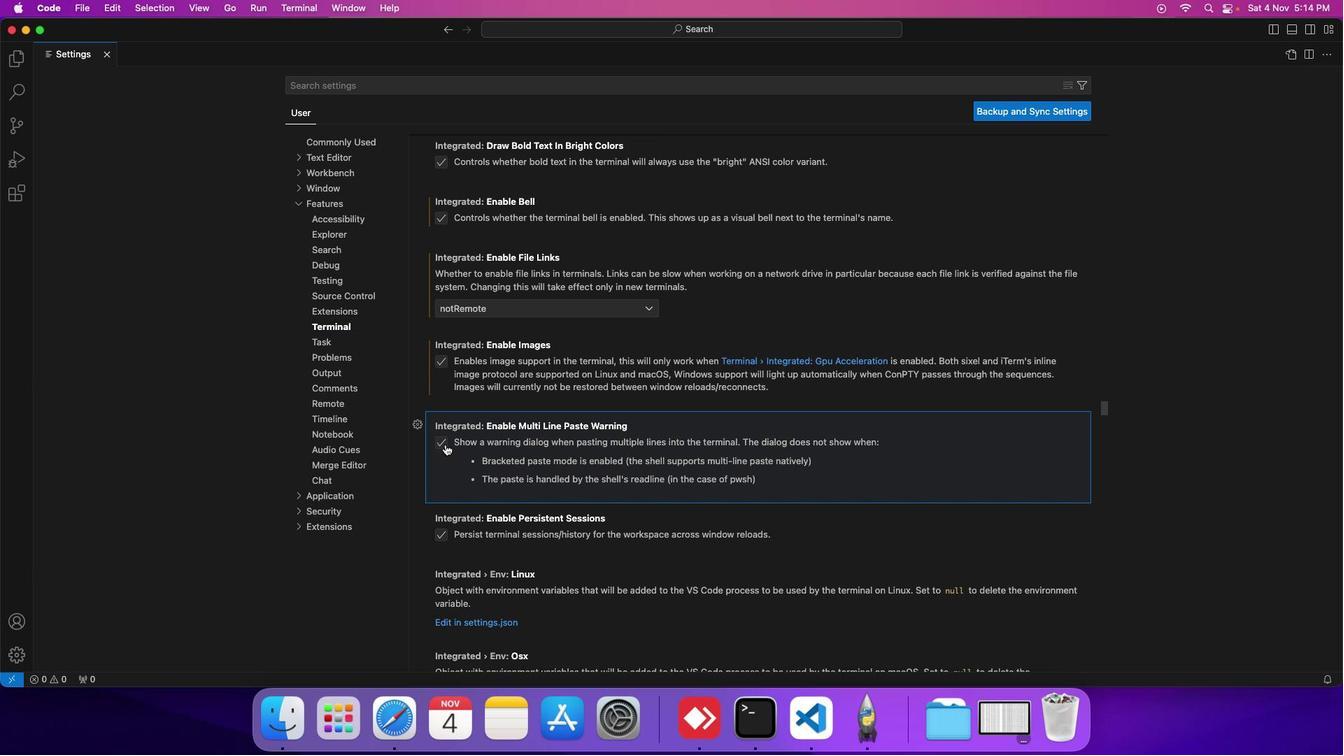 
